 Task: In the Contact  Leah_Smith@mcny.org, Create email and send with subject: 'Welcome to a New Paradigm: Introducing Our Visionary Solution', and with mail content 'Good Morning,_x000D_
Welcome to a community of trailblazers and innovators. Discover a transformative opportunity that will empower you to thrive in your industry._x000D_
Thanks & Regards', attach the document: Project_plan.docx and insert image: visitingcard.jpg. Below Thanks and Regards, write facebook and insert the URL: 'www.facebook.com'. Mark checkbox to create task to follow up : In 2 weeks. Logged in from softage.5@softage.net
Action: Mouse moved to (96, 62)
Screenshot: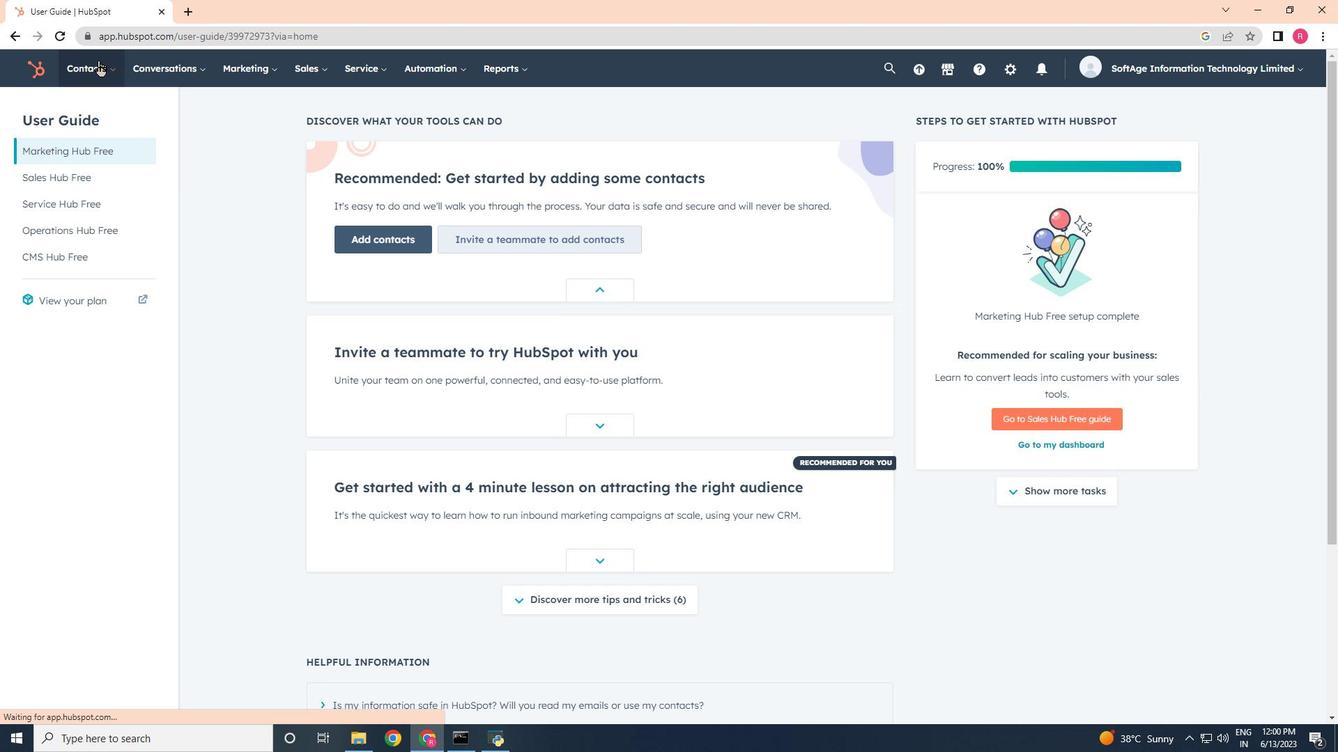 
Action: Mouse pressed left at (96, 62)
Screenshot: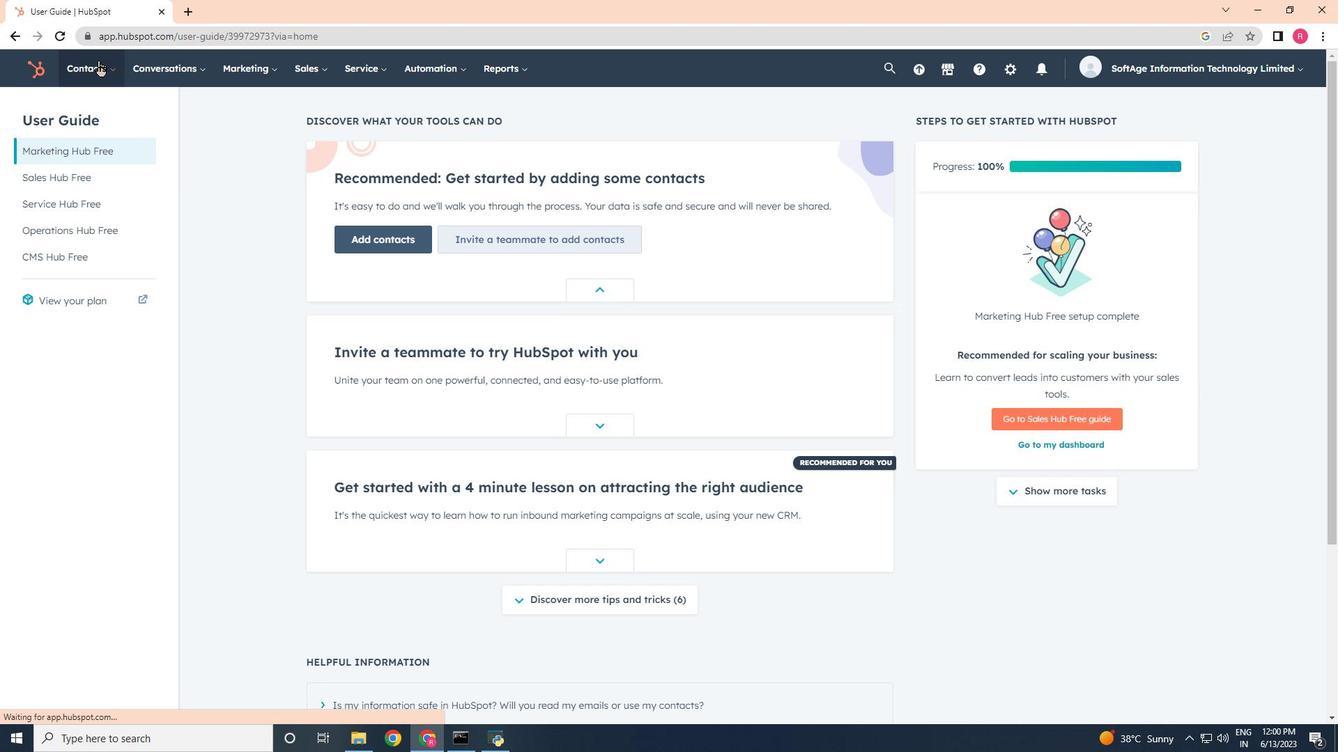 
Action: Mouse moved to (112, 119)
Screenshot: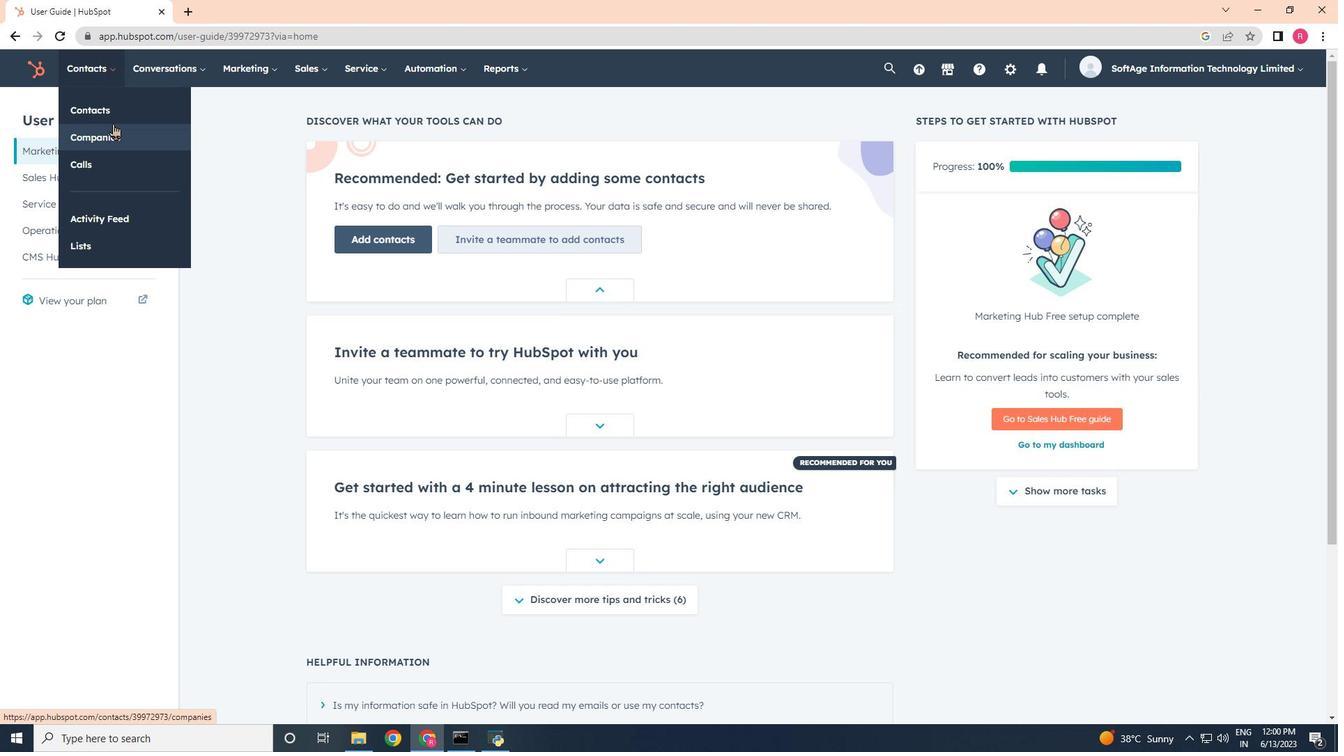 
Action: Mouse pressed left at (112, 119)
Screenshot: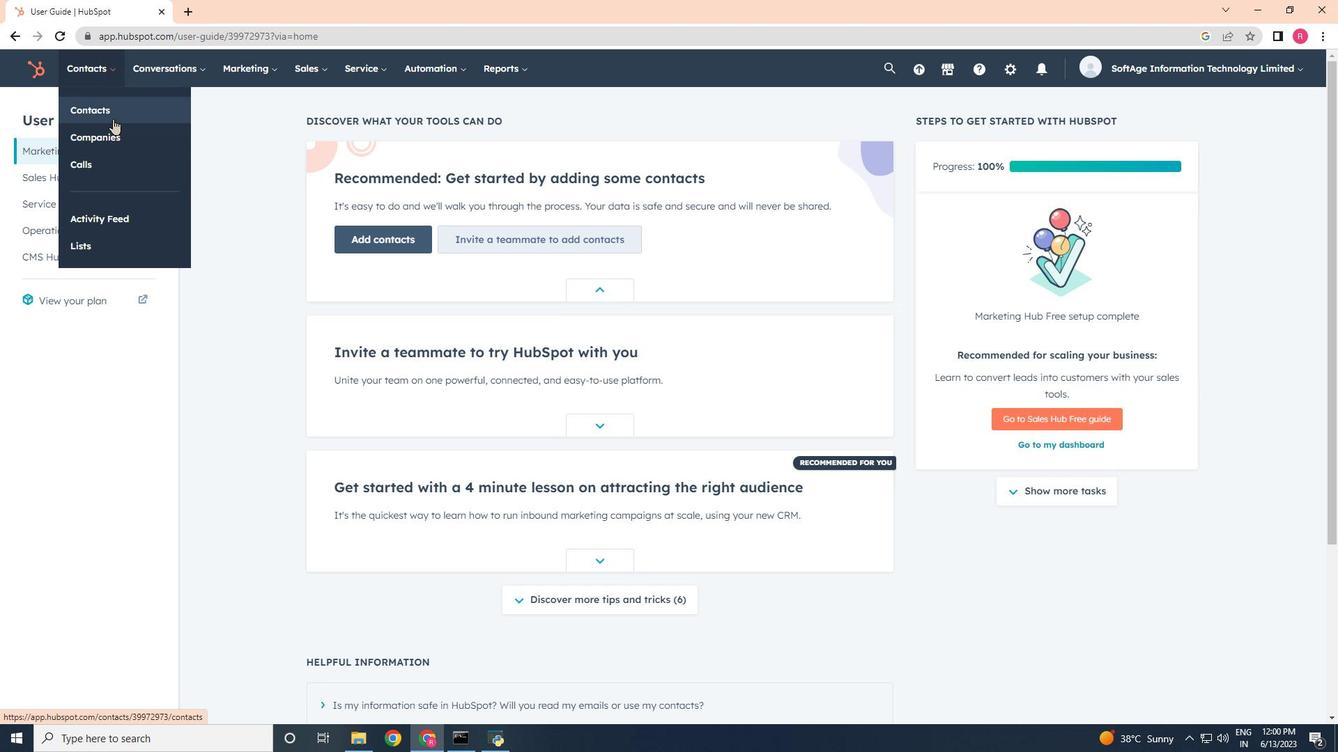 
Action: Mouse moved to (135, 219)
Screenshot: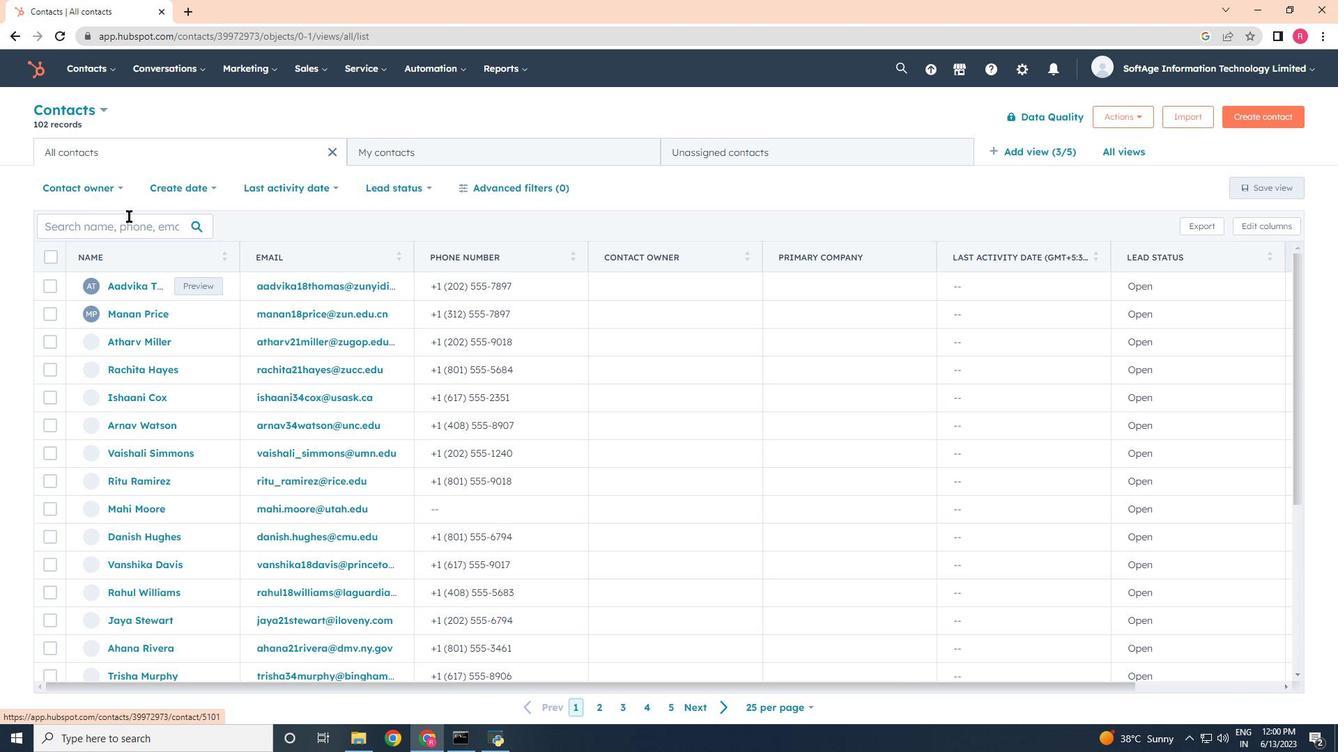 
Action: Mouse pressed left at (135, 219)
Screenshot: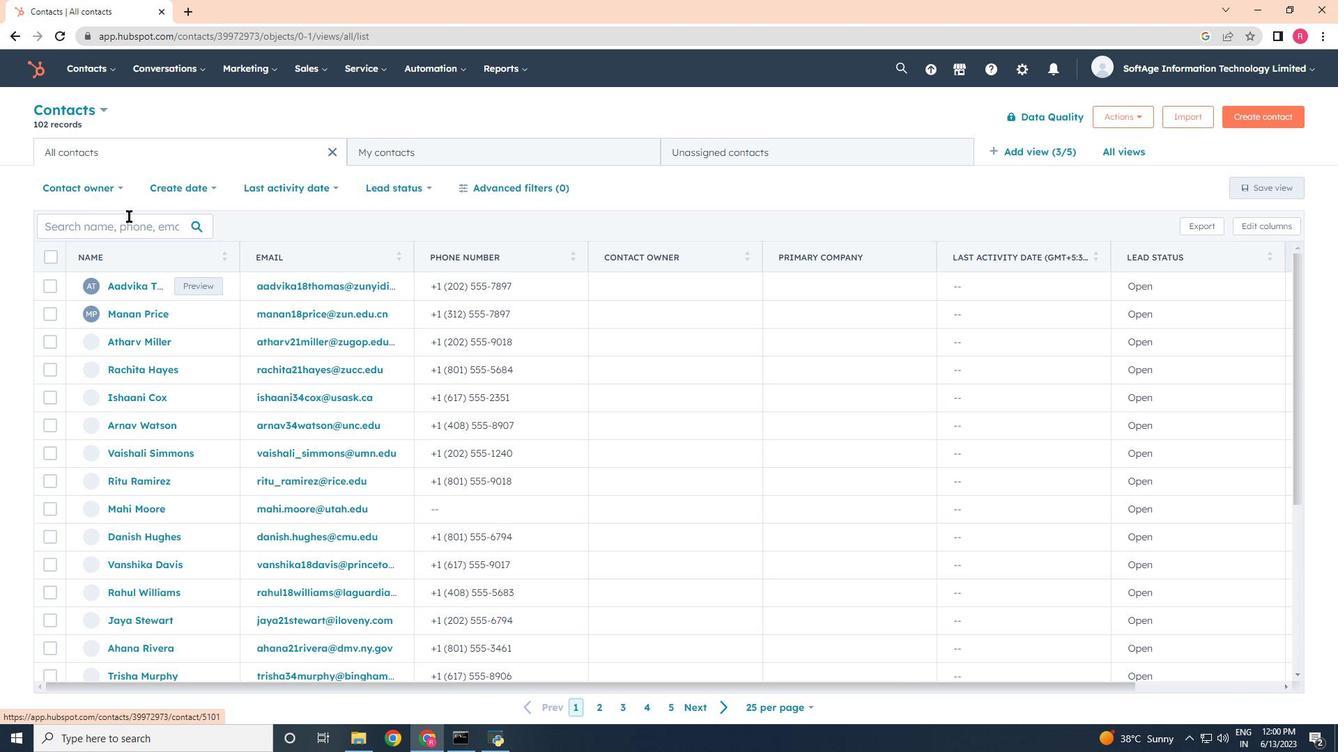 
Action: Mouse moved to (130, 236)
Screenshot: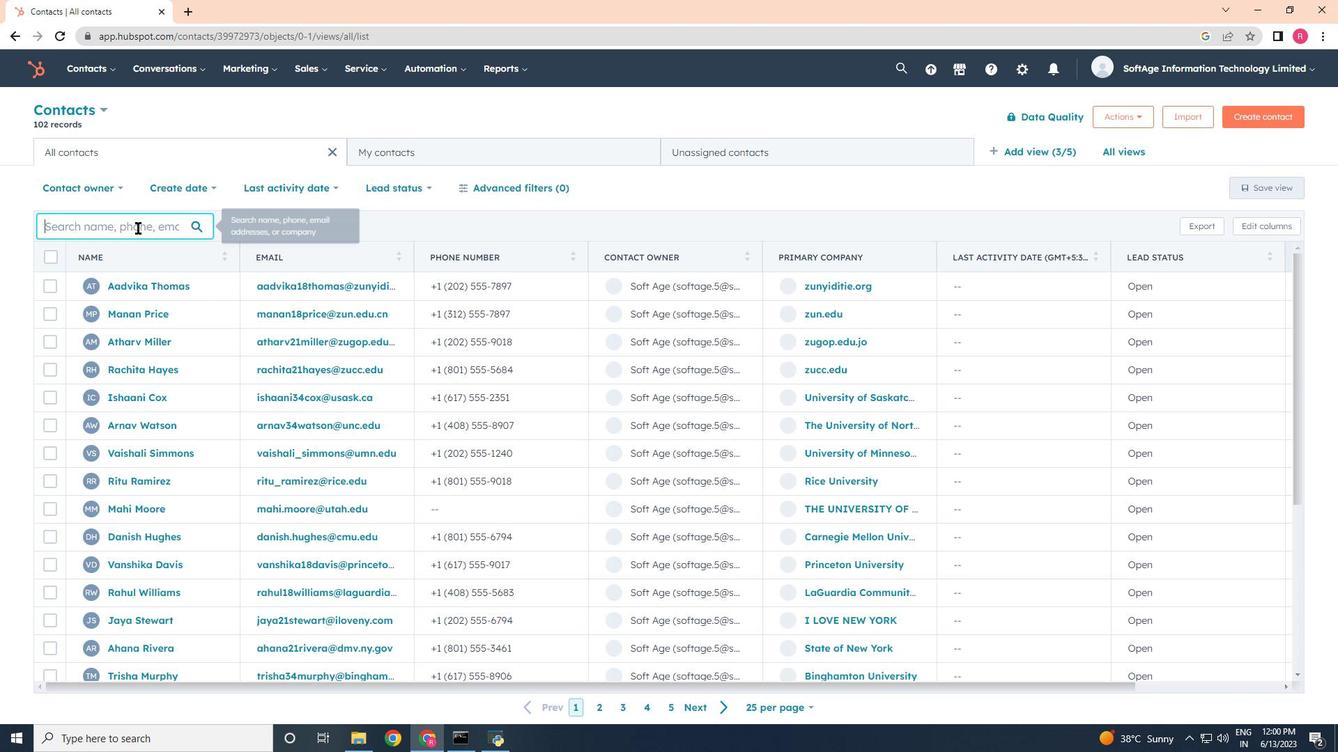 
Action: Key pressed <Key.shift>Le
Screenshot: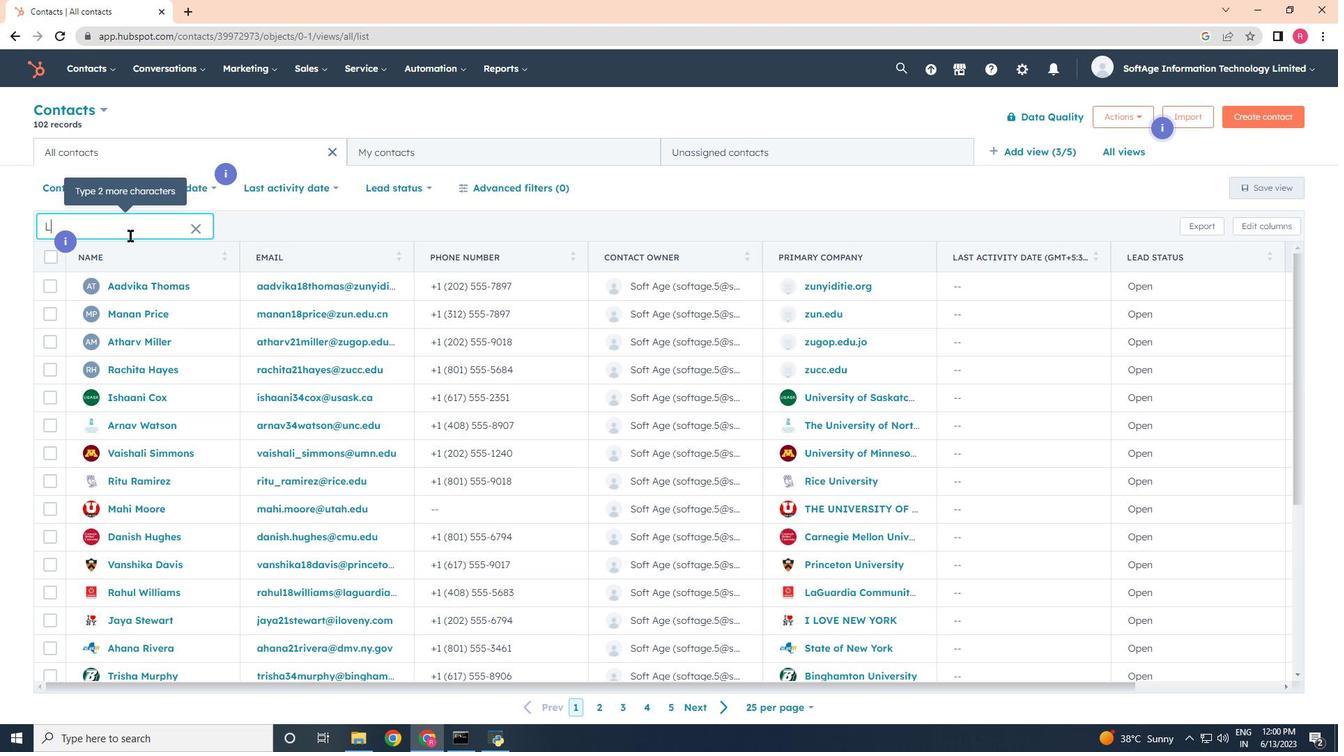 
Action: Mouse moved to (190, 210)
Screenshot: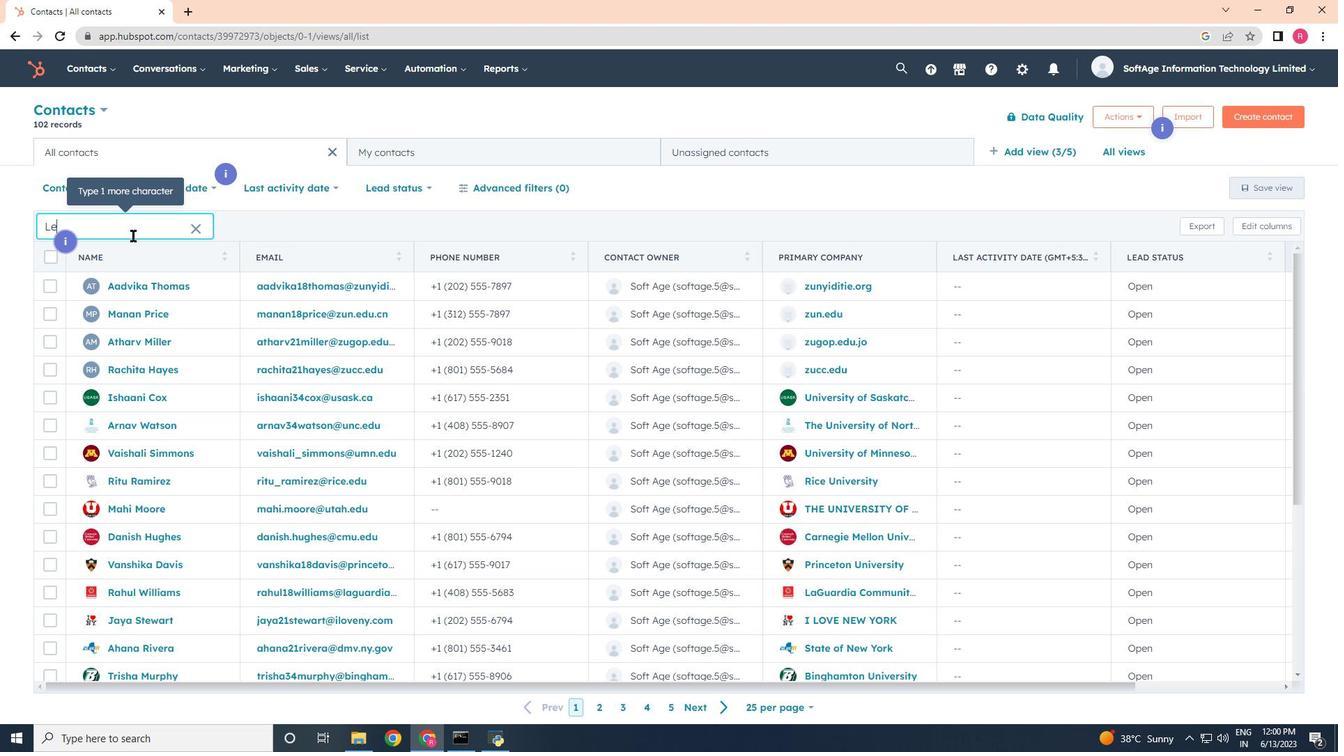 
Action: Key pressed a
Screenshot: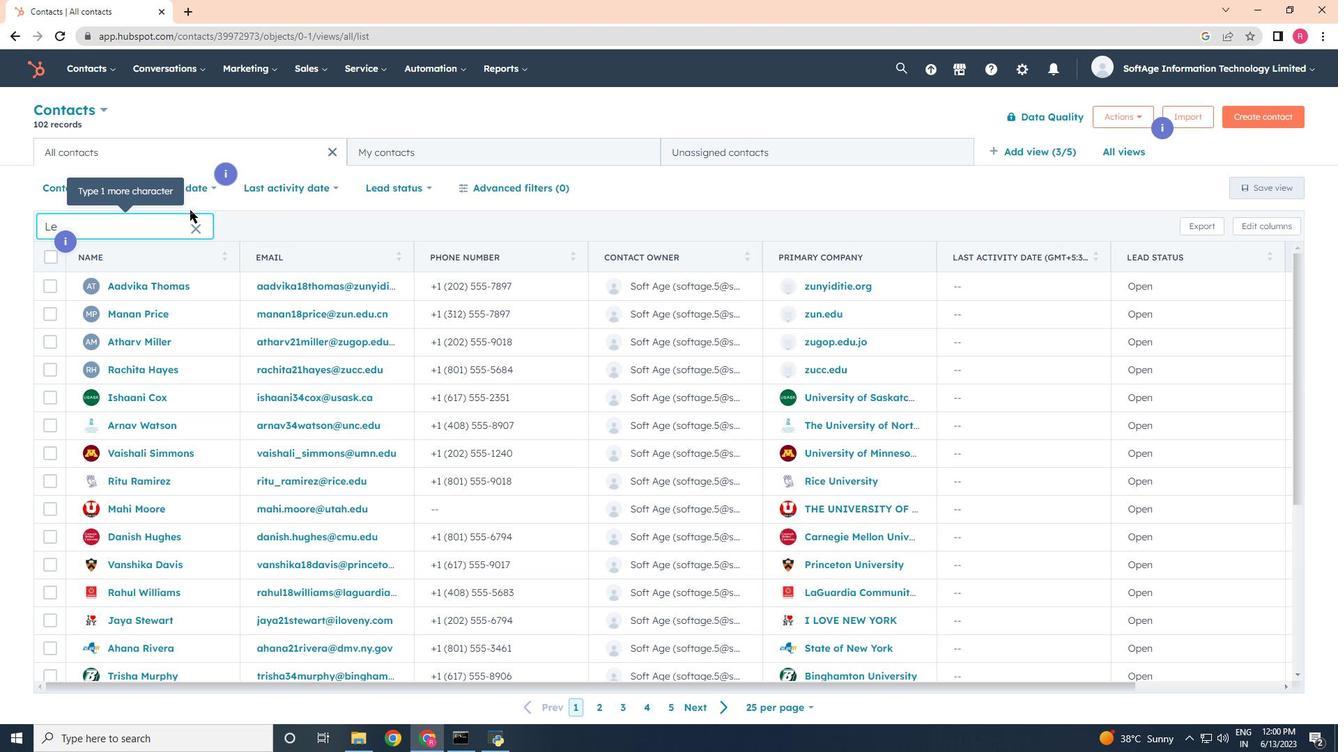 
Action: Mouse moved to (190, 210)
Screenshot: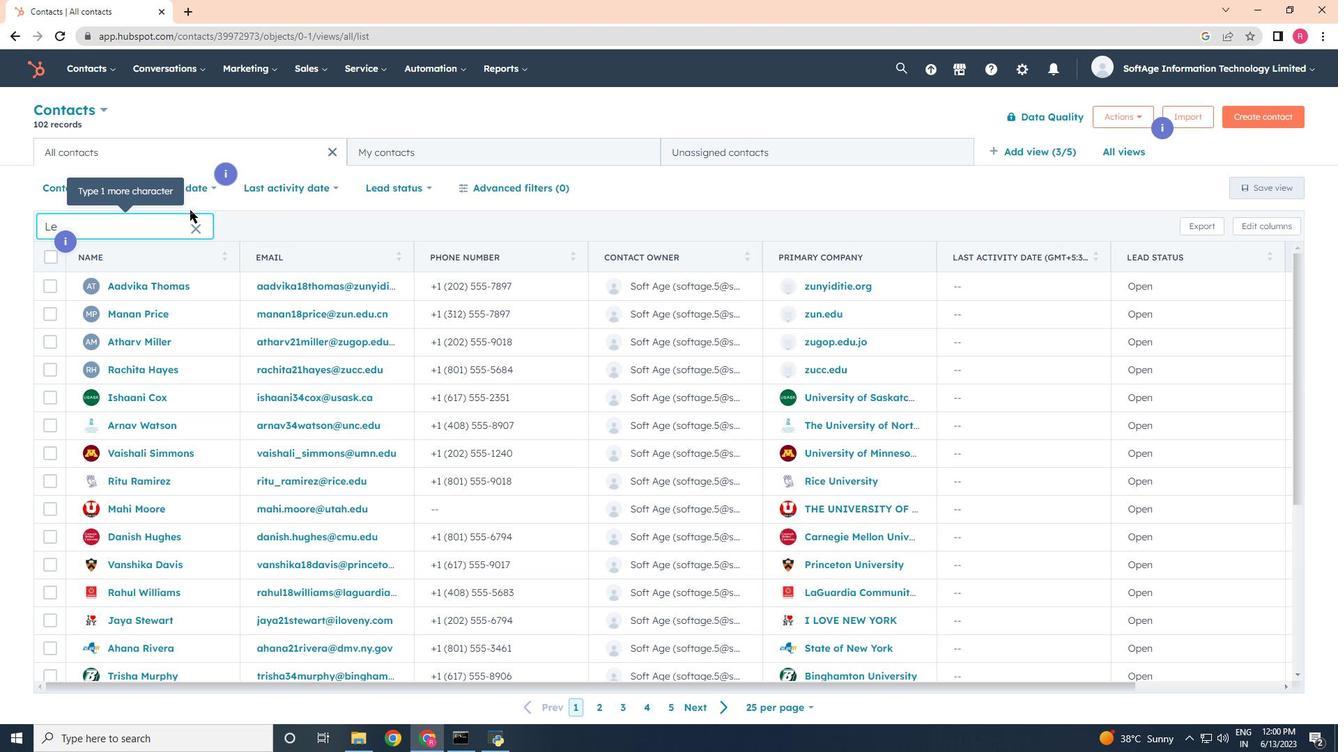 
Action: Key pressed h<Key.shift>_
Screenshot: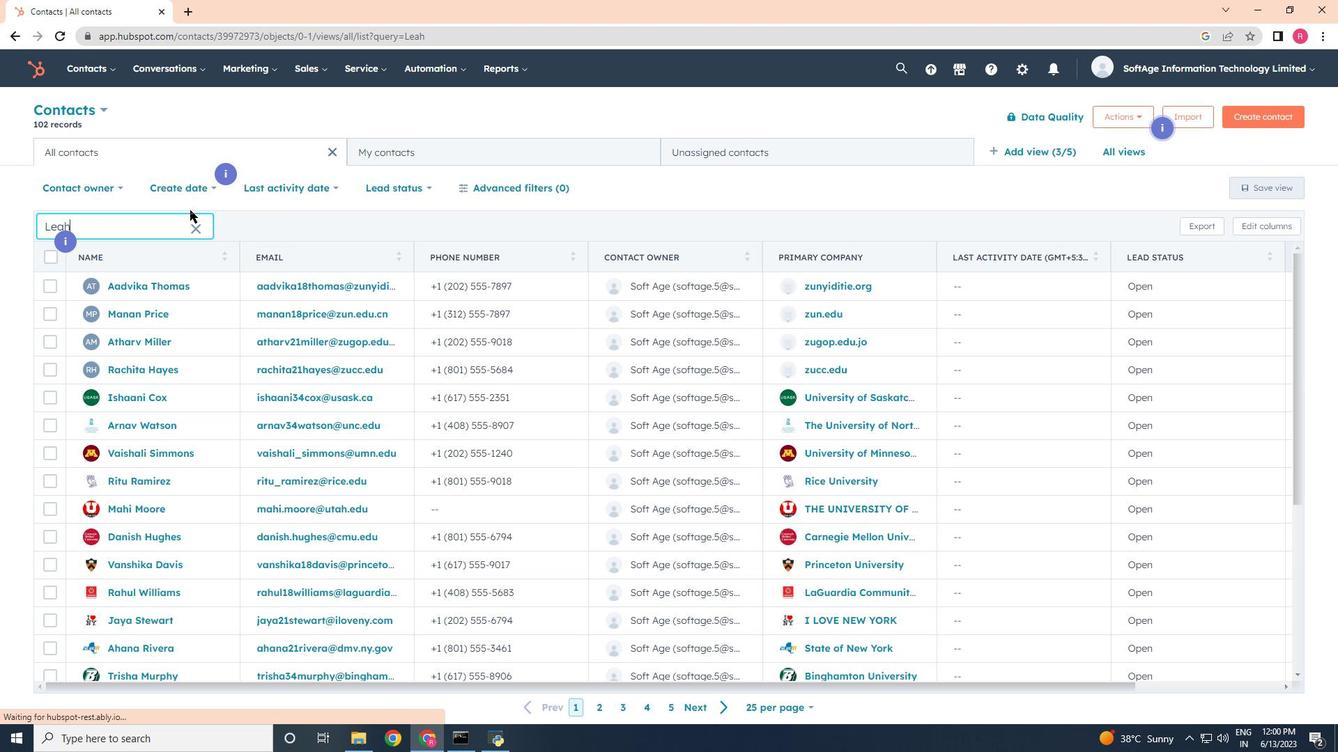 
Action: Mouse moved to (201, 207)
Screenshot: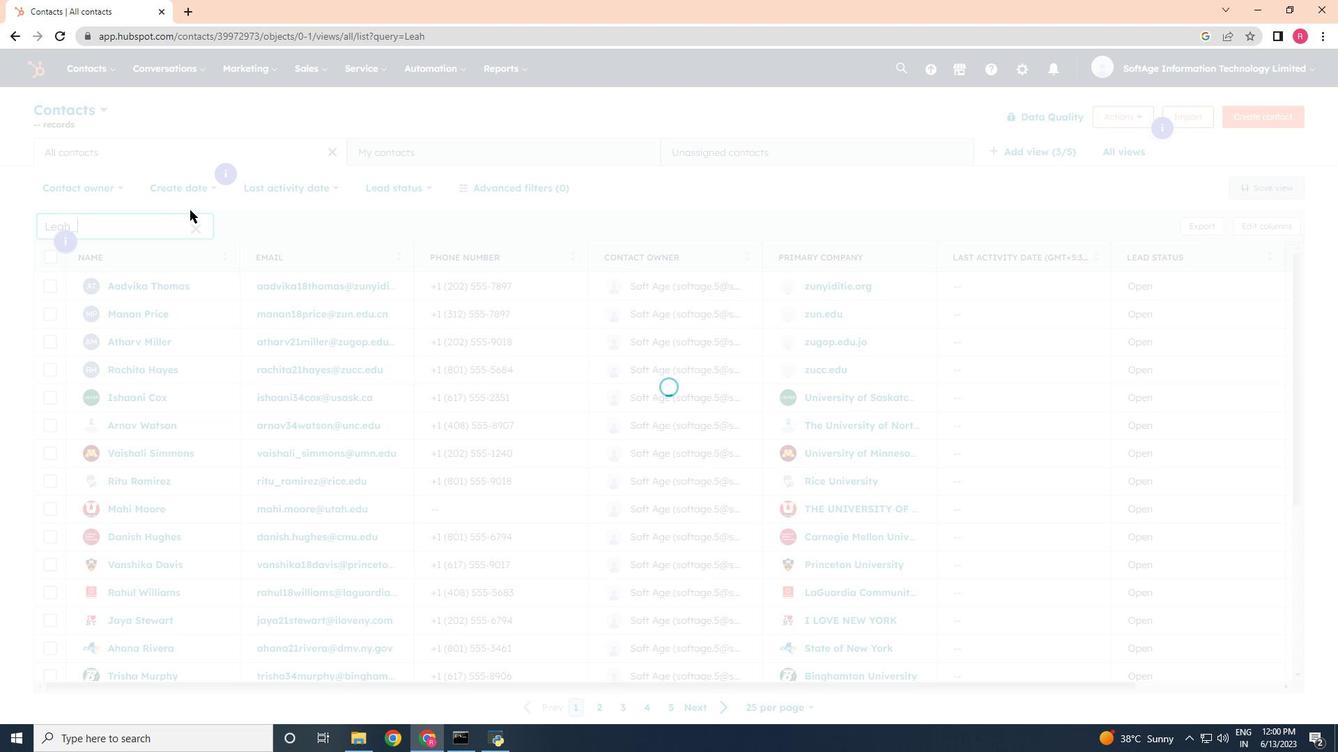 
Action: Key pressed <Key.shift>Smith<Key.shift>@mcny.org
Screenshot: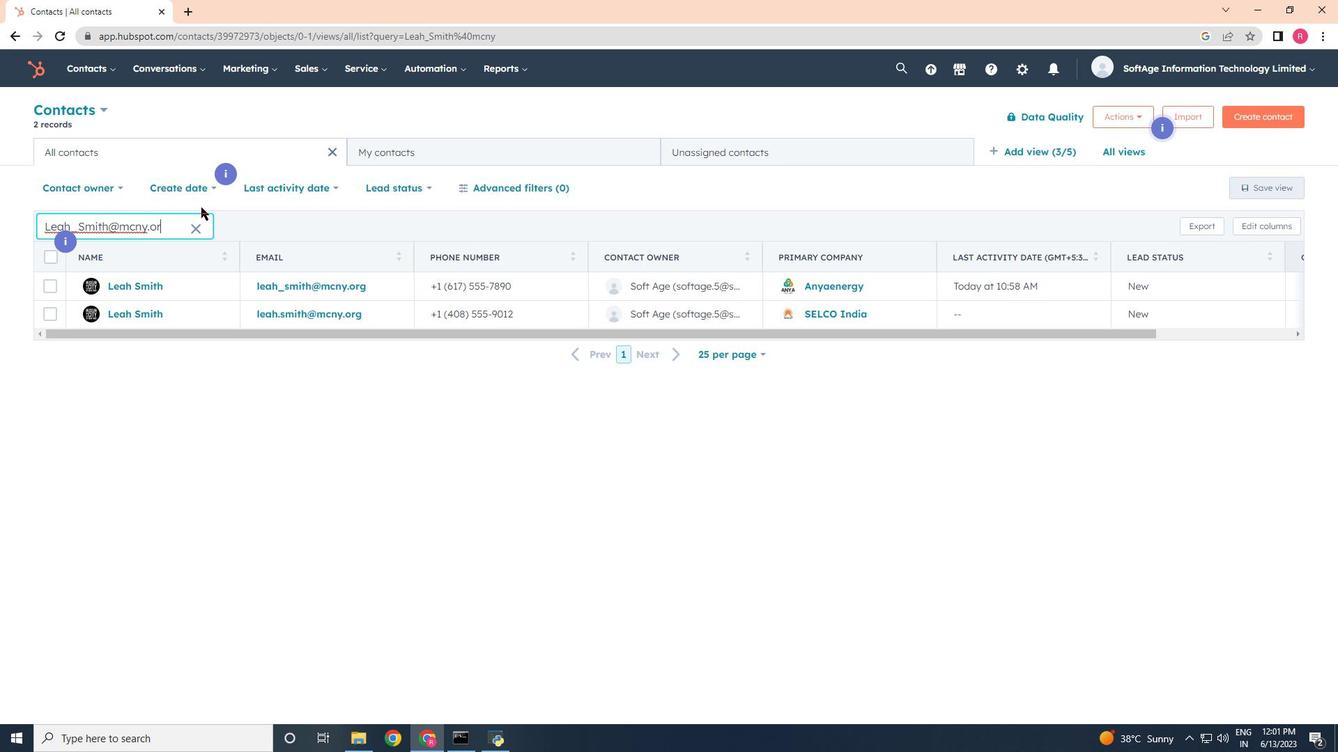 
Action: Mouse moved to (151, 288)
Screenshot: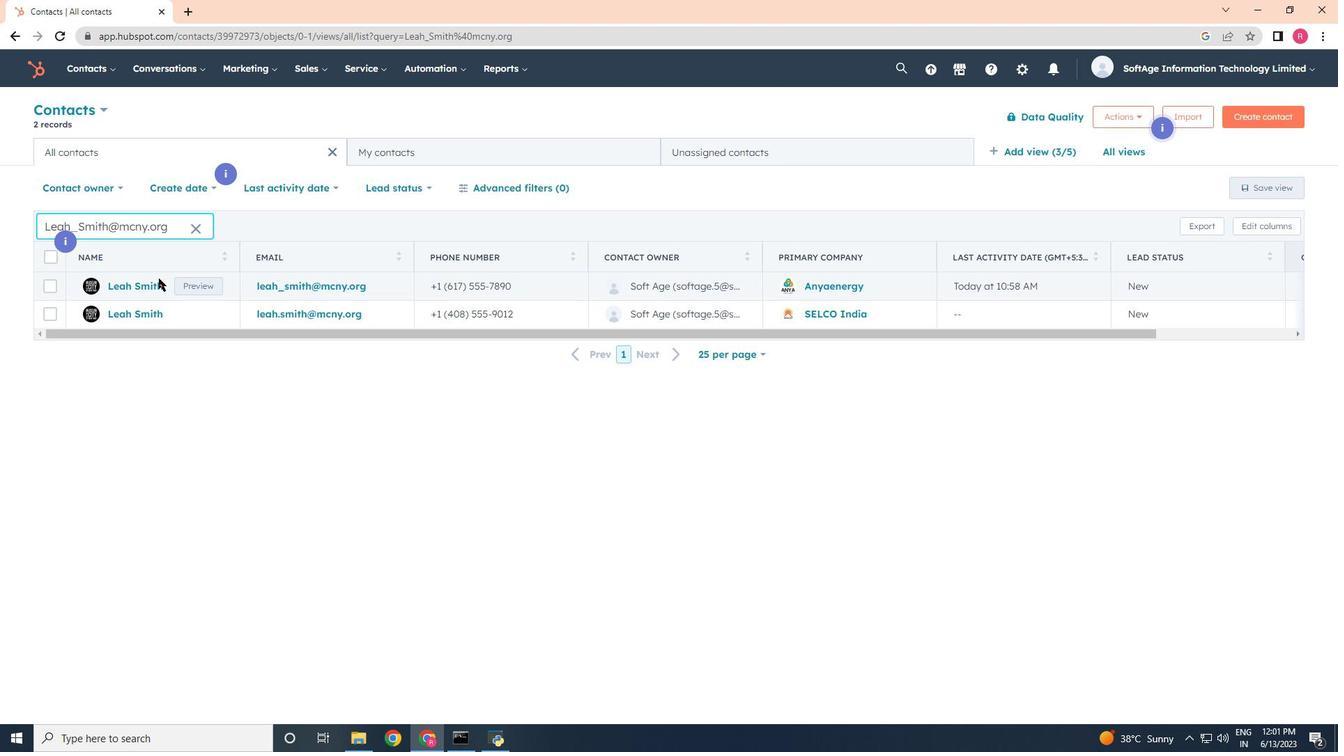 
Action: Mouse pressed left at (151, 288)
Screenshot: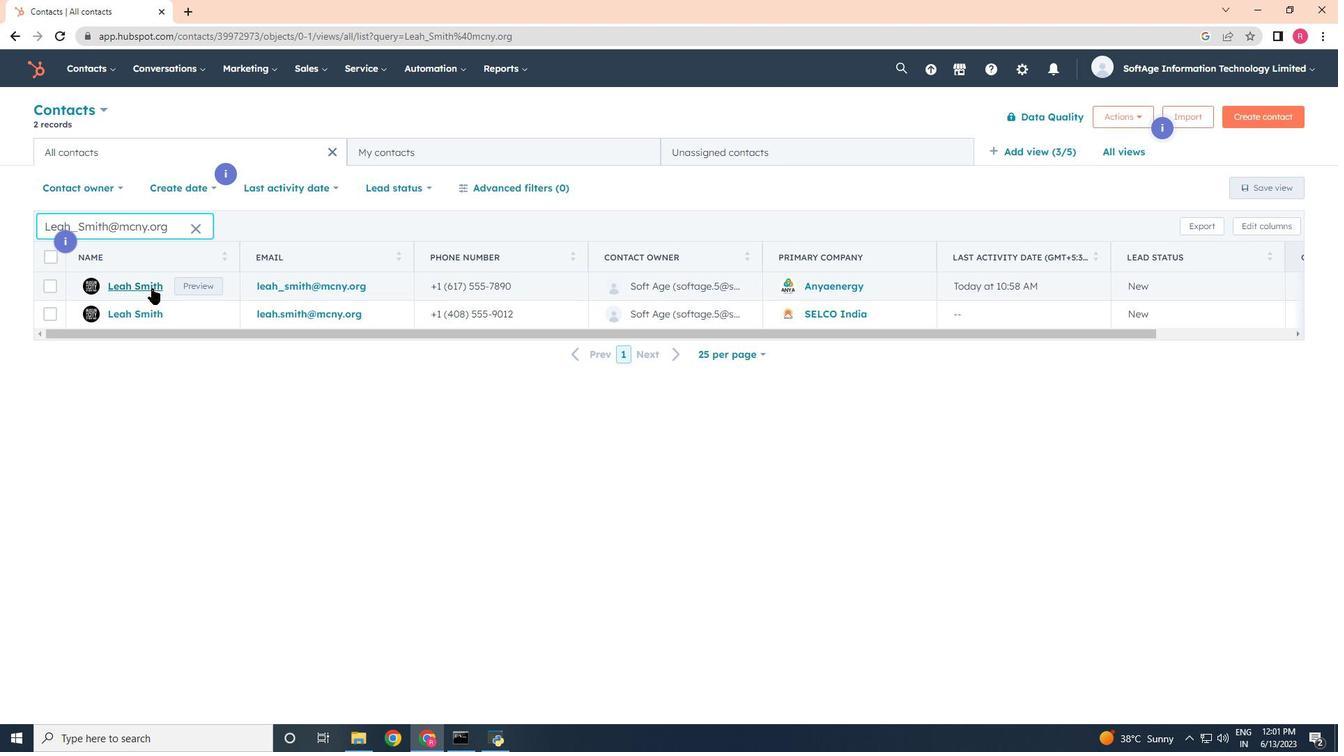 
Action: Mouse moved to (98, 234)
Screenshot: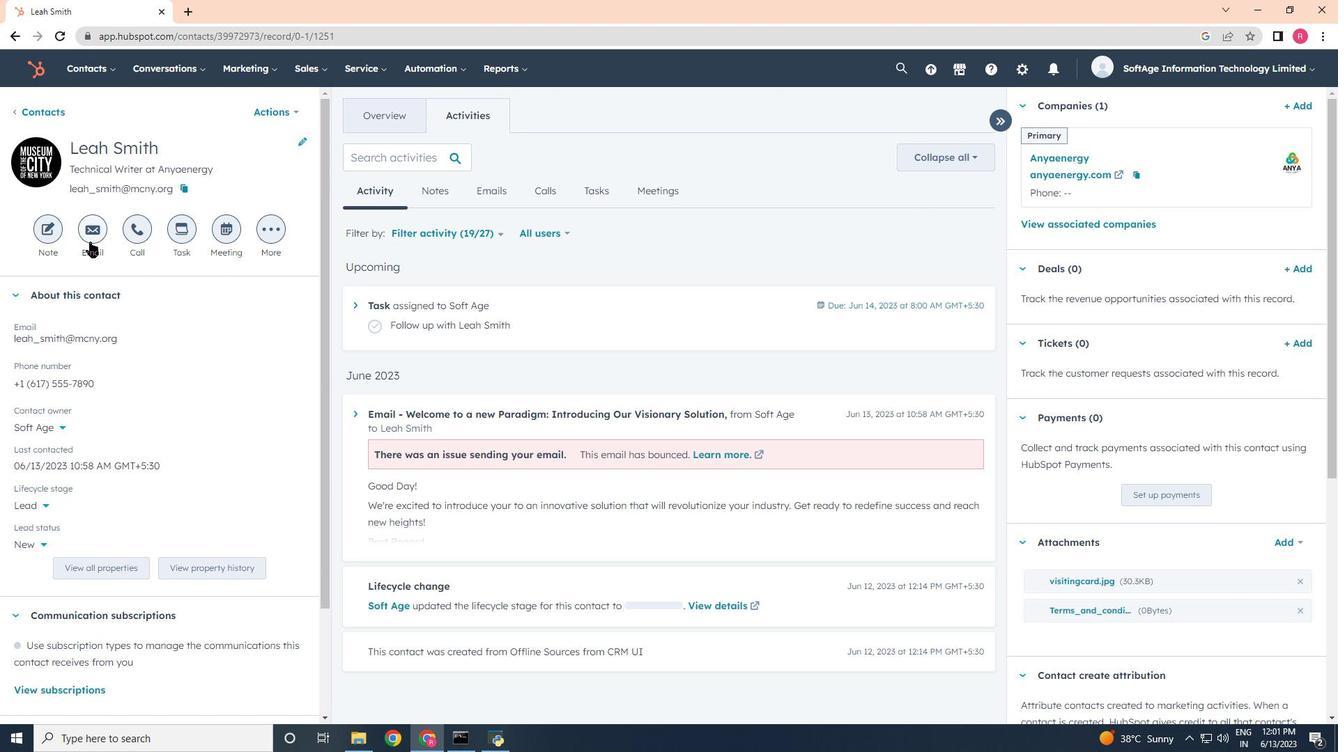
Action: Mouse pressed left at (98, 234)
Screenshot: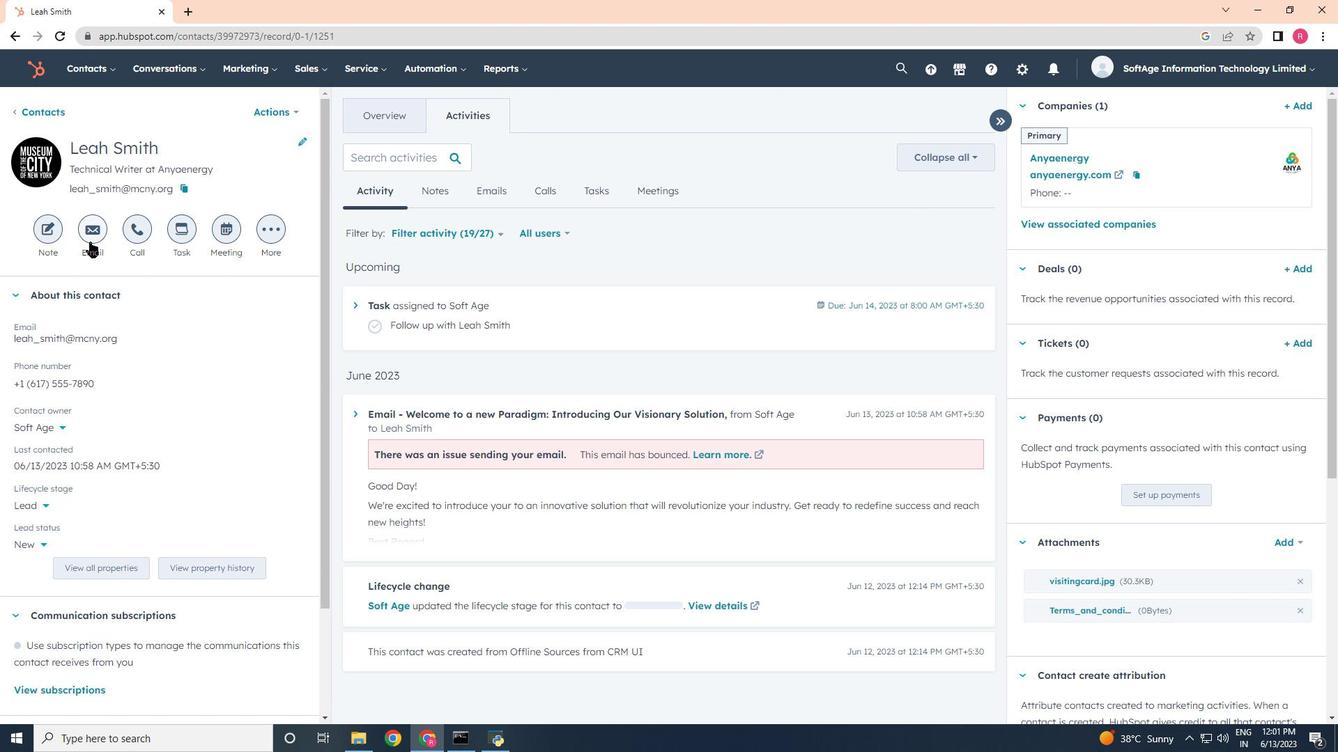
Action: Mouse moved to (1176, 352)
Screenshot: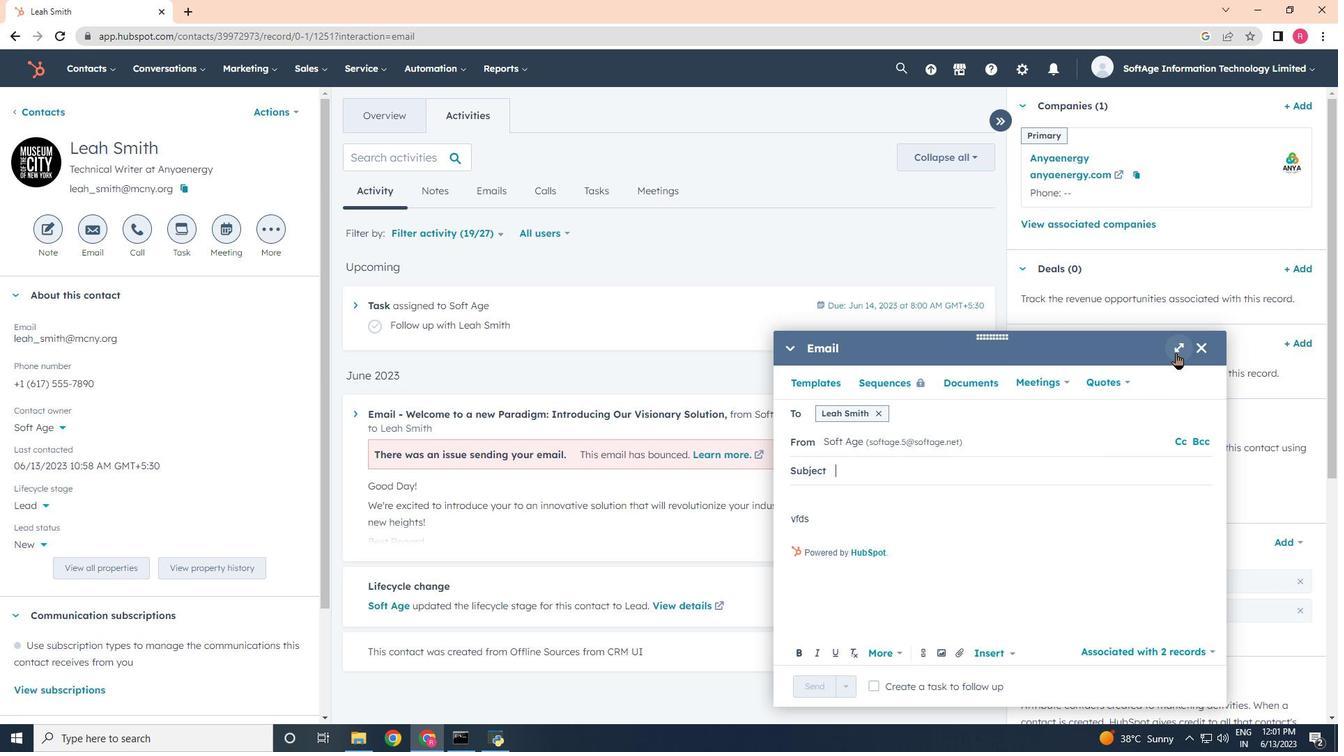 
Action: Mouse pressed left at (1176, 352)
Screenshot: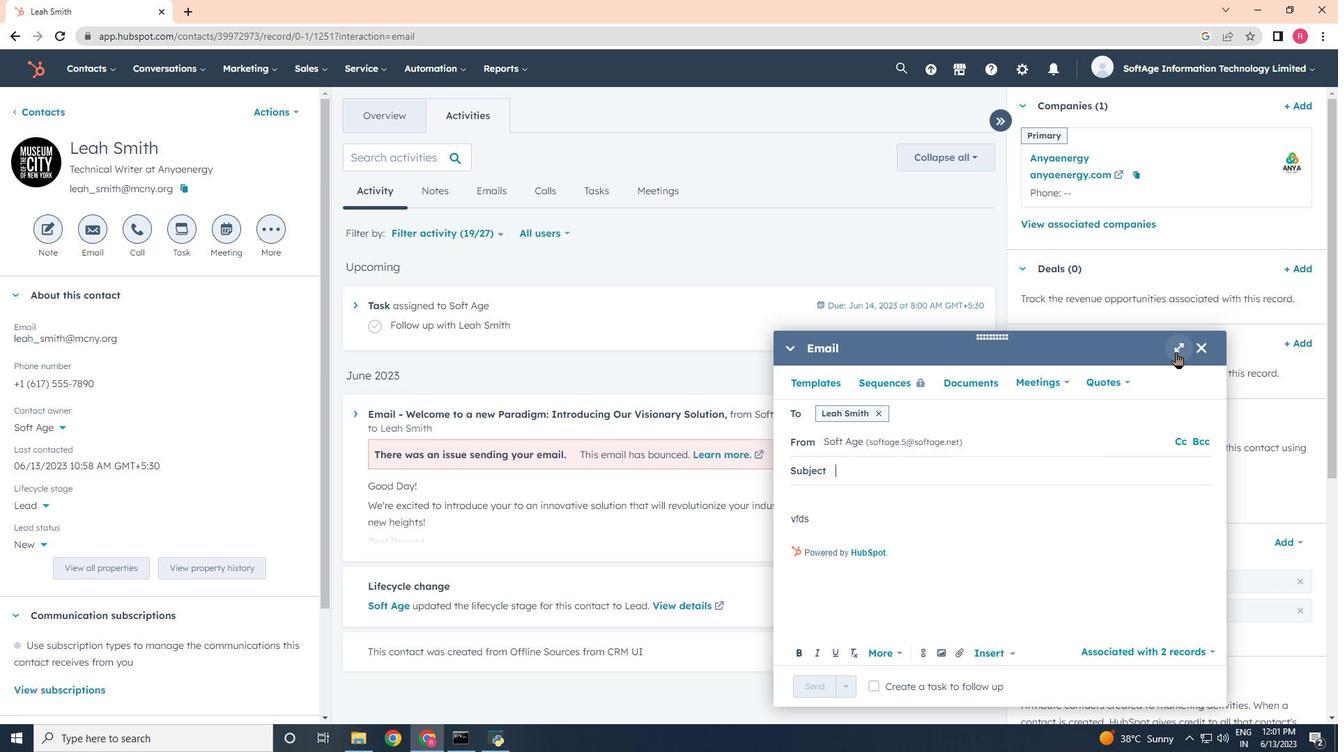 
Action: Mouse moved to (957, 525)
Screenshot: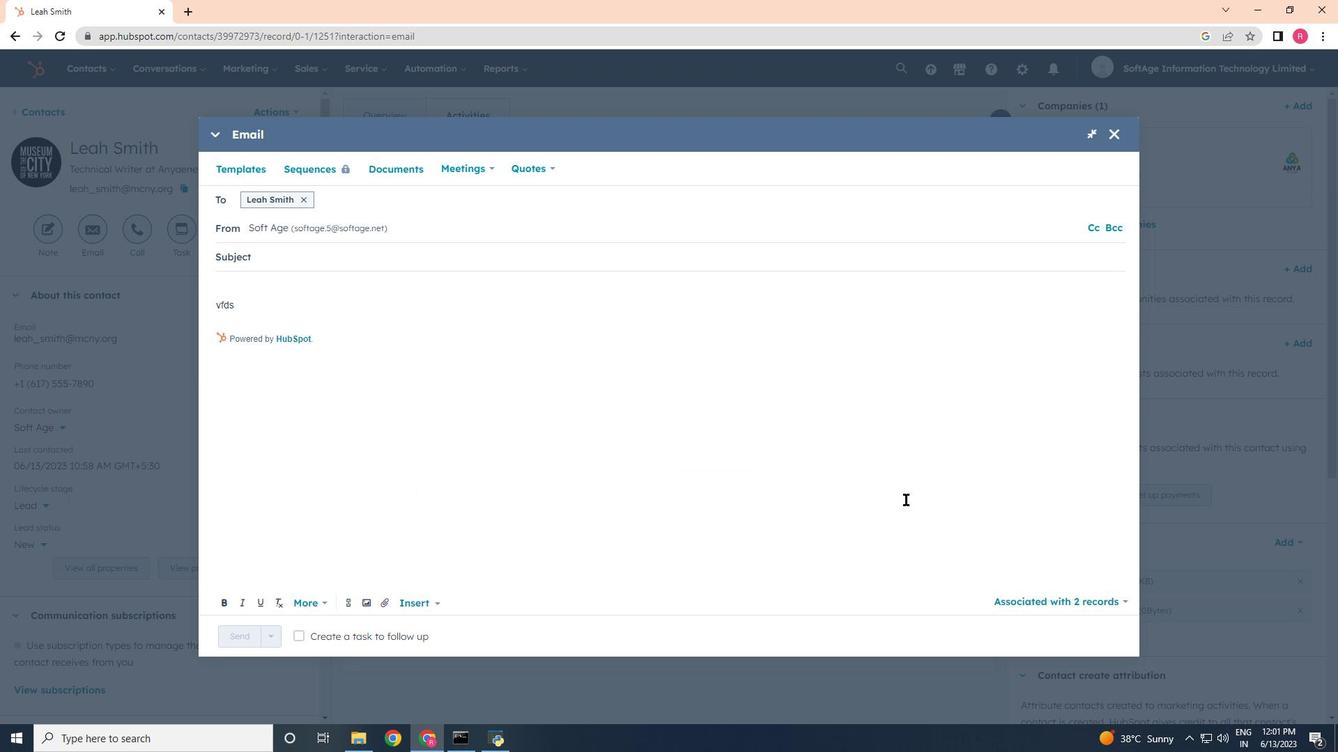 
Action: Key pressed <Key.shift>Welcome<Key.space>to<Key.space>a<Key.space>ne<Key.backspace><Key.backspace><Key.shift>New<Key.space><Key.shift><Key.shift>Paradigm<Key.shift_r>:<Key.space><Key.shift>Introc<Key.backspace>ducing<Key.space><Key.shift>Our<Key.space><Key.shift><Key.shift><Key.shift>Visionary<Key.space><Key.shift>Solution<Key.enter>
Screenshot: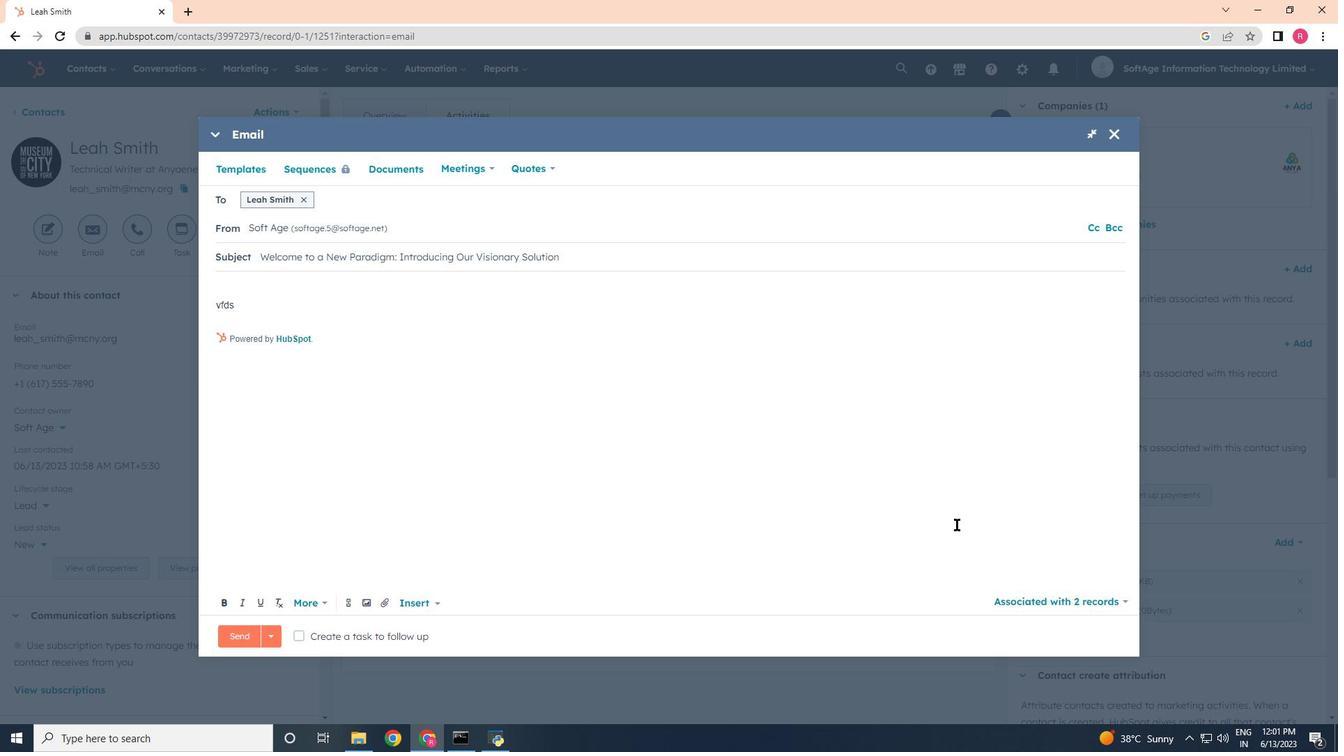 
Action: Mouse moved to (239, 309)
Screenshot: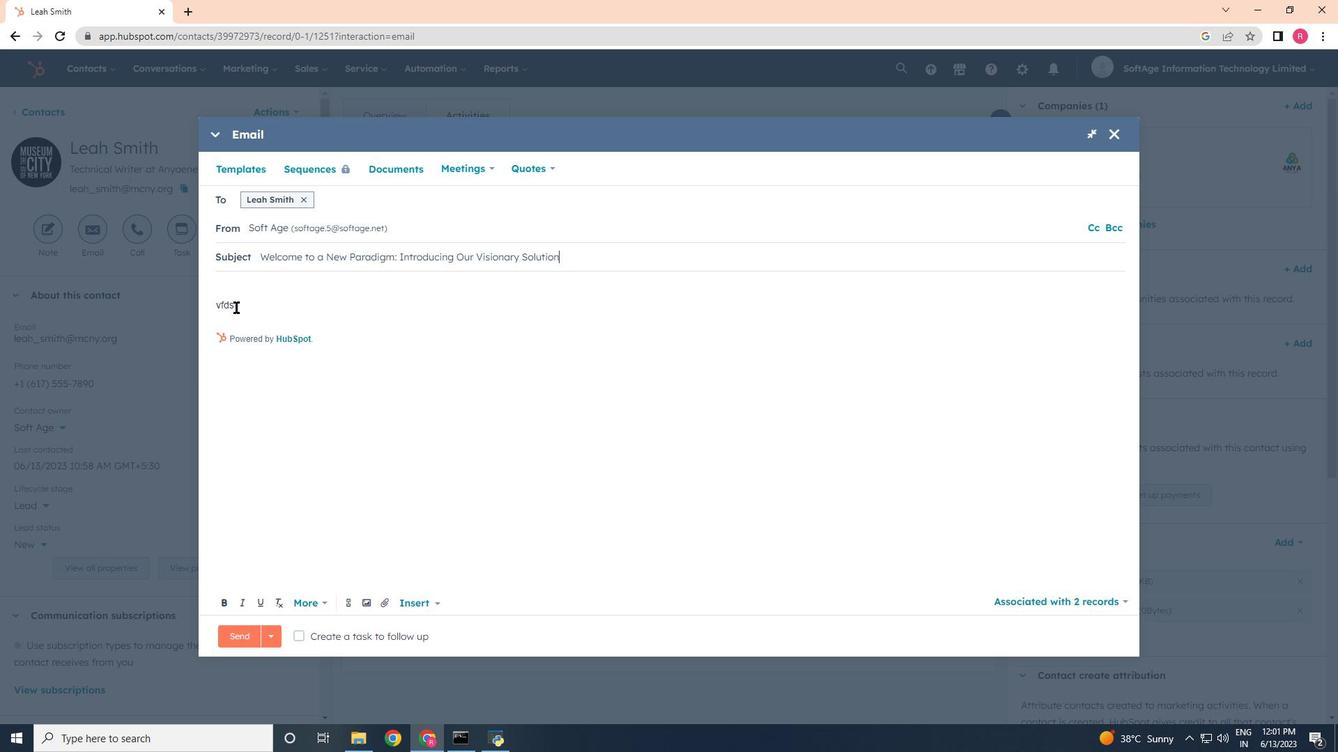 
Action: Mouse pressed left at (239, 309)
Screenshot: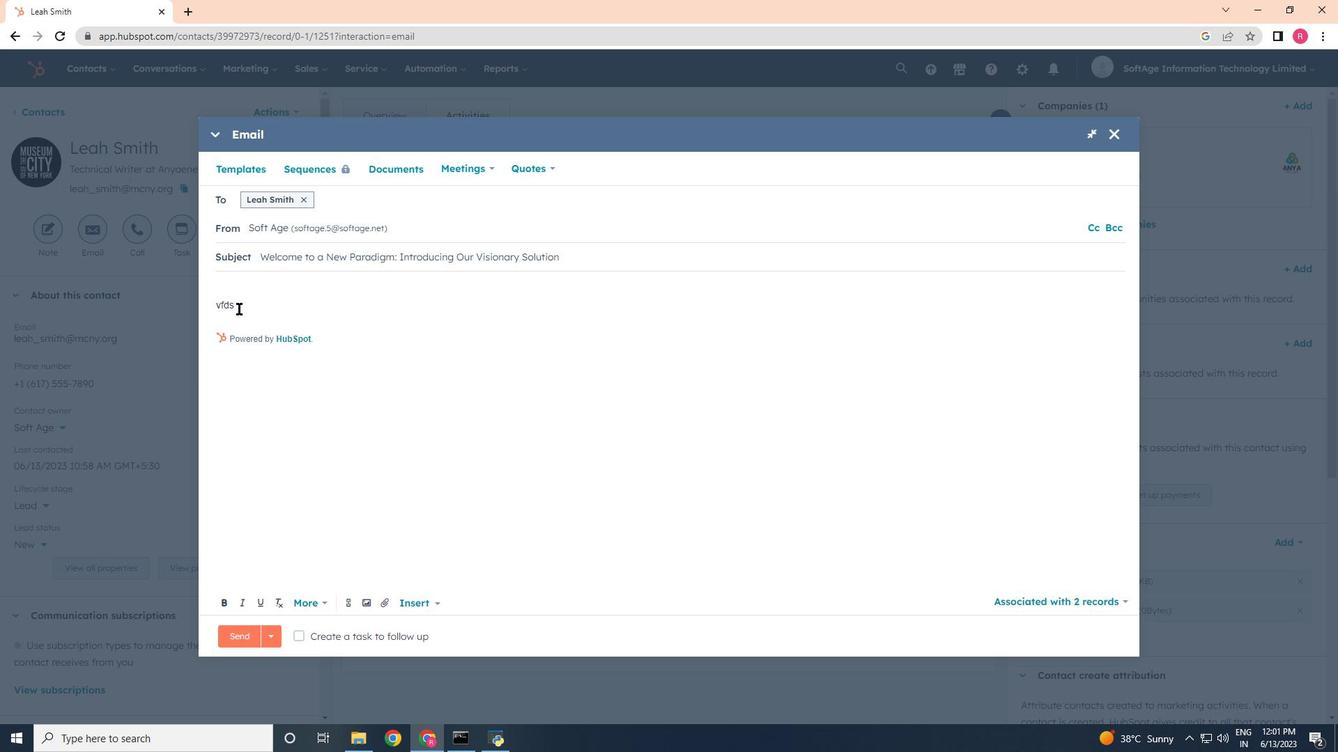 
Action: Key pressed <Key.backspace><Key.backspace><Key.backspace><Key.backspace><Key.backspace><Key.shift>Welcome<Key.space>to<Key.space>a<Key.space>community<Key.space>of<Key.space>trailblazers<Key.space>and<Key.space>innovatores.<Key.space>
Screenshot: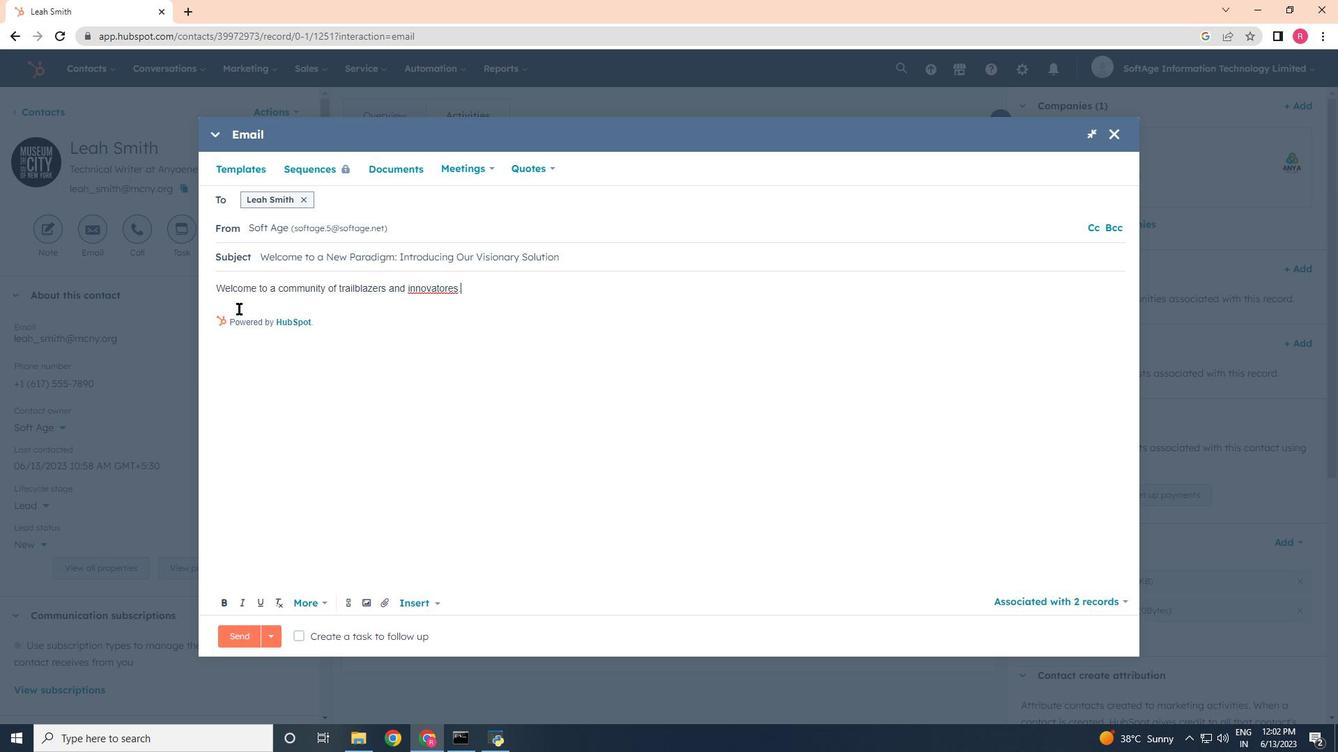 
Action: Mouse moved to (454, 291)
Screenshot: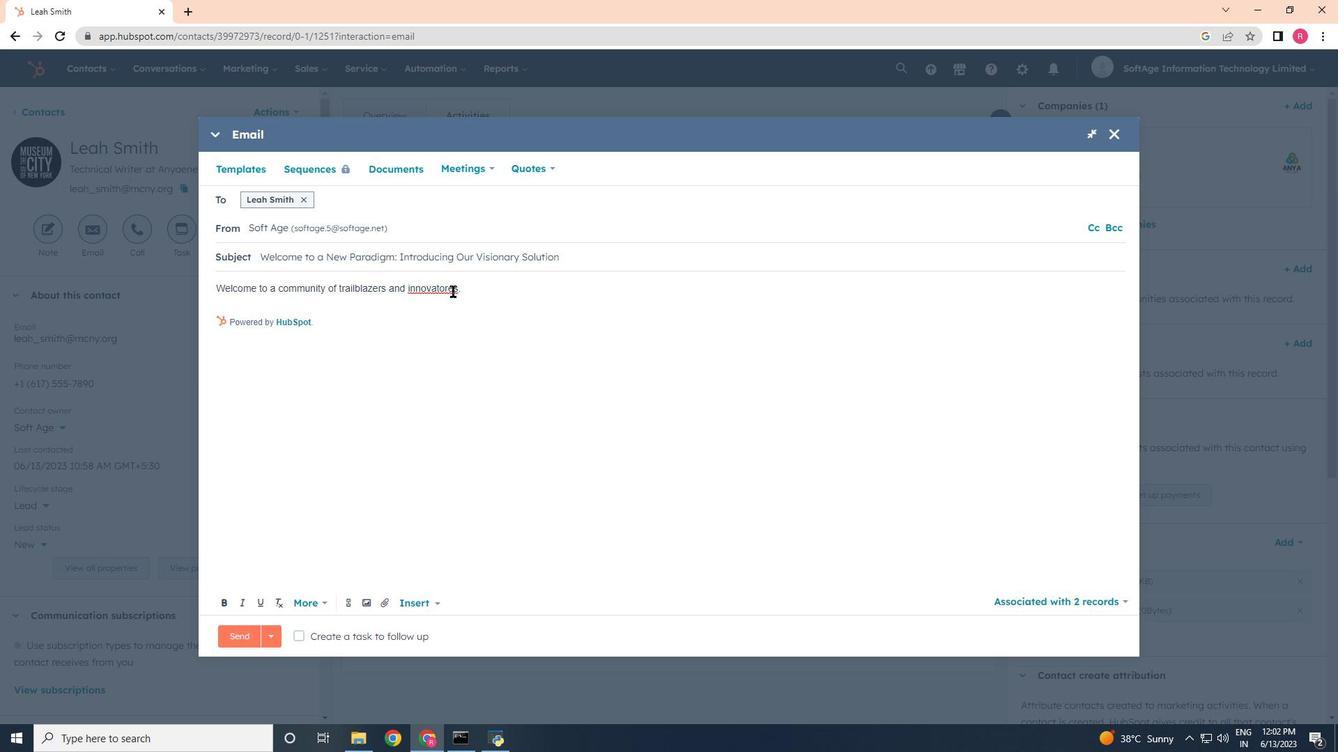 
Action: Mouse pressed left at (454, 291)
Screenshot: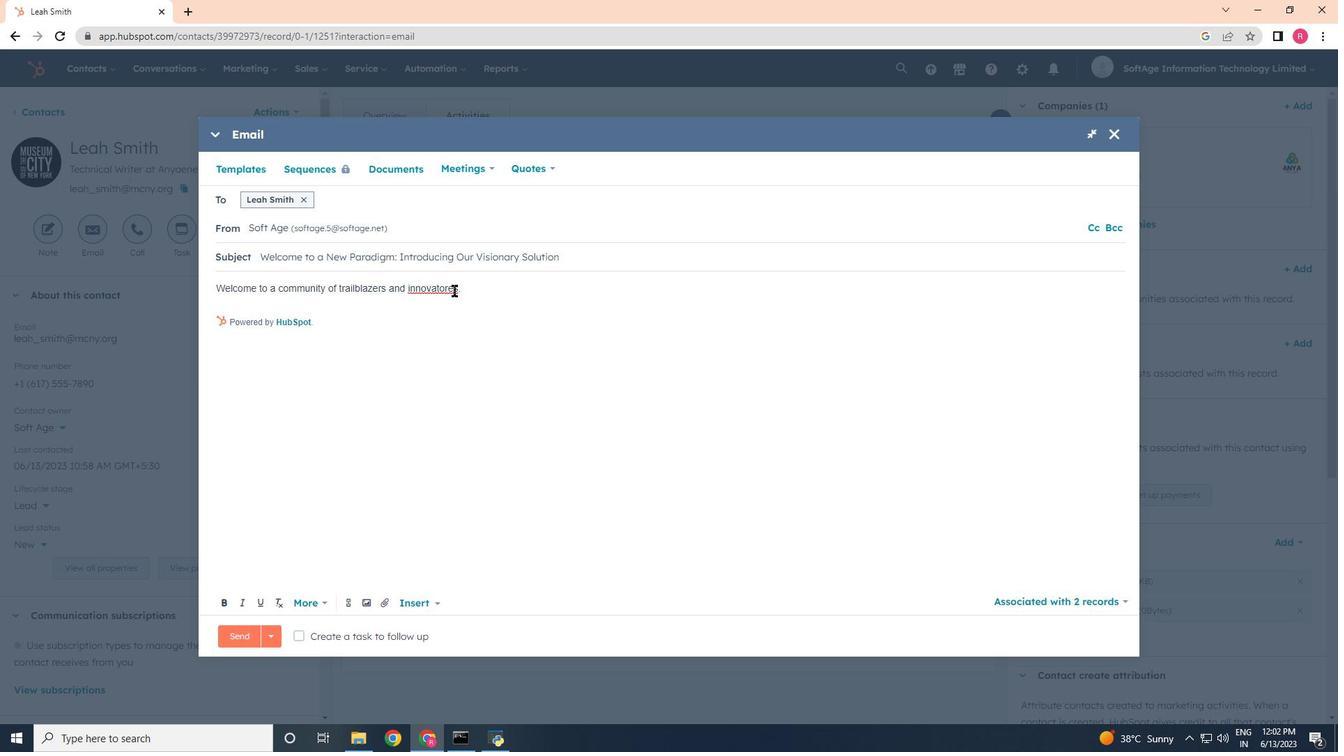 
Action: Mouse moved to (450, 293)
Screenshot: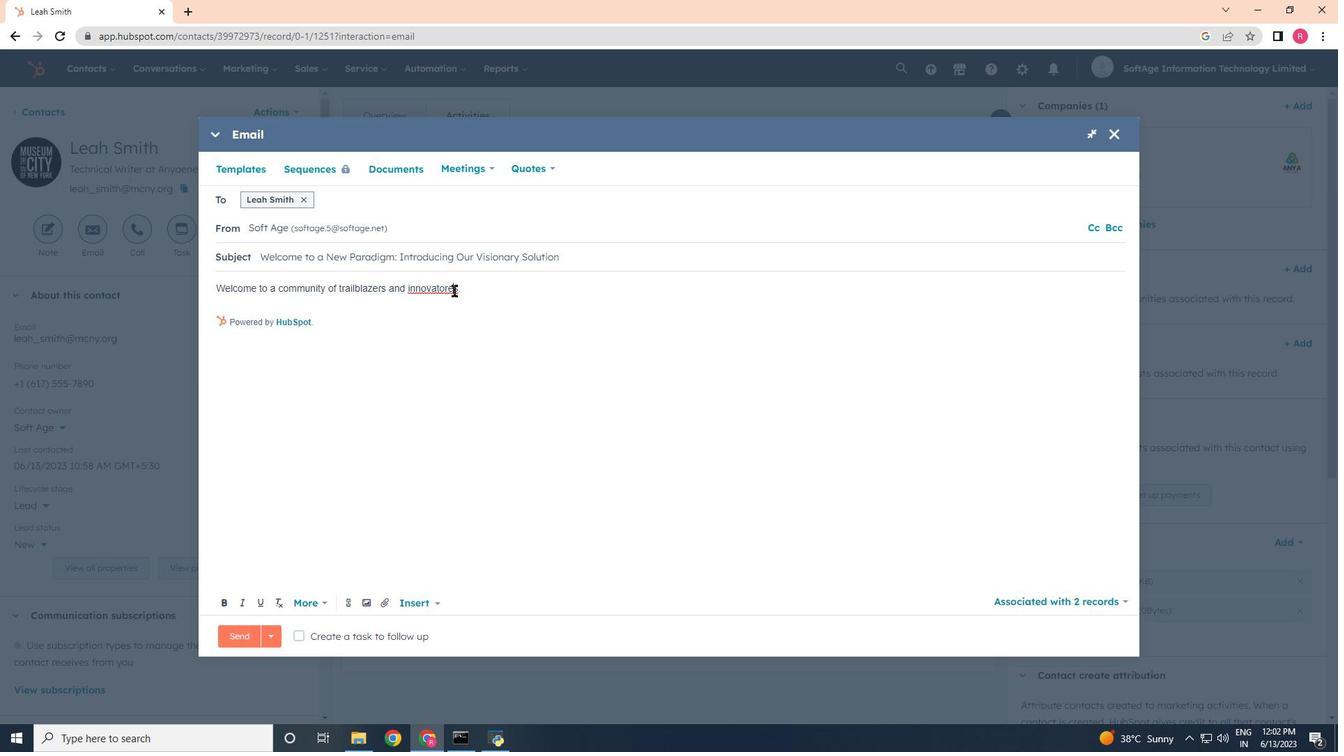 
Action: Key pressed <Key.backspace><Key.right><Key.right><Key.right><Key.shift>
Screenshot: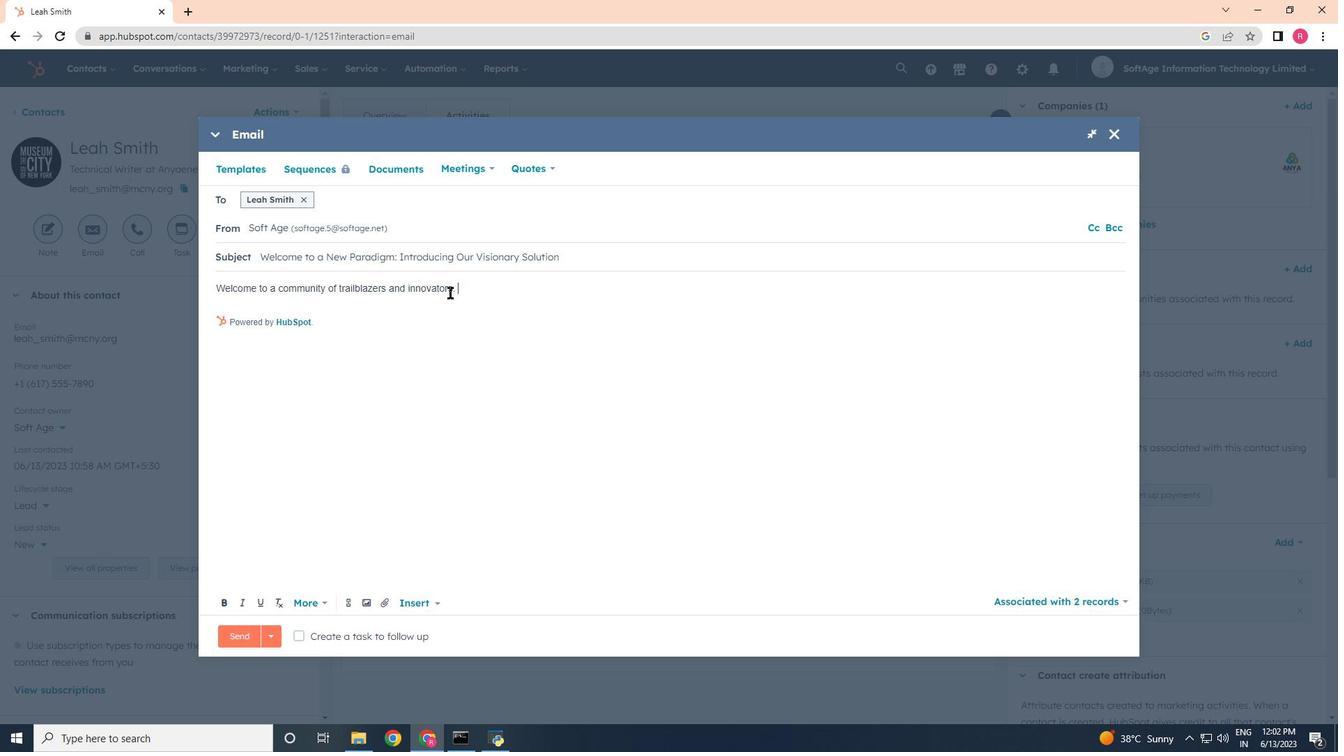 
Action: Mouse moved to (449, 294)
Screenshot: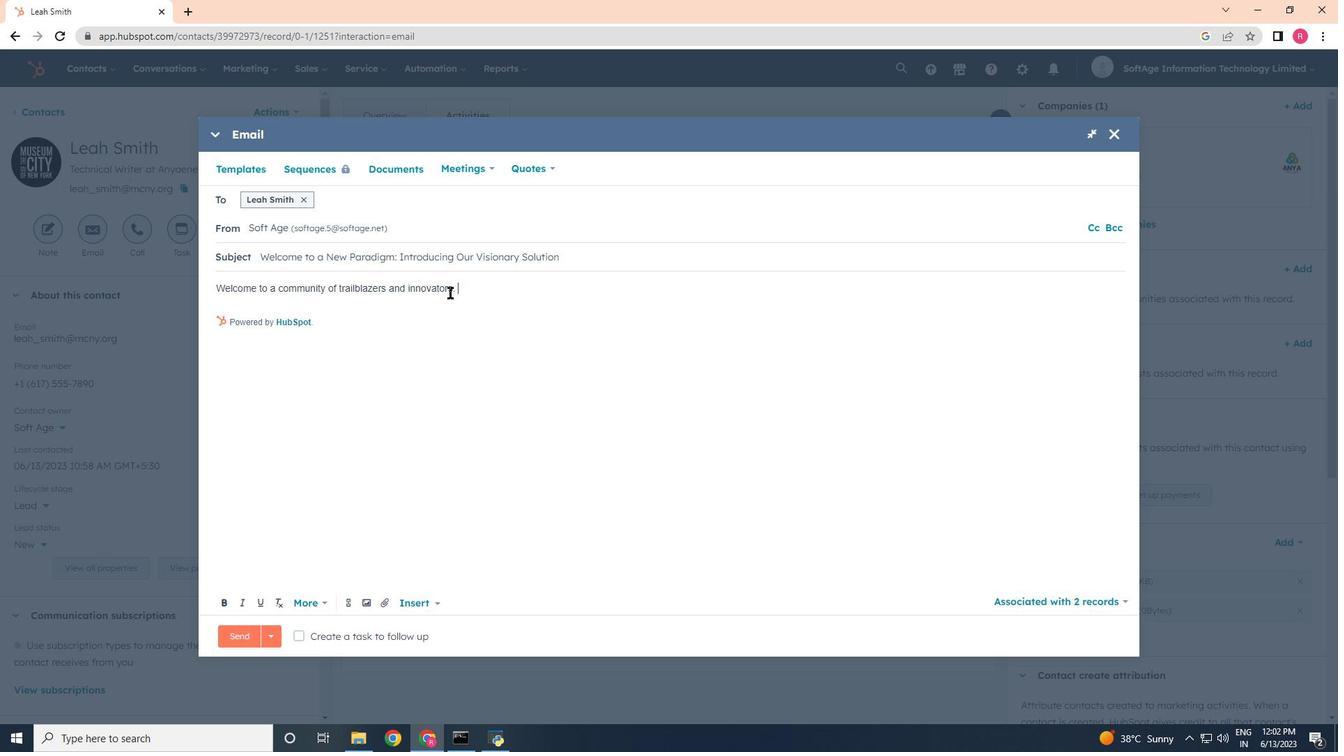 
Action: Key pressed Discover<Key.space>a<Key.space>transformative<Key.space>opportunity<Key.space>that<Key.space>will<Key.space>empower<Key.space>you<Key.space>to<Key.space>thrive<Key.space>in<Key.space>your<Key.space>industry.<Key.enter><Key.enter>
Screenshot: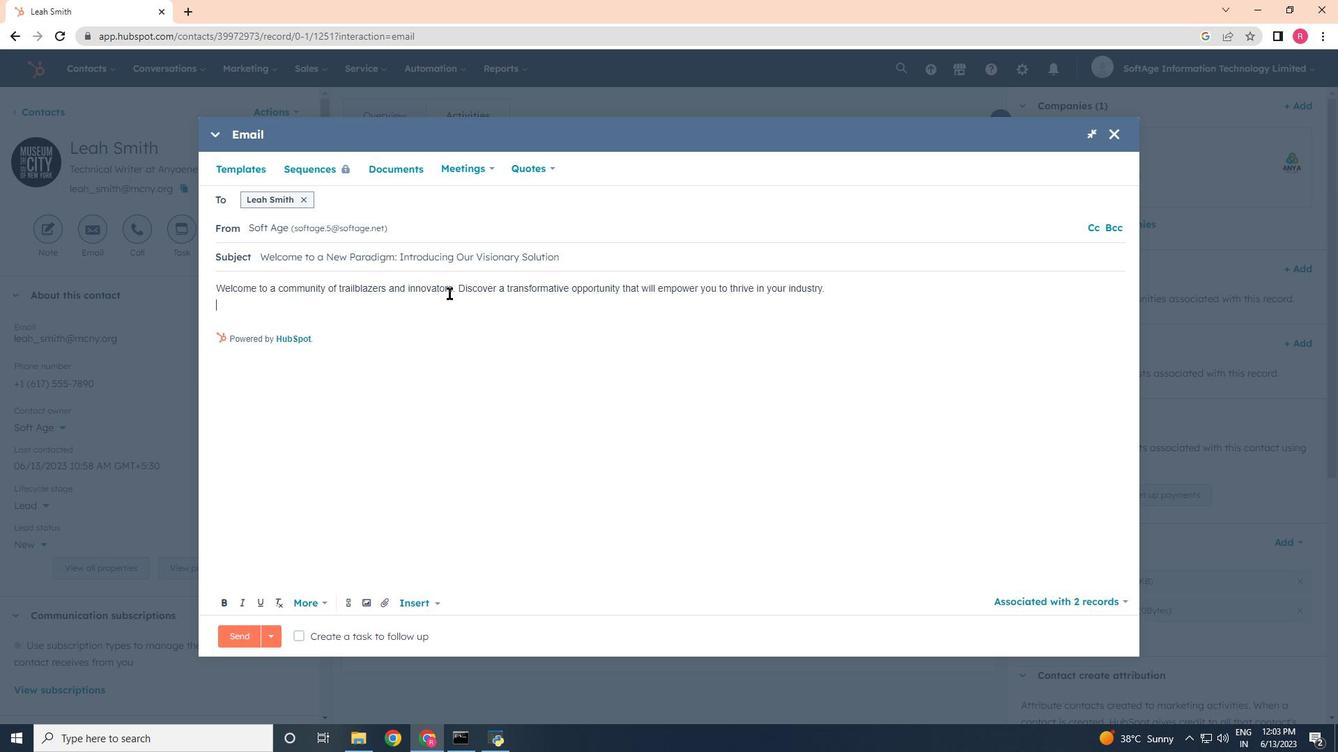 
Action: Mouse moved to (209, 289)
Screenshot: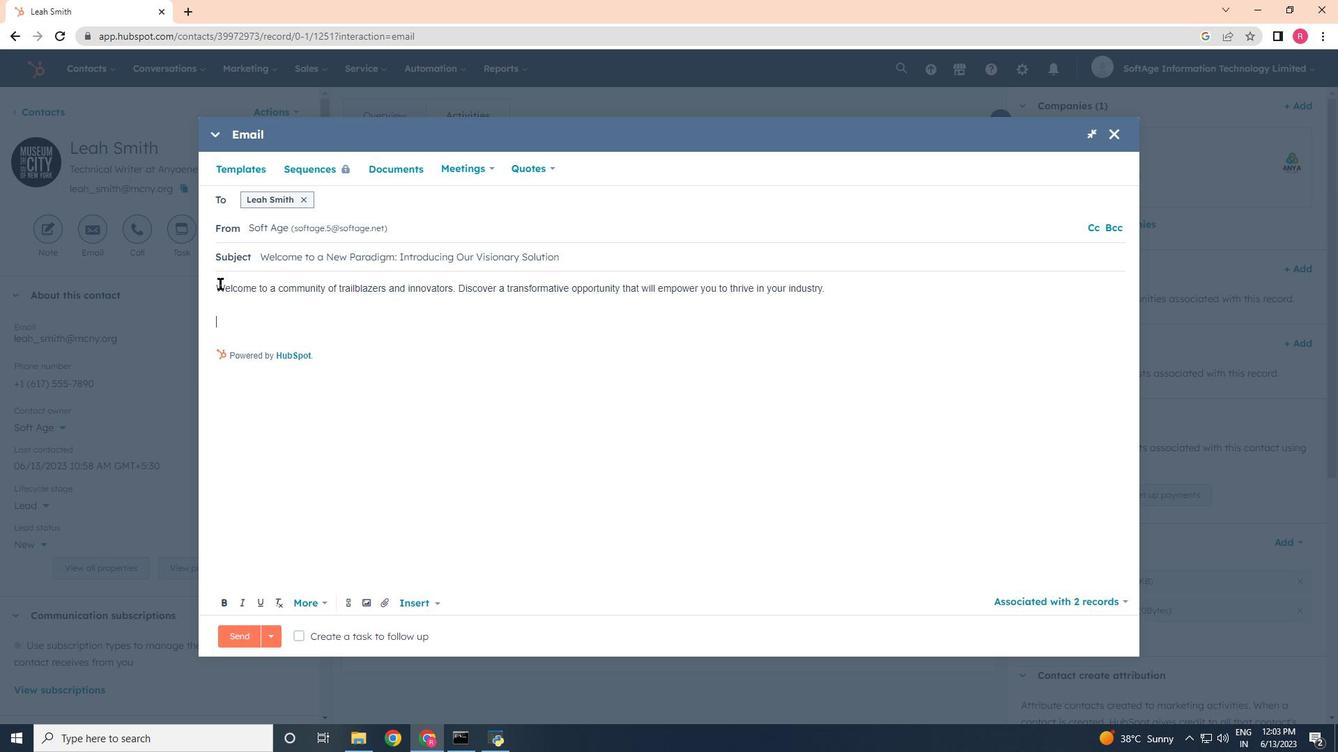 
Action: Mouse pressed left at (209, 289)
Screenshot: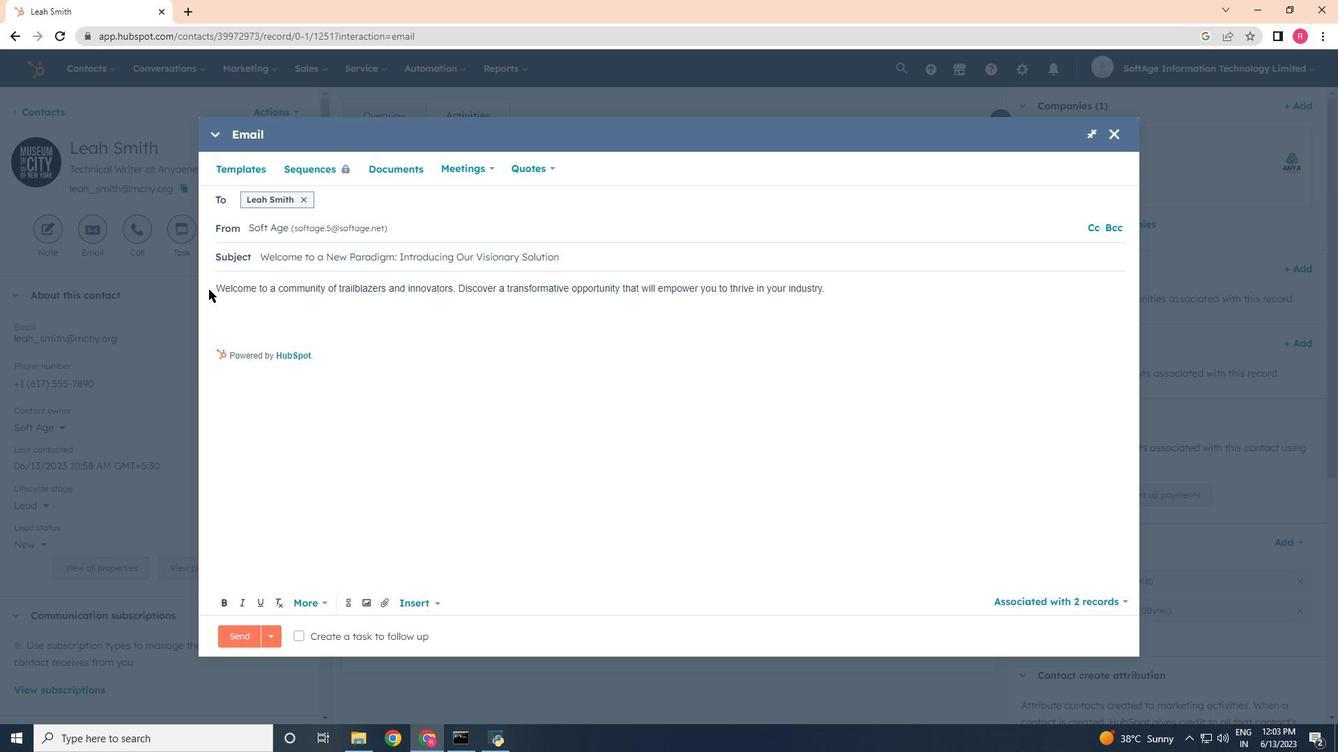 
Action: Mouse moved to (216, 287)
Screenshot: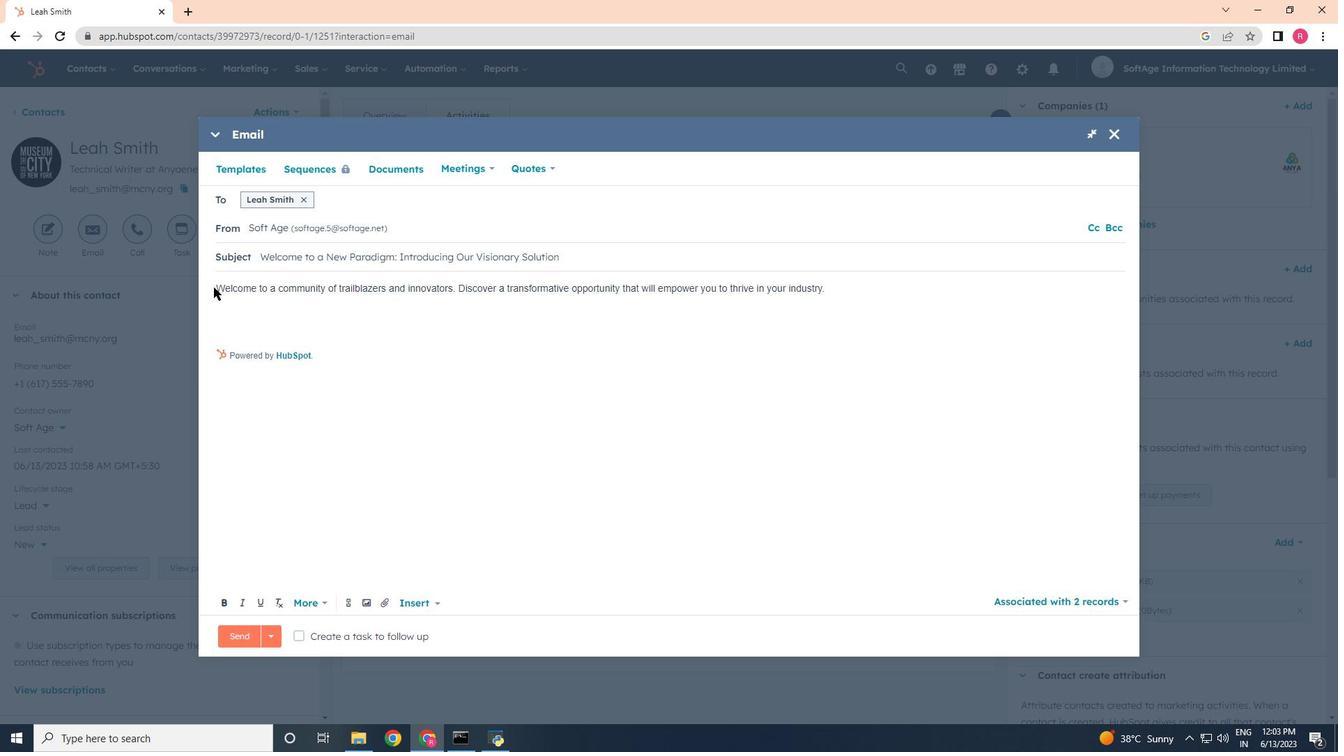 
Action: Mouse pressed left at (216, 287)
Screenshot: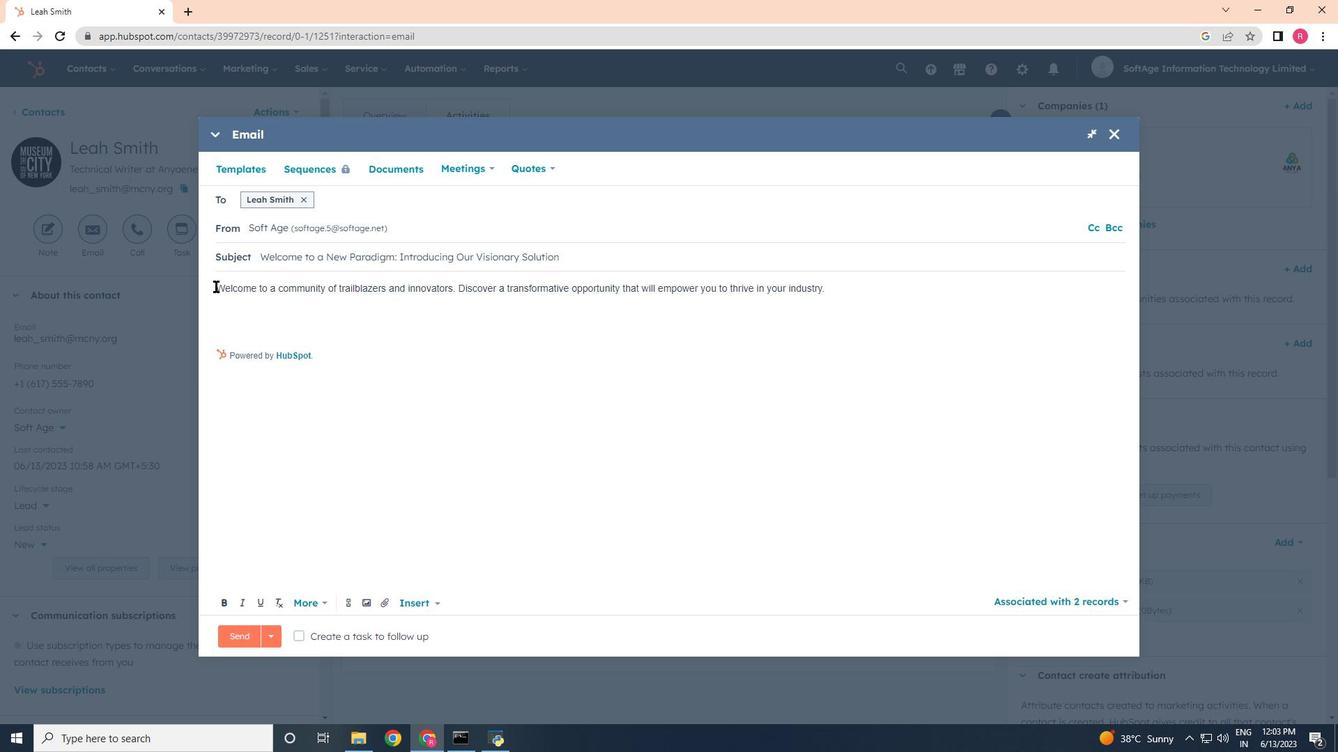 
Action: Key pressed <Key.enter>
Screenshot: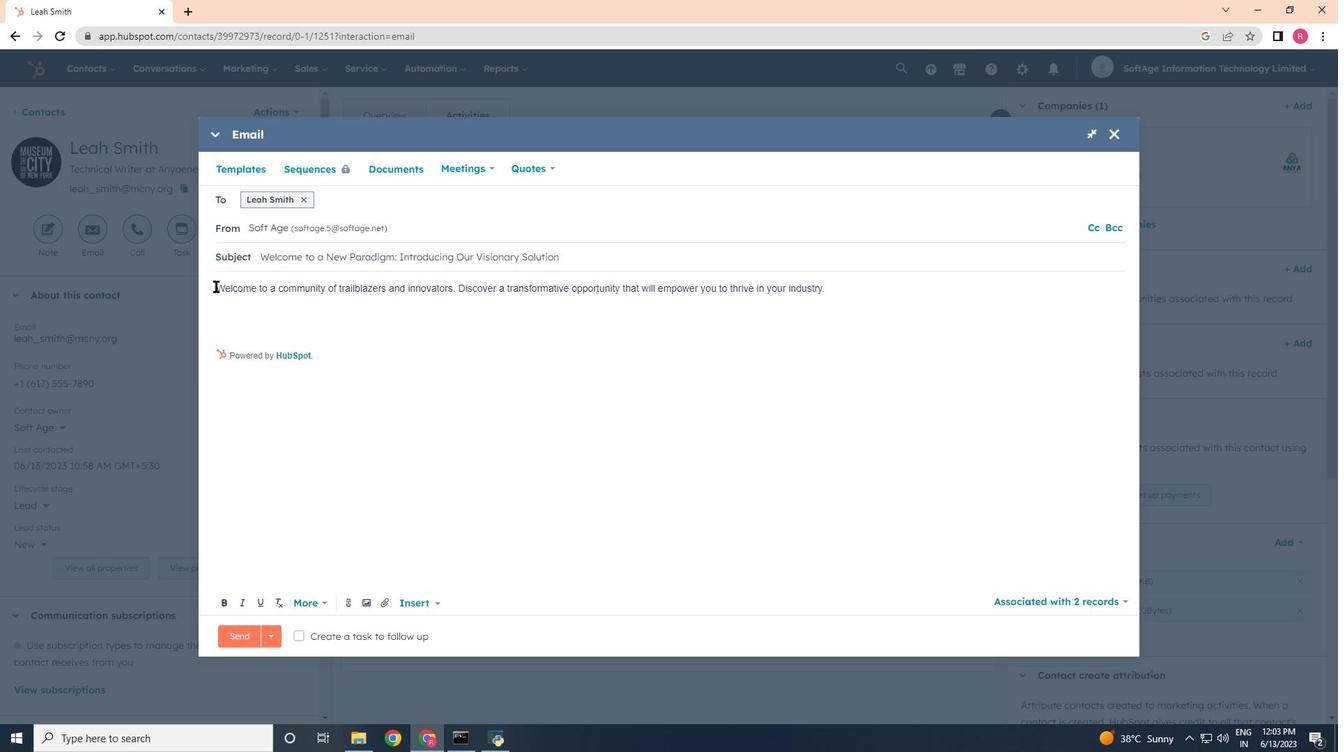 
Action: Mouse pressed left at (216, 287)
Screenshot: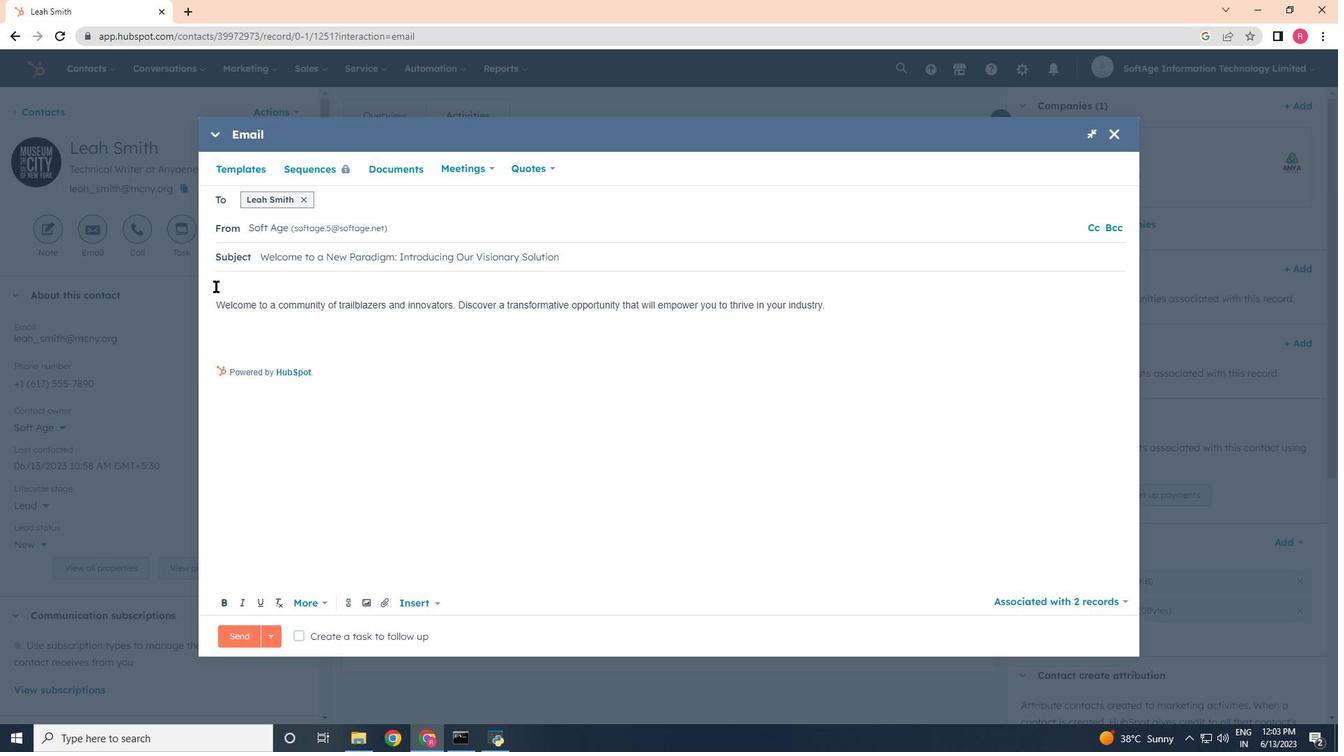 
Action: Key pressed g<Key.backspace><Key.shift>Good<Key.space><Key.shift>Morning,<Key.enter><Key.enter>
Screenshot: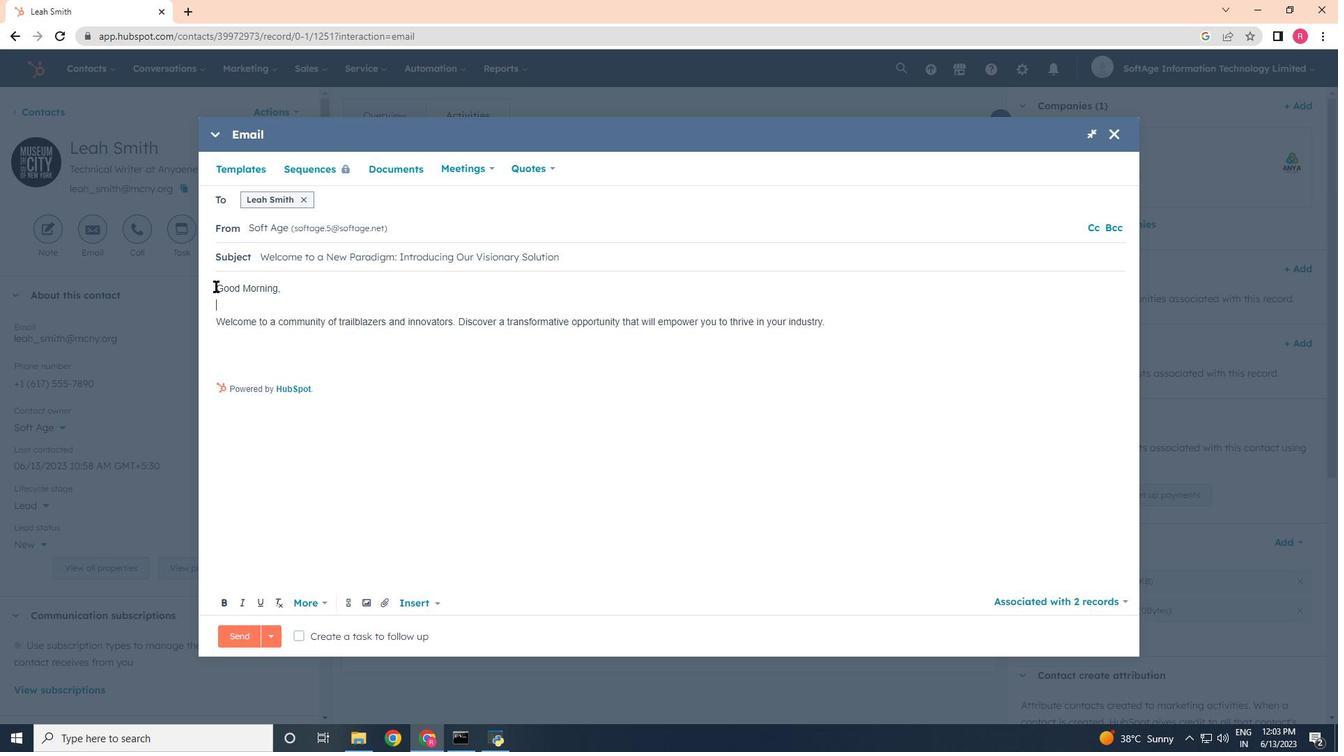 
Action: Mouse moved to (220, 382)
Screenshot: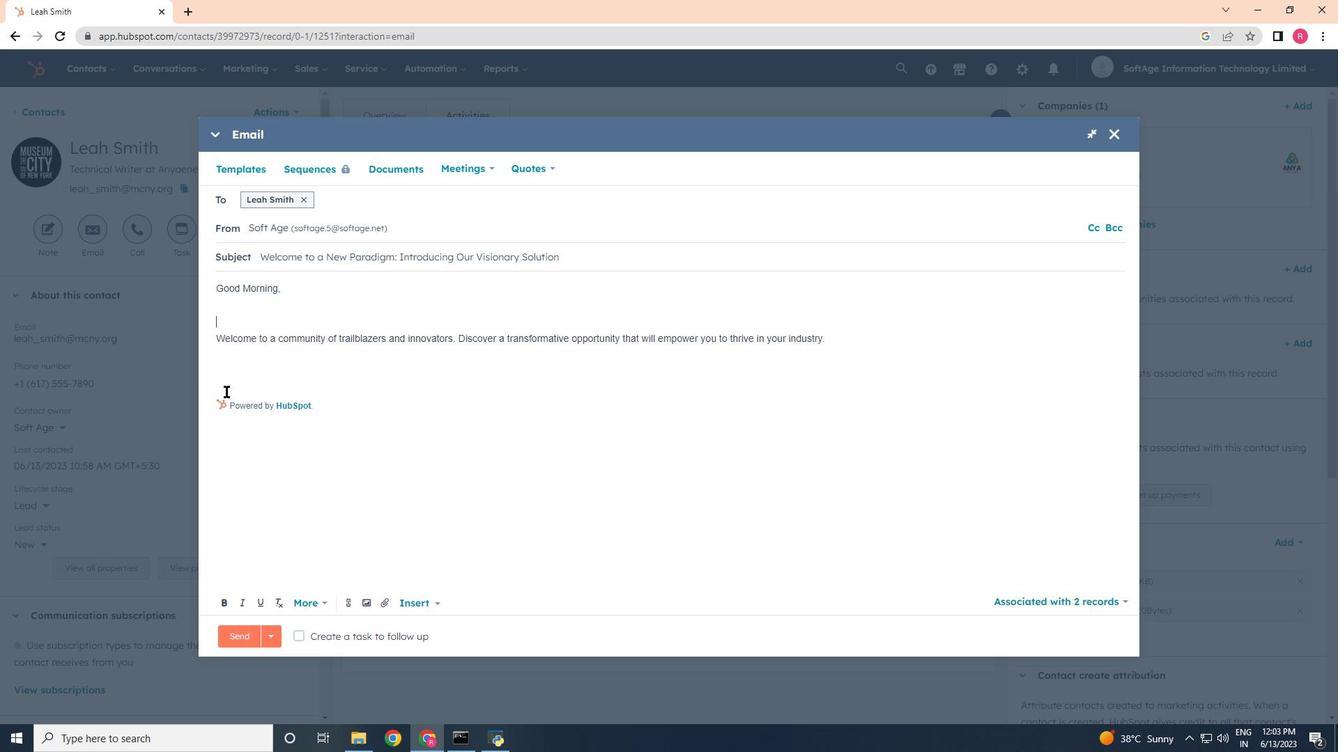 
Action: Mouse pressed left at (220, 382)
Screenshot: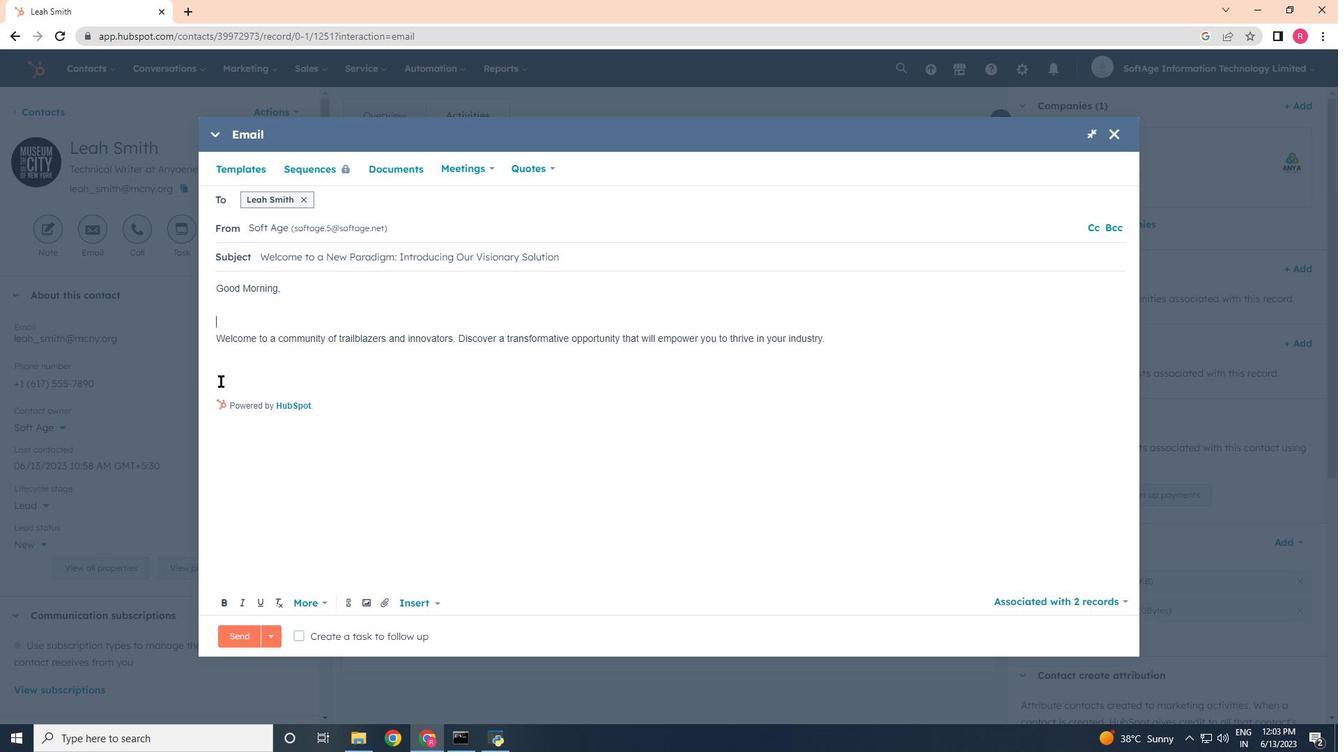 
Action: Mouse moved to (223, 368)
Screenshot: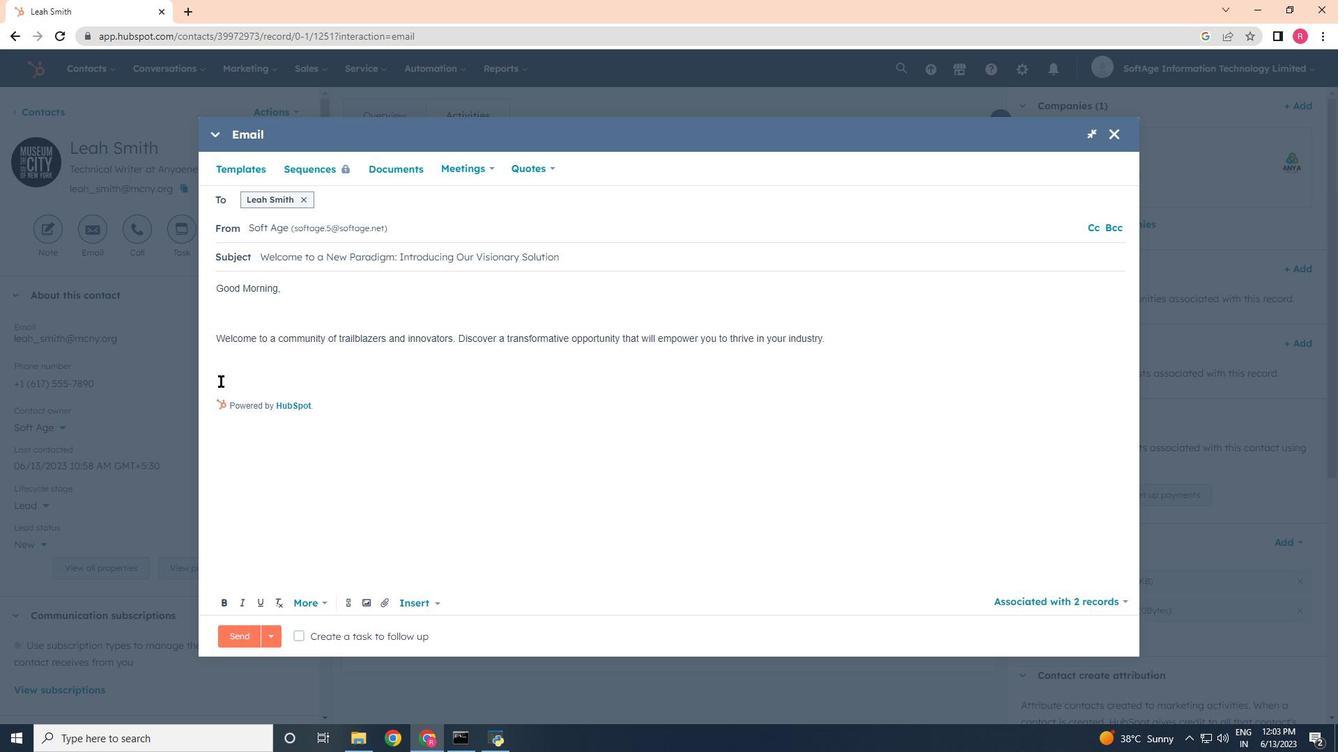 
Action: Mouse pressed left at (223, 368)
Screenshot: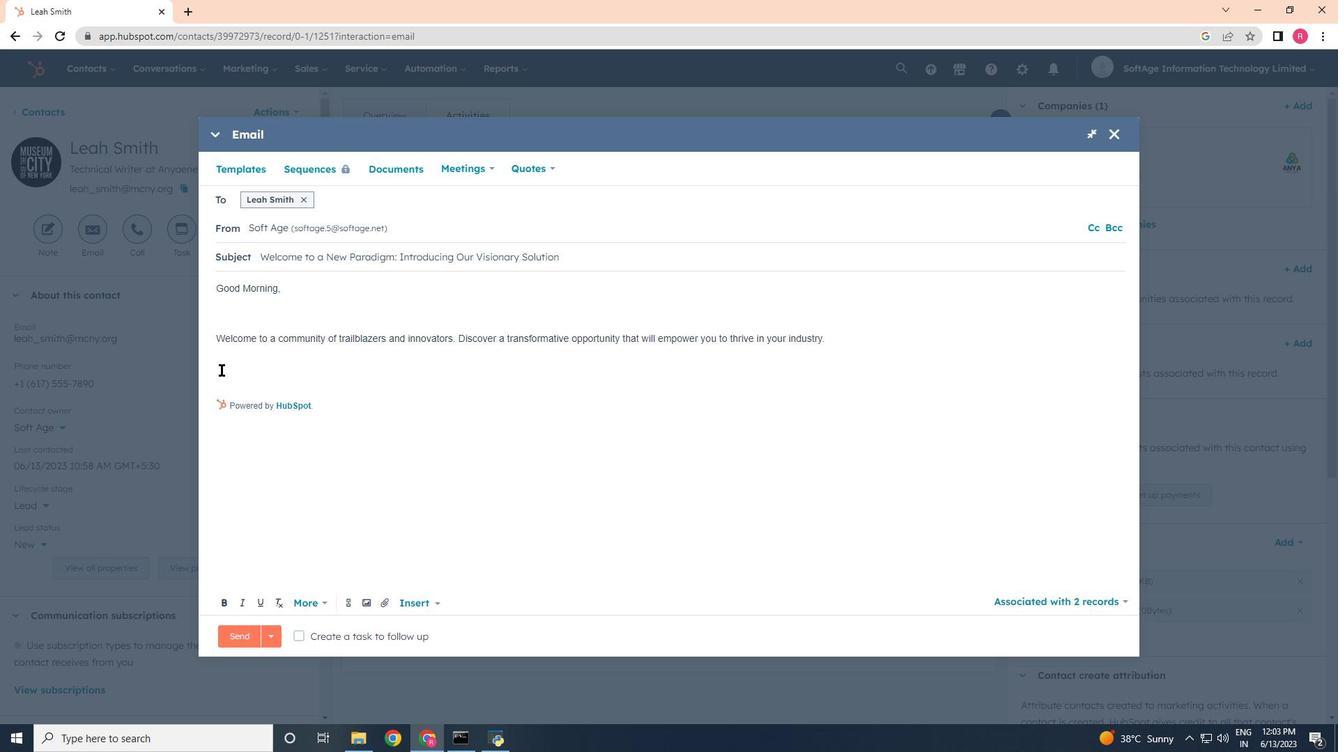 
Action: Key pressed <Key.shift><Key.shift><Key.shift><Key.shift><Key.shift><Key.shift><Key.shift><Key.shift><Key.shift><Key.shift><Key.shift><Key.shift><Key.shift><Key.shift><Key.shift><Key.shift><Key.shift><Key.shift><Key.shift><Key.shift><Key.shift><Key.shift><Key.shift><Key.shift><Key.shift><Key.shift><Key.shift><Key.shift><Key.shift><Key.shift><Key.shift><Key.shift><Key.shift><Key.shift><Key.shift><Key.shift><Key.shift>Thanks<Key.space><Key.shift><Key.shift><Key.shift><Key.shift><Key.shift><Key.shift><Key.shift><Key.shift><Key.shift><Key.shift><Key.shift>&<Key.space><Key.shift>Regards,
Screenshot: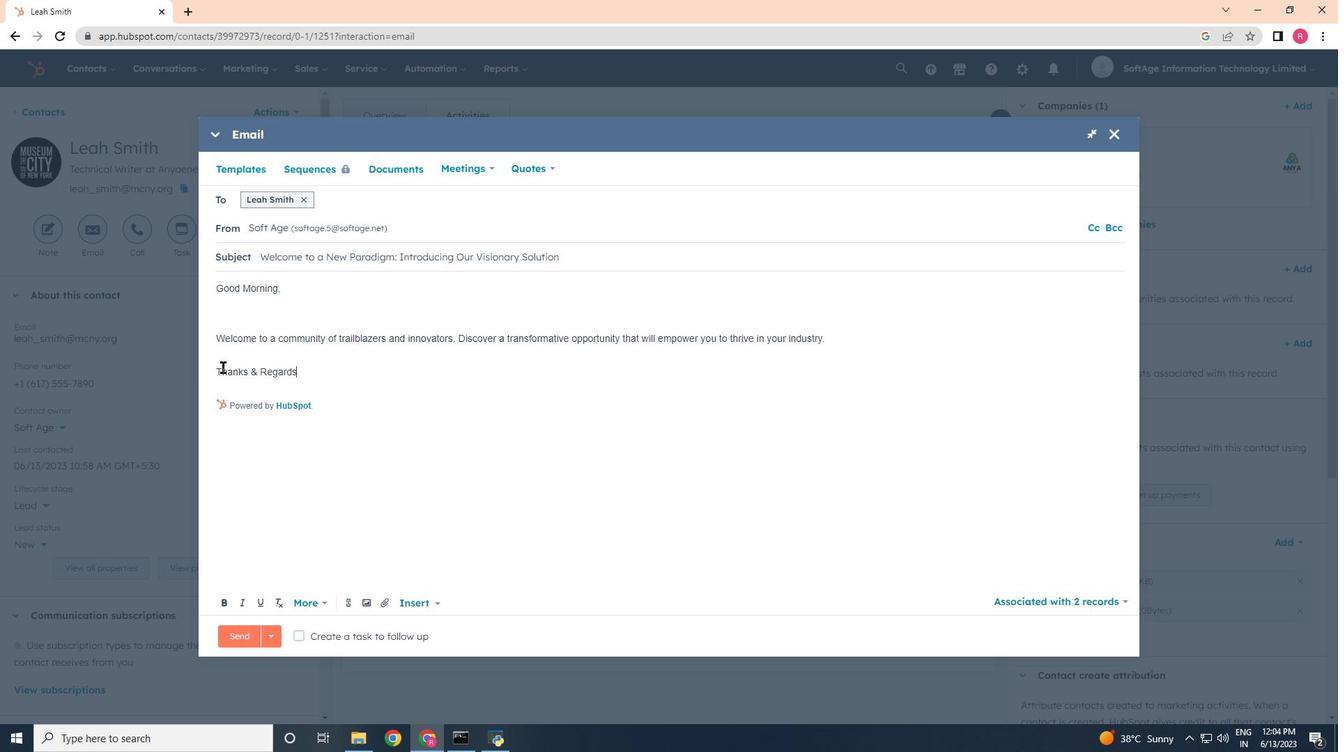 
Action: Mouse moved to (214, 318)
Screenshot: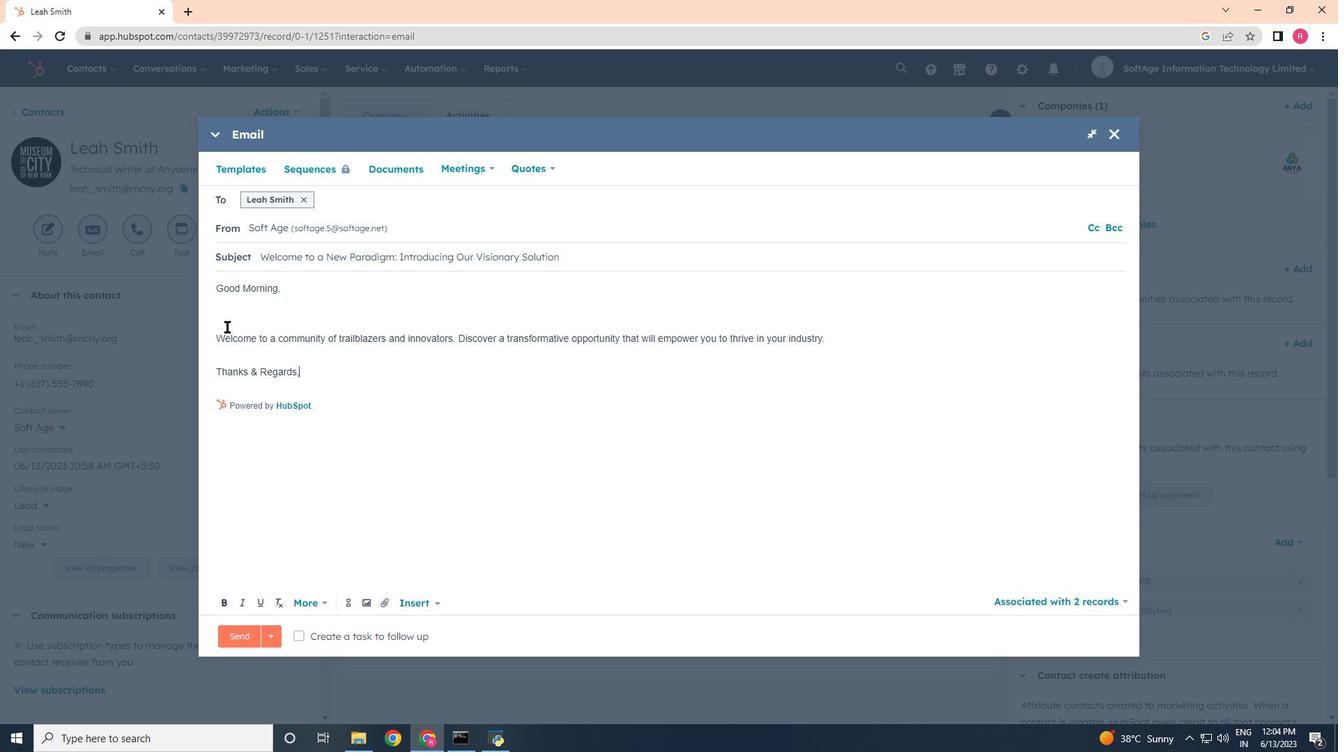 
Action: Mouse pressed left at (214, 318)
Screenshot: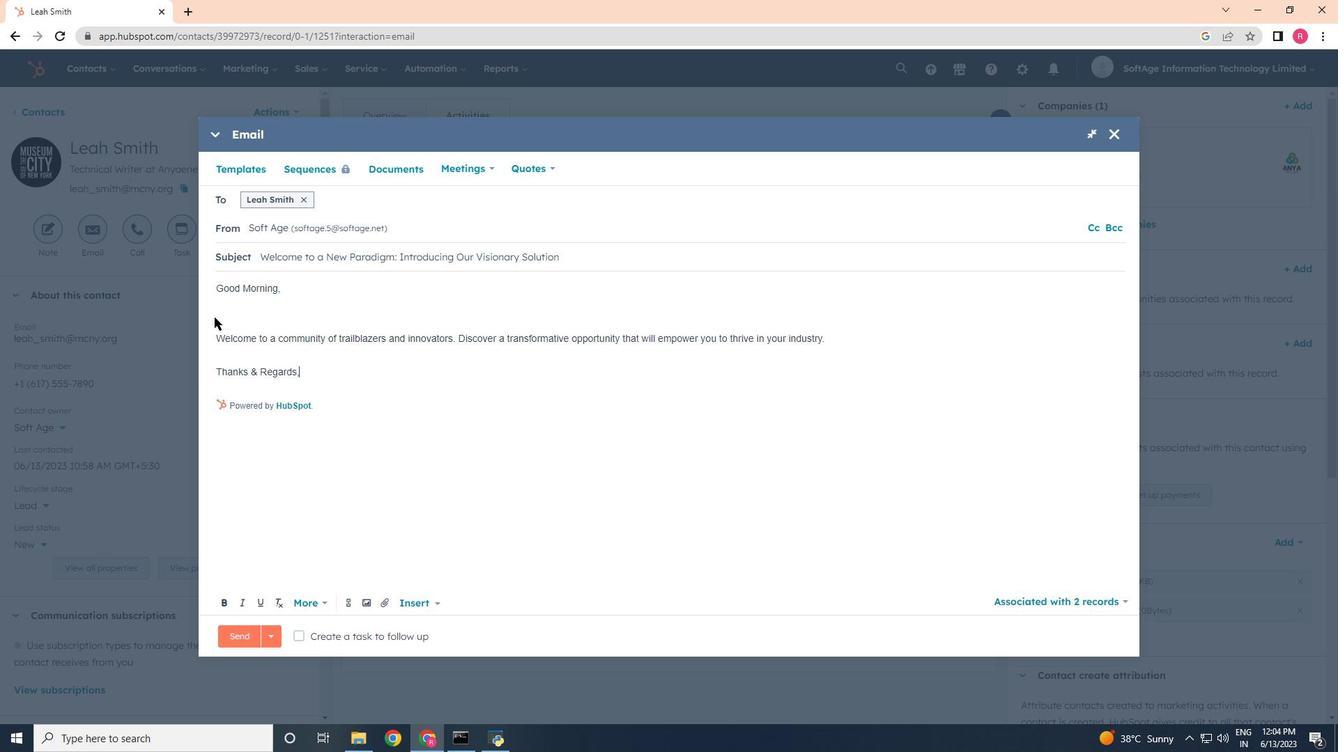 
Action: Mouse moved to (225, 320)
Screenshot: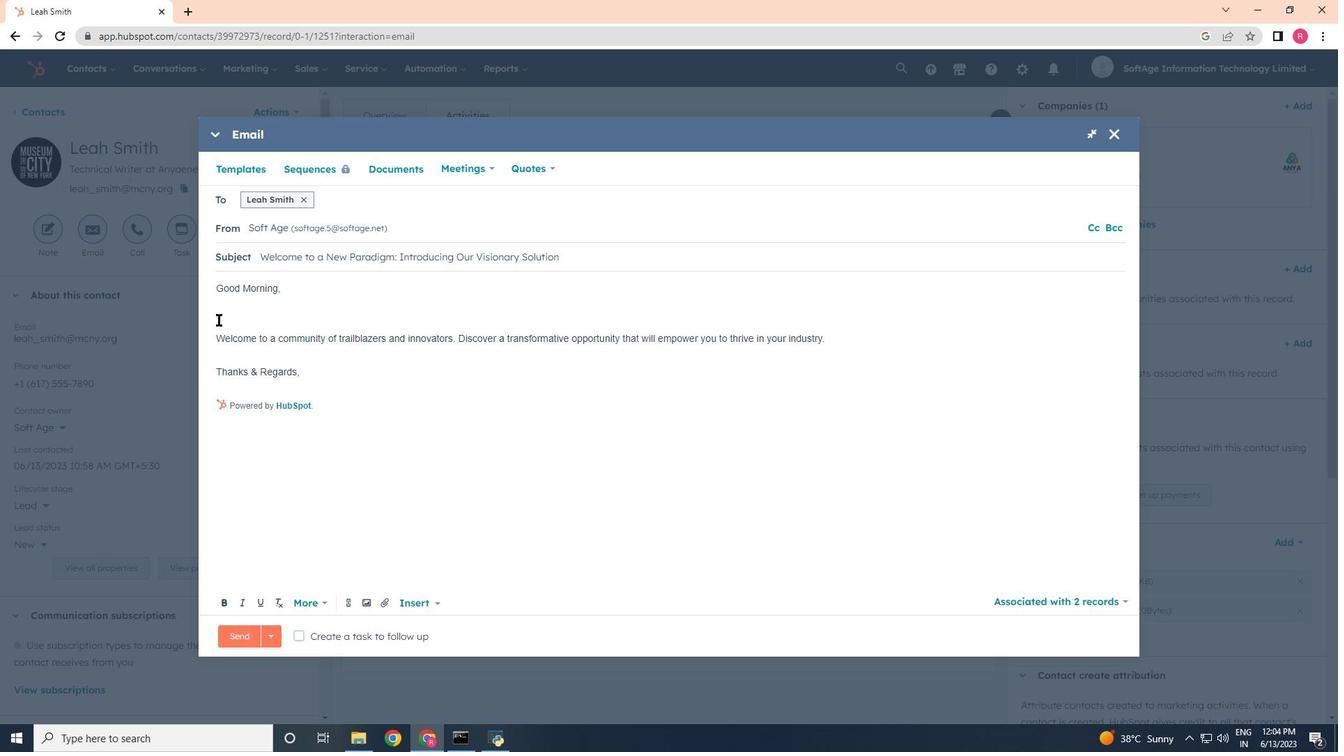 
Action: Mouse pressed left at (225, 320)
Screenshot: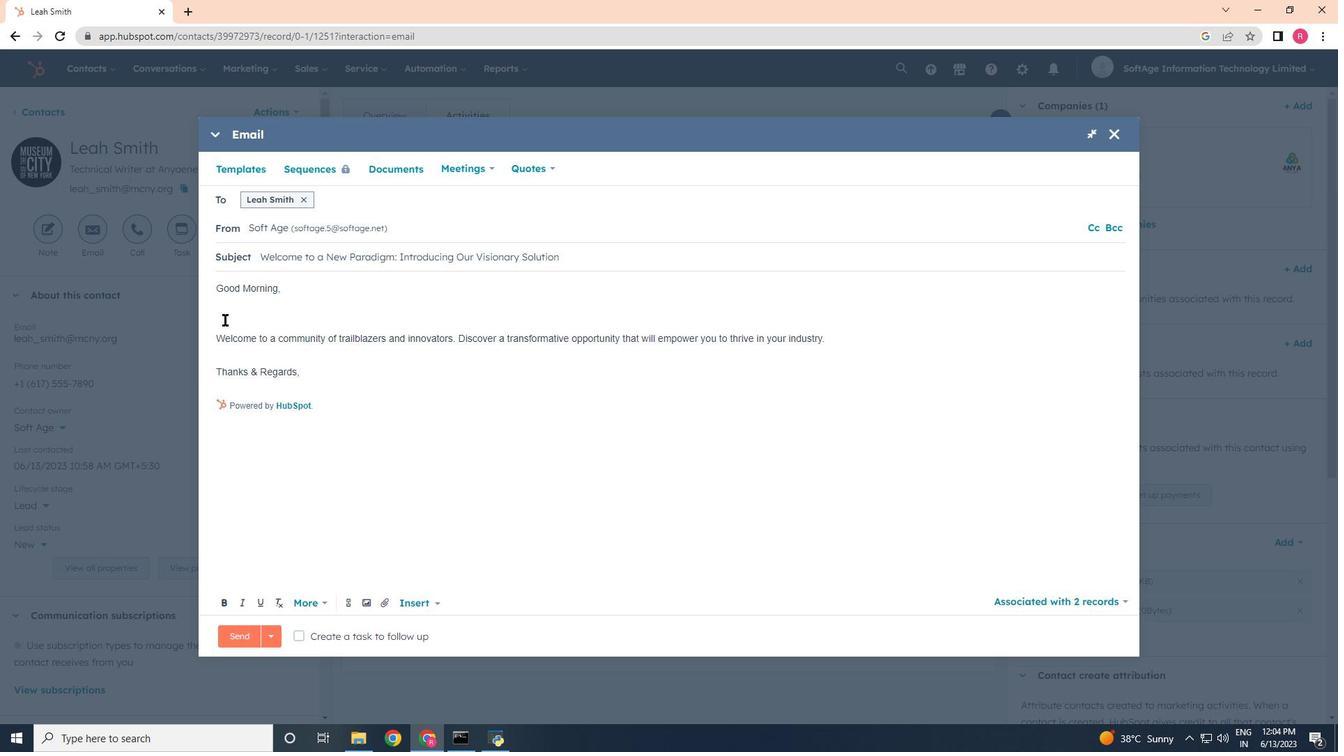 
Action: Key pressed <Key.backspace>
Screenshot: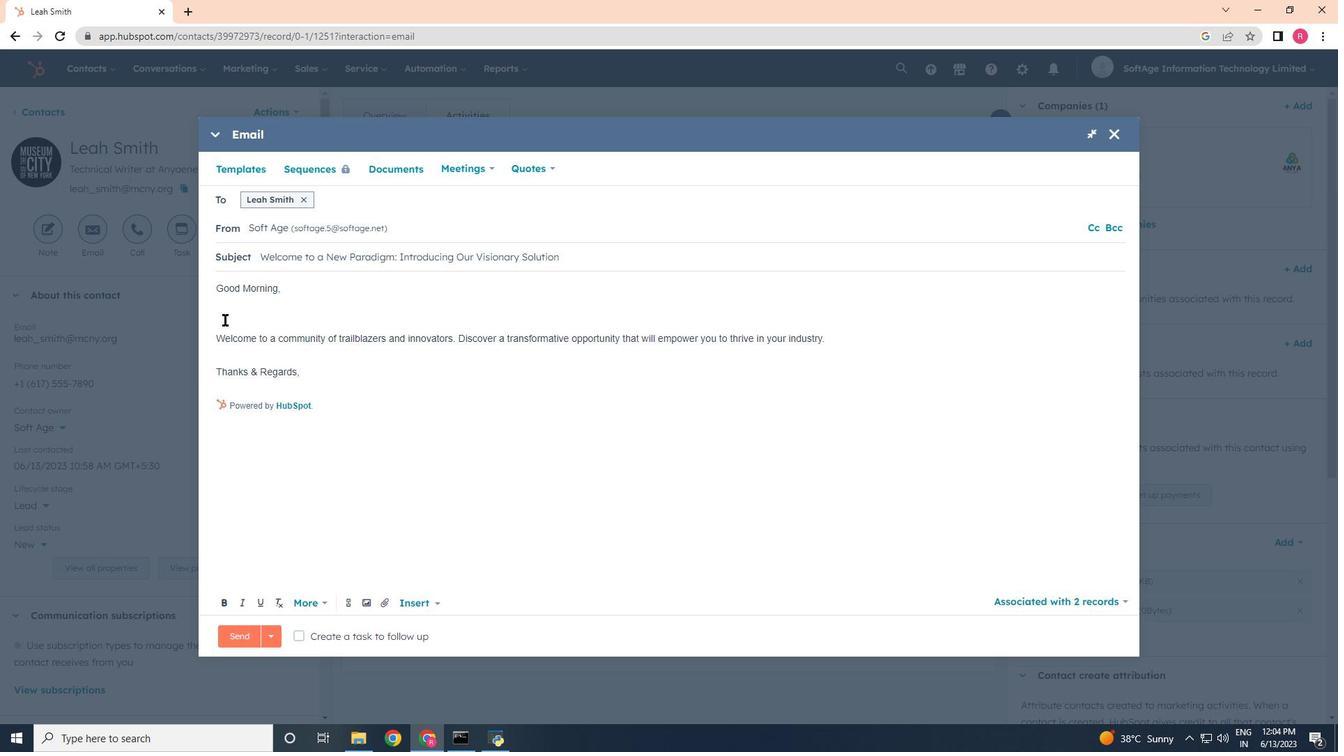 
Action: Mouse moved to (313, 366)
Screenshot: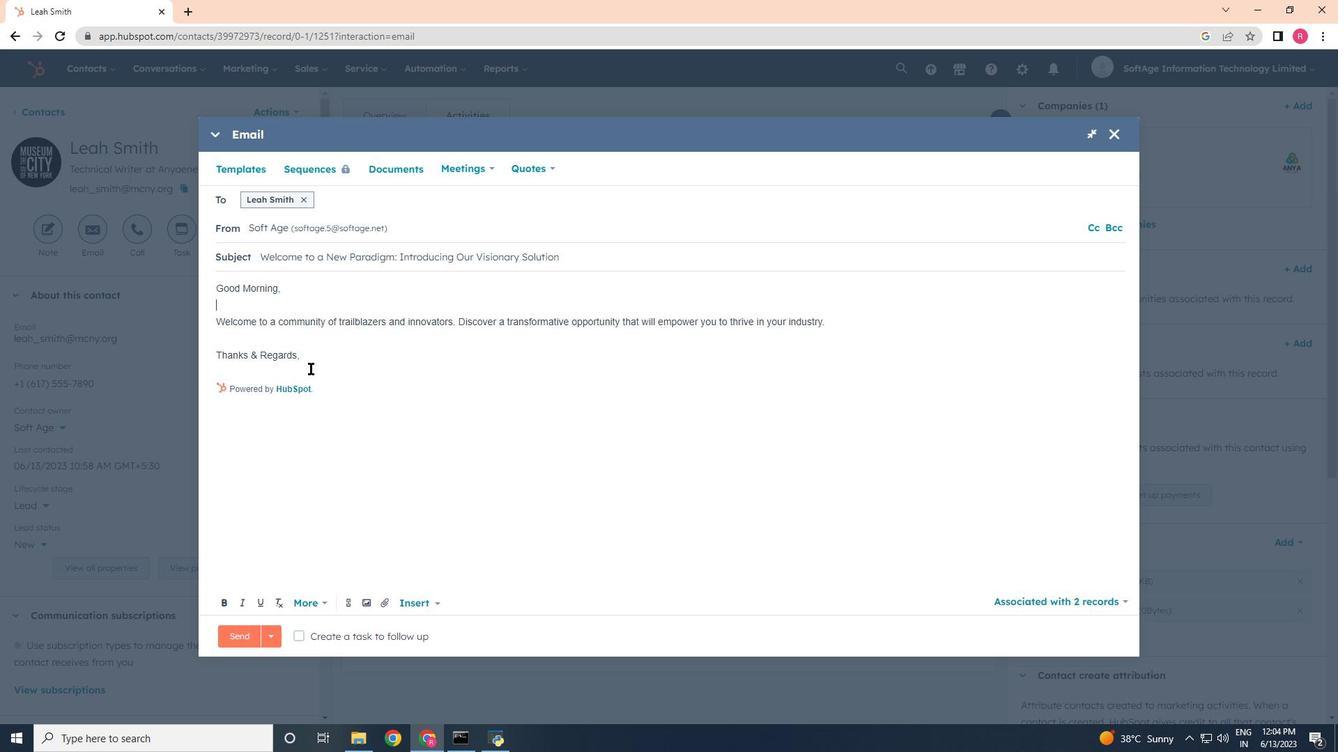 
Action: Mouse pressed left at (313, 366)
Screenshot: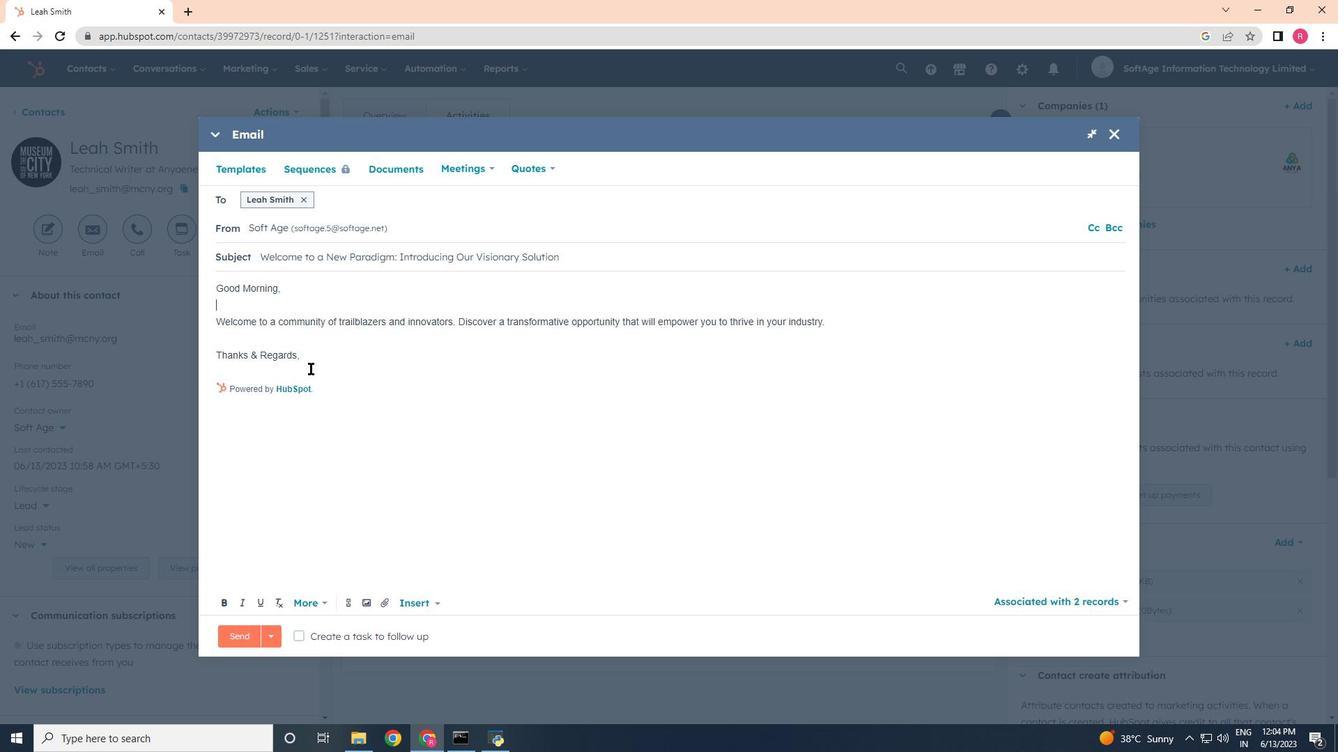 
Action: Key pressed <Key.enter>
Screenshot: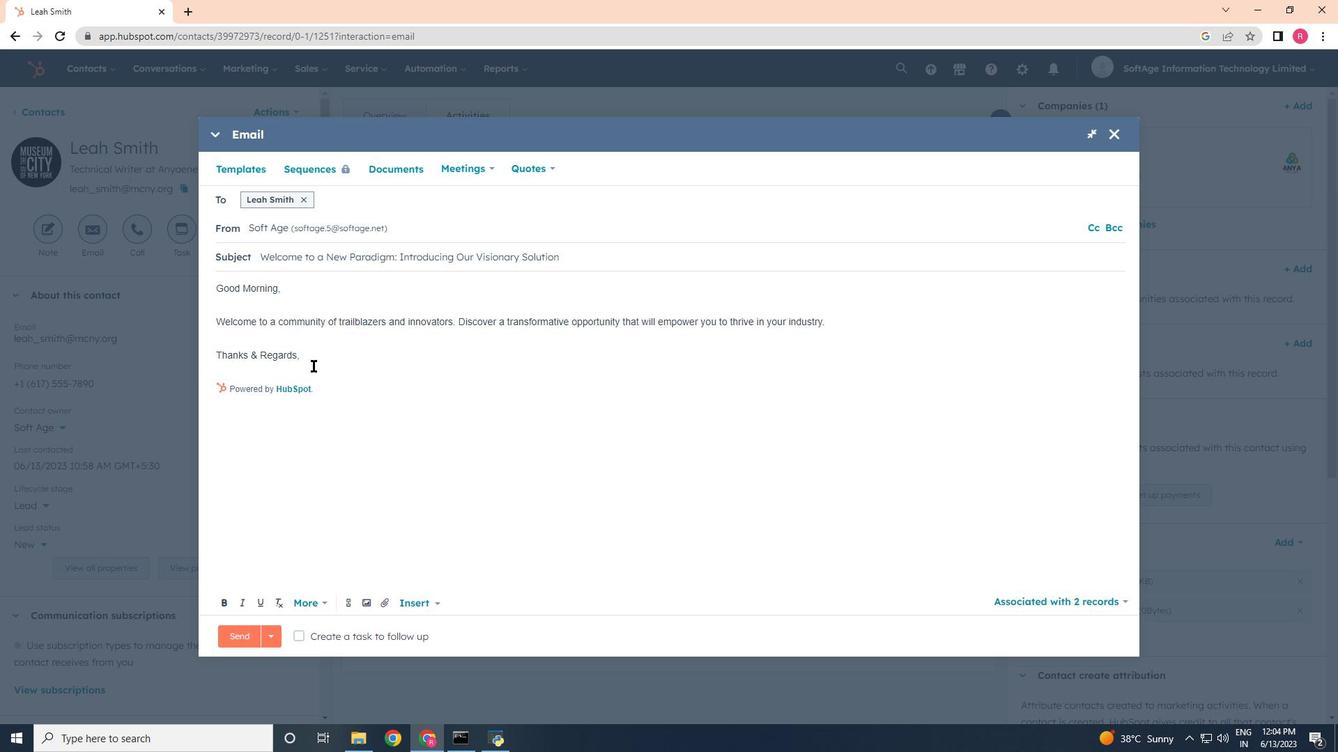 
Action: Mouse moved to (382, 606)
Screenshot: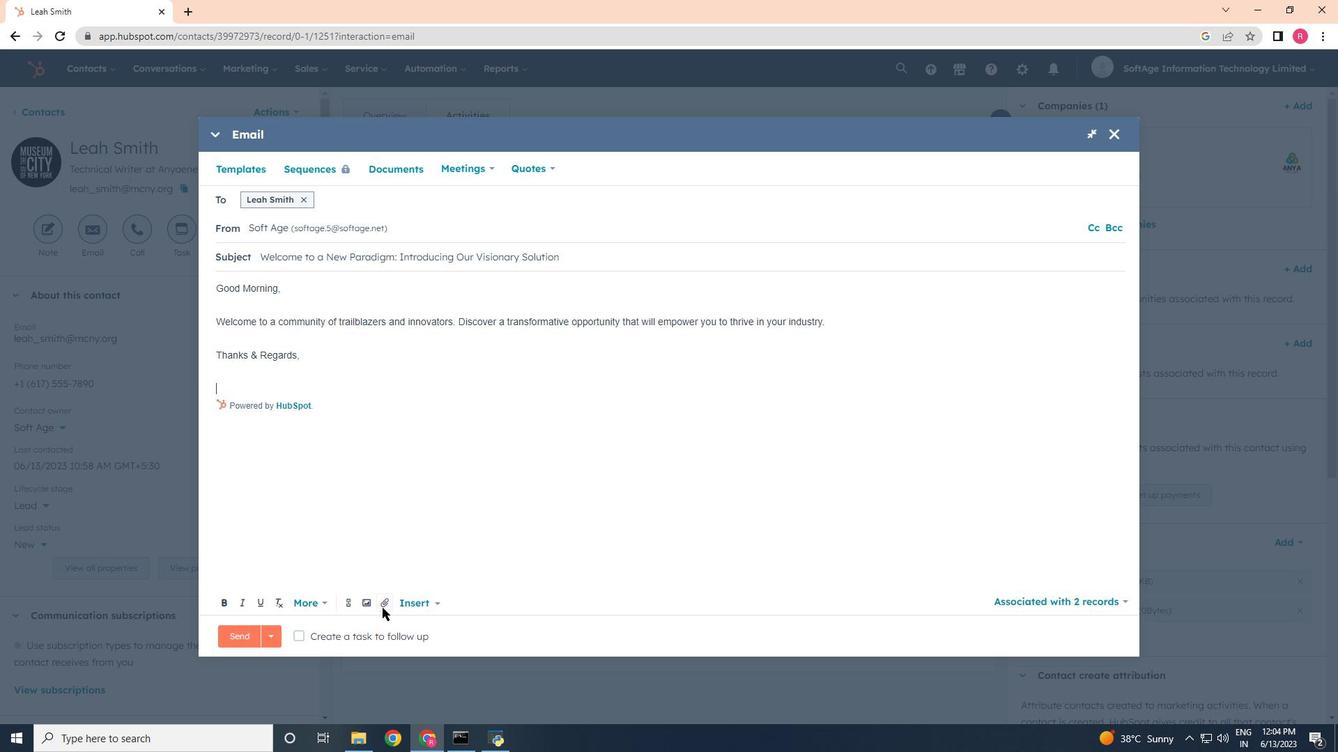 
Action: Mouse pressed left at (382, 606)
Screenshot: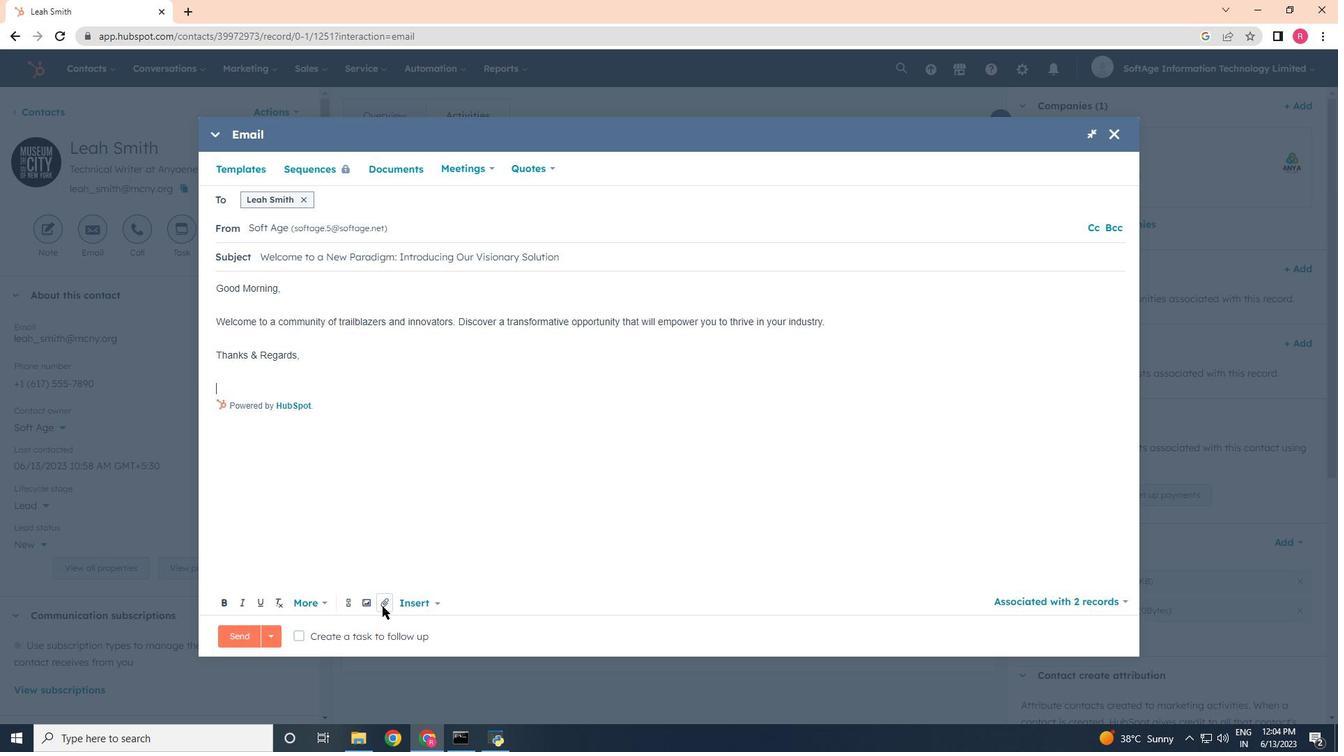 
Action: Mouse moved to (395, 559)
Screenshot: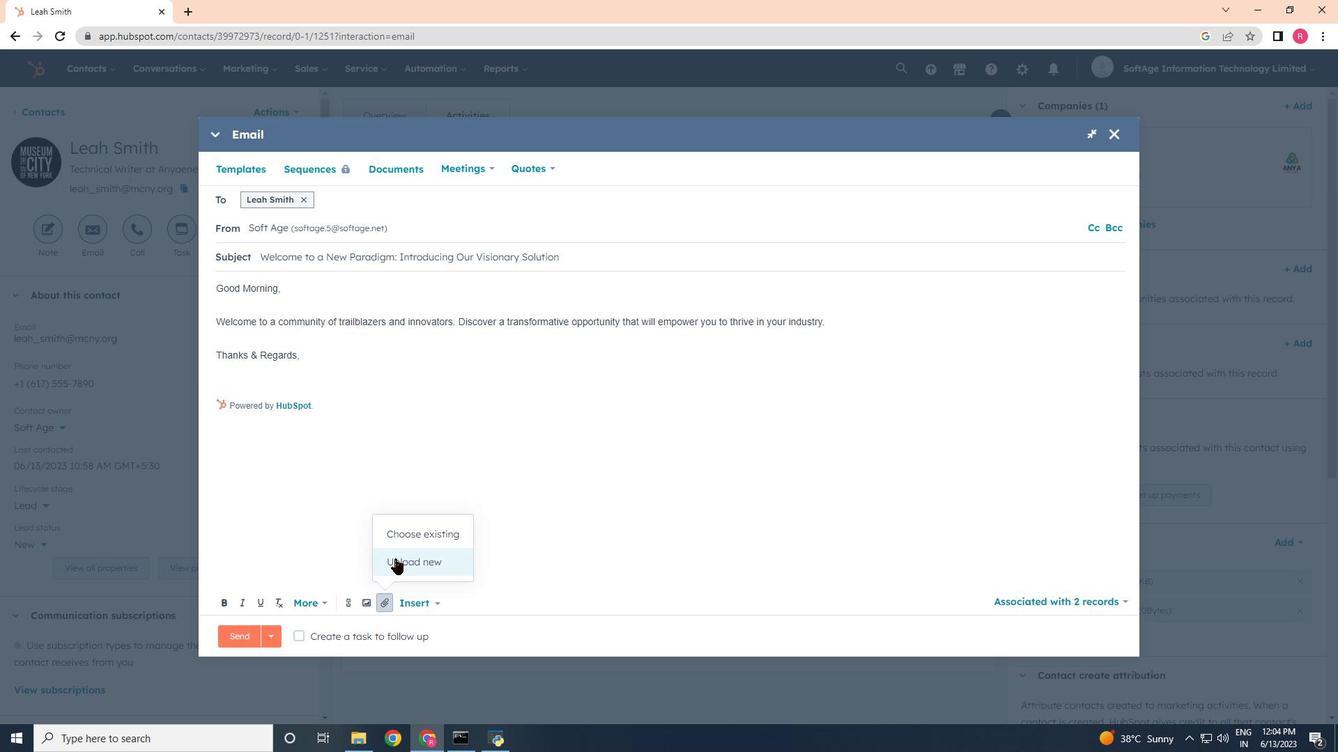 
Action: Mouse pressed left at (395, 559)
Screenshot: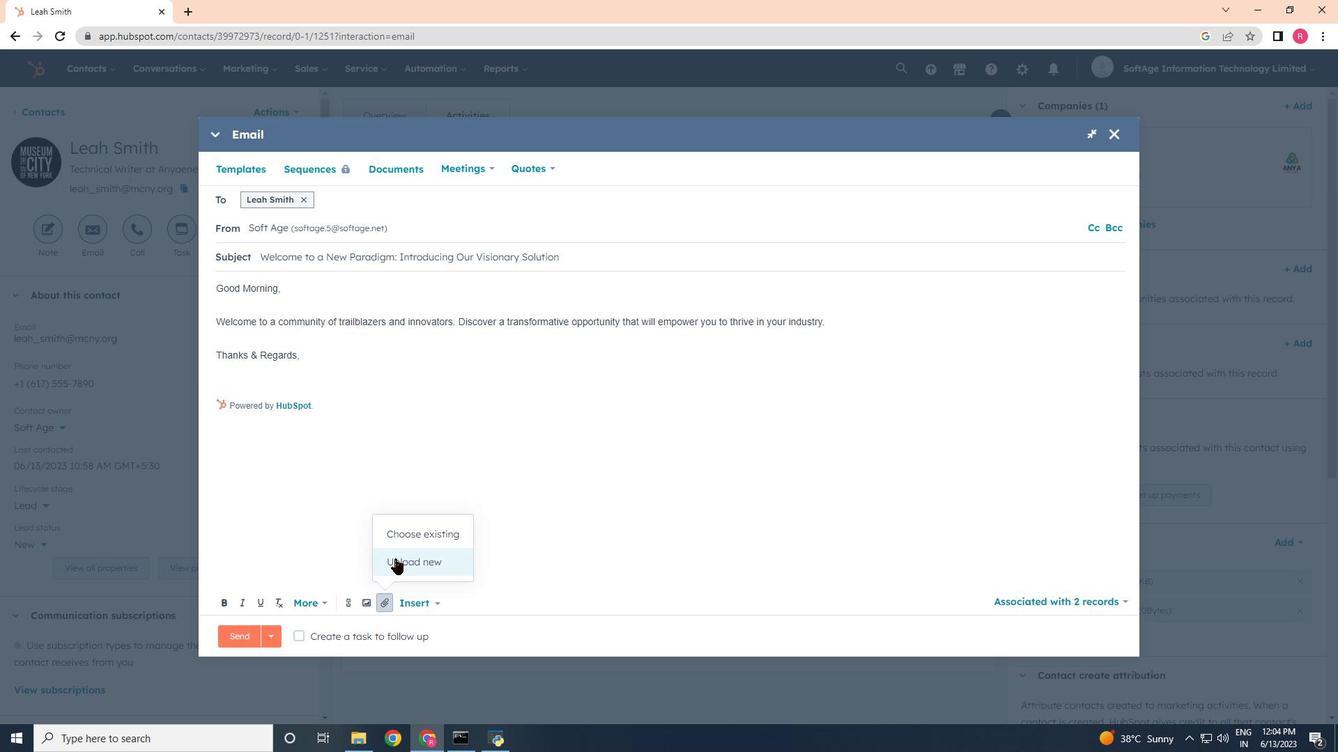 
Action: Mouse moved to (312, 179)
Screenshot: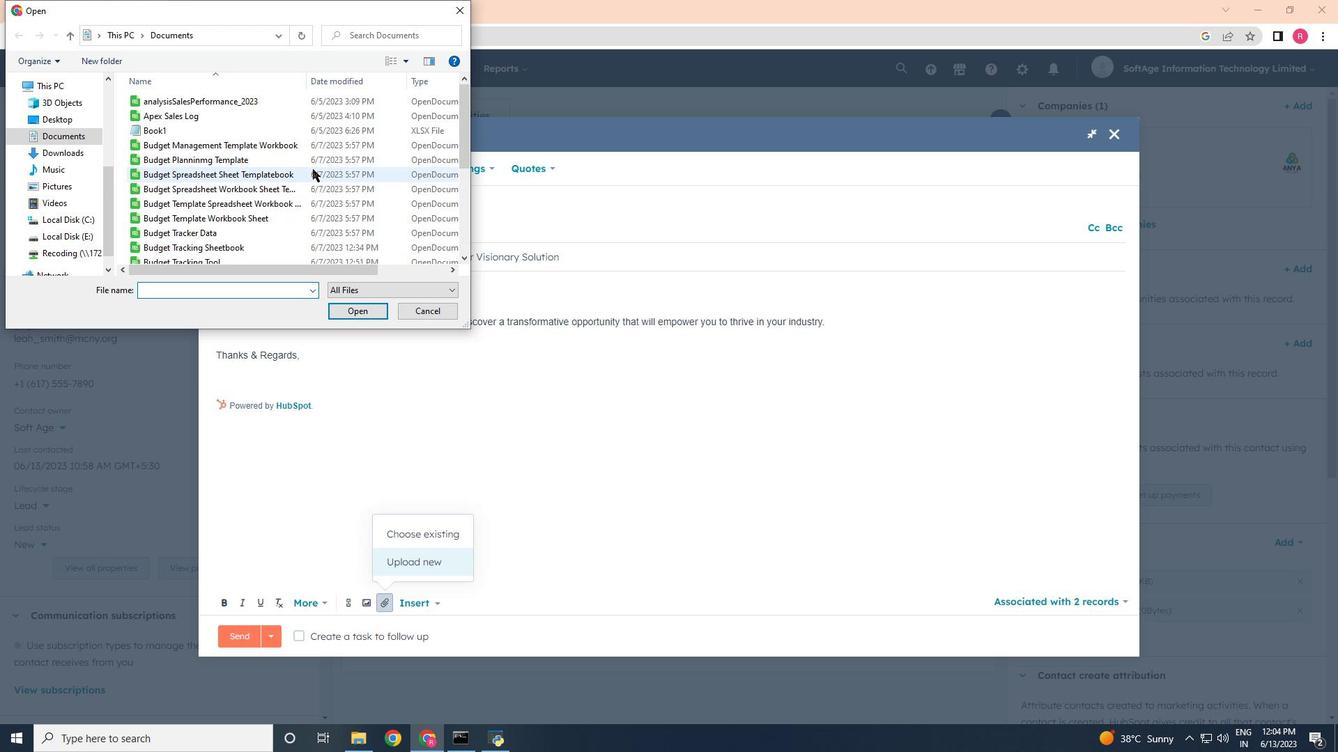 
Action: Mouse scrolled (312, 178) with delta (0, 0)
Screenshot: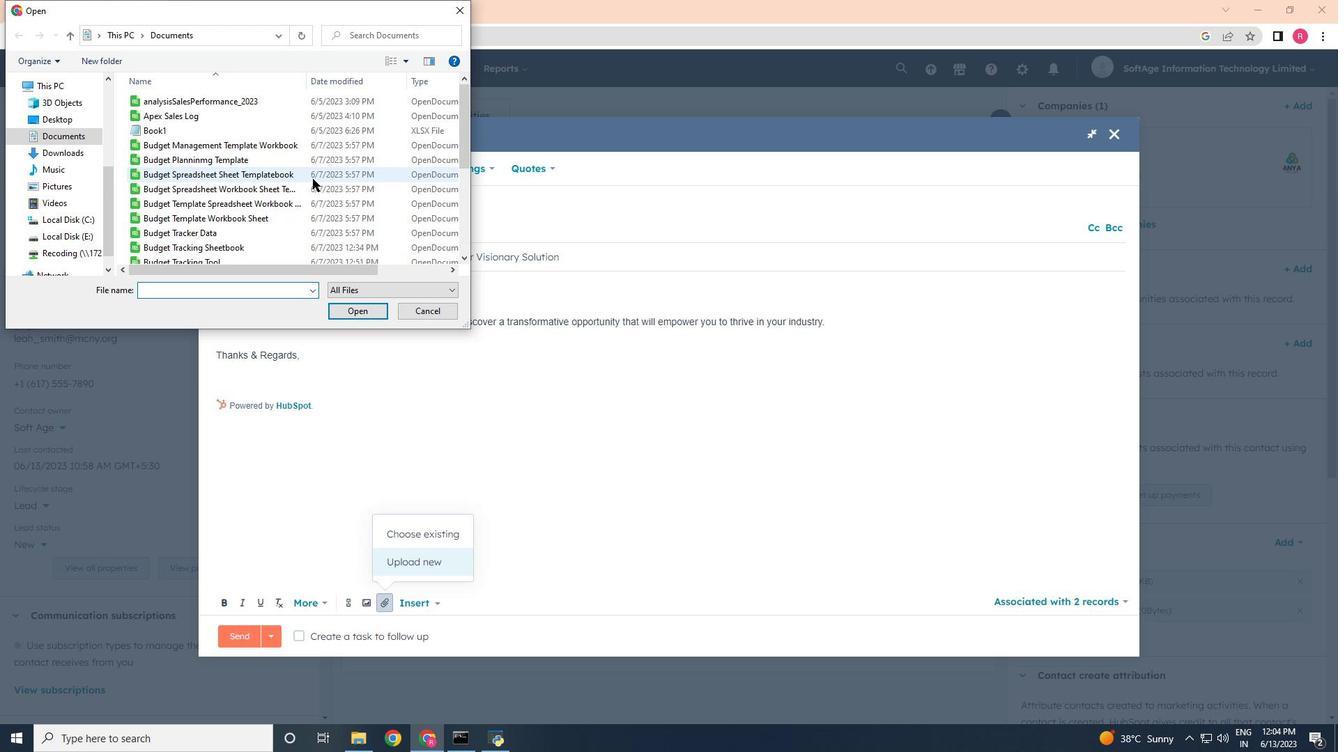 
Action: Mouse scrolled (312, 178) with delta (0, 0)
Screenshot: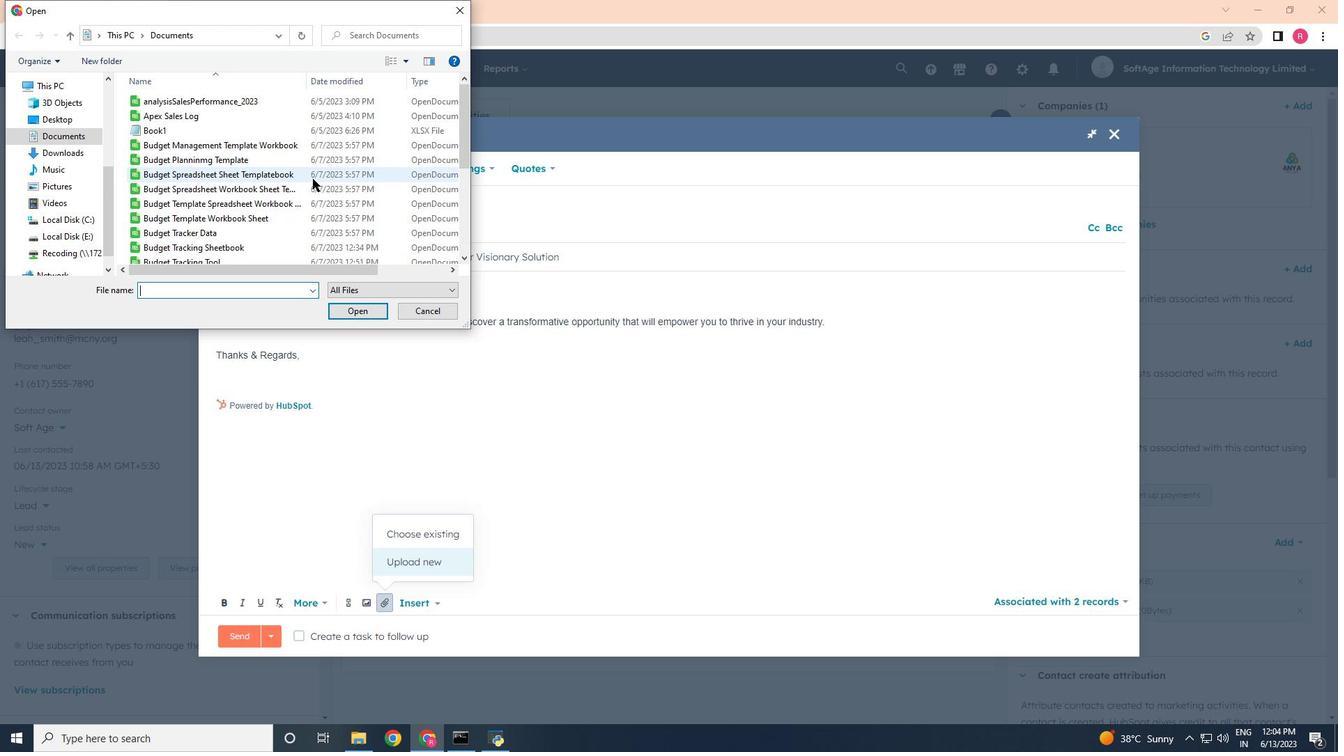 
Action: Mouse scrolled (312, 178) with delta (0, 0)
Screenshot: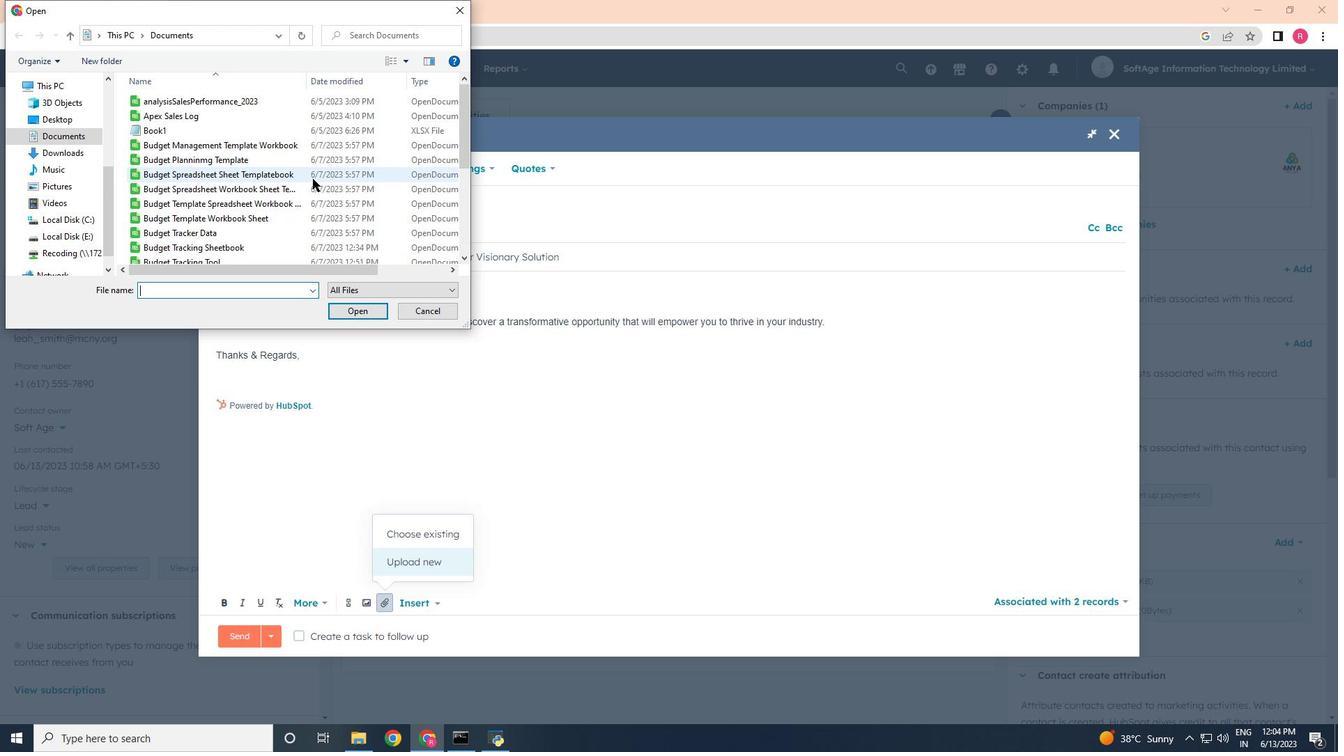 
Action: Mouse scrolled (312, 178) with delta (0, 0)
Screenshot: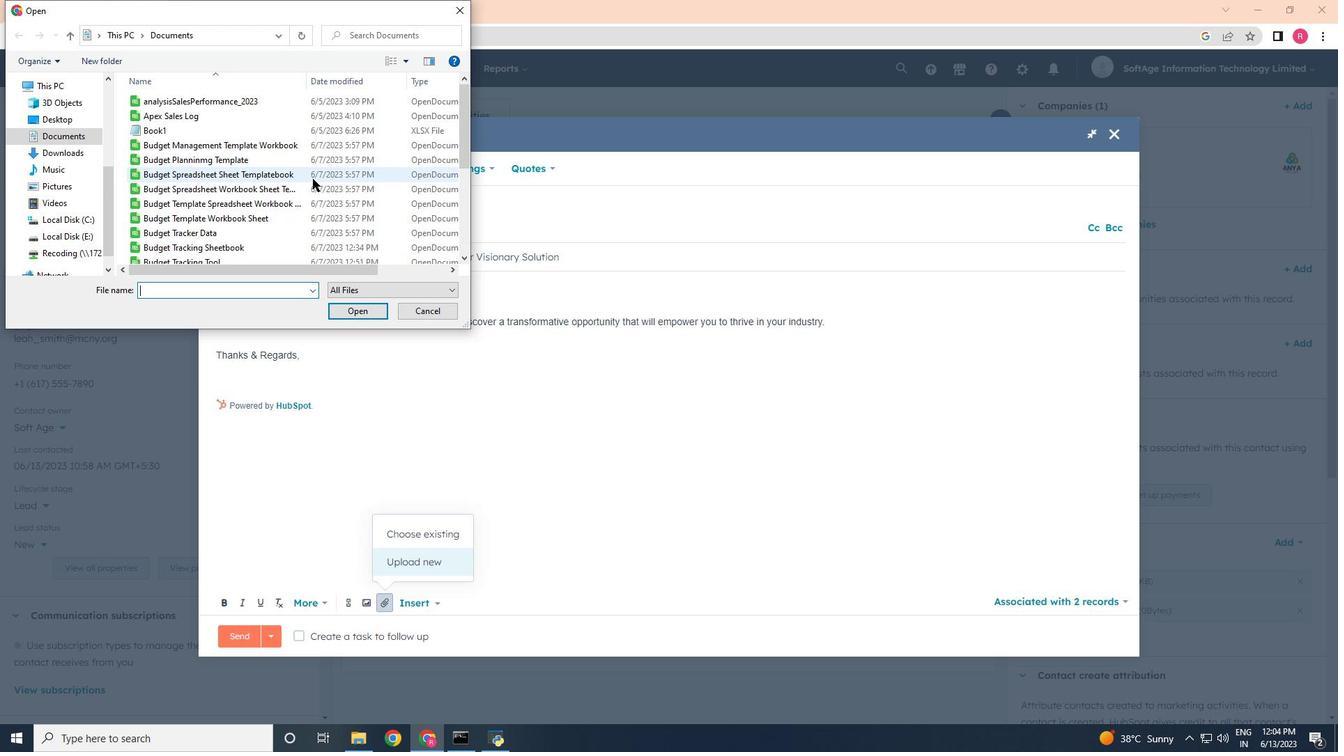 
Action: Mouse scrolled (312, 178) with delta (0, 0)
Screenshot: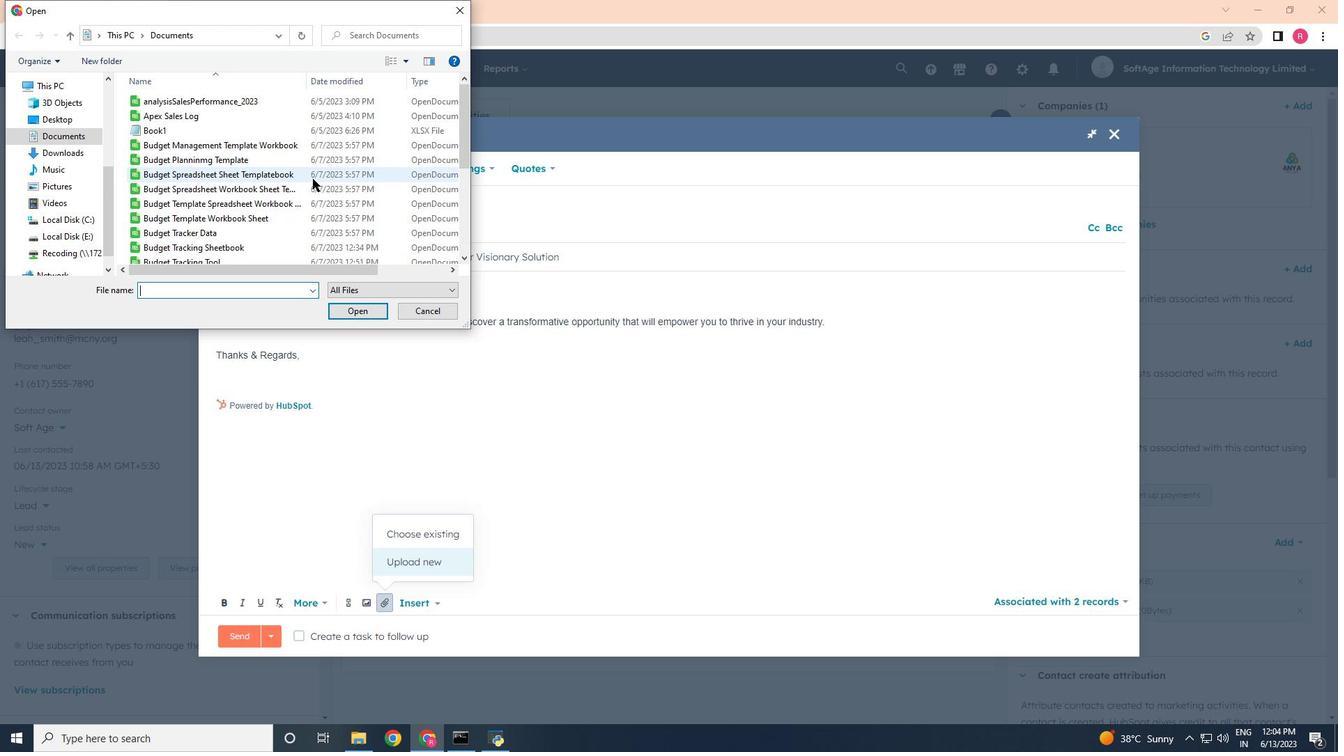 
Action: Mouse scrolled (312, 178) with delta (0, 0)
Screenshot: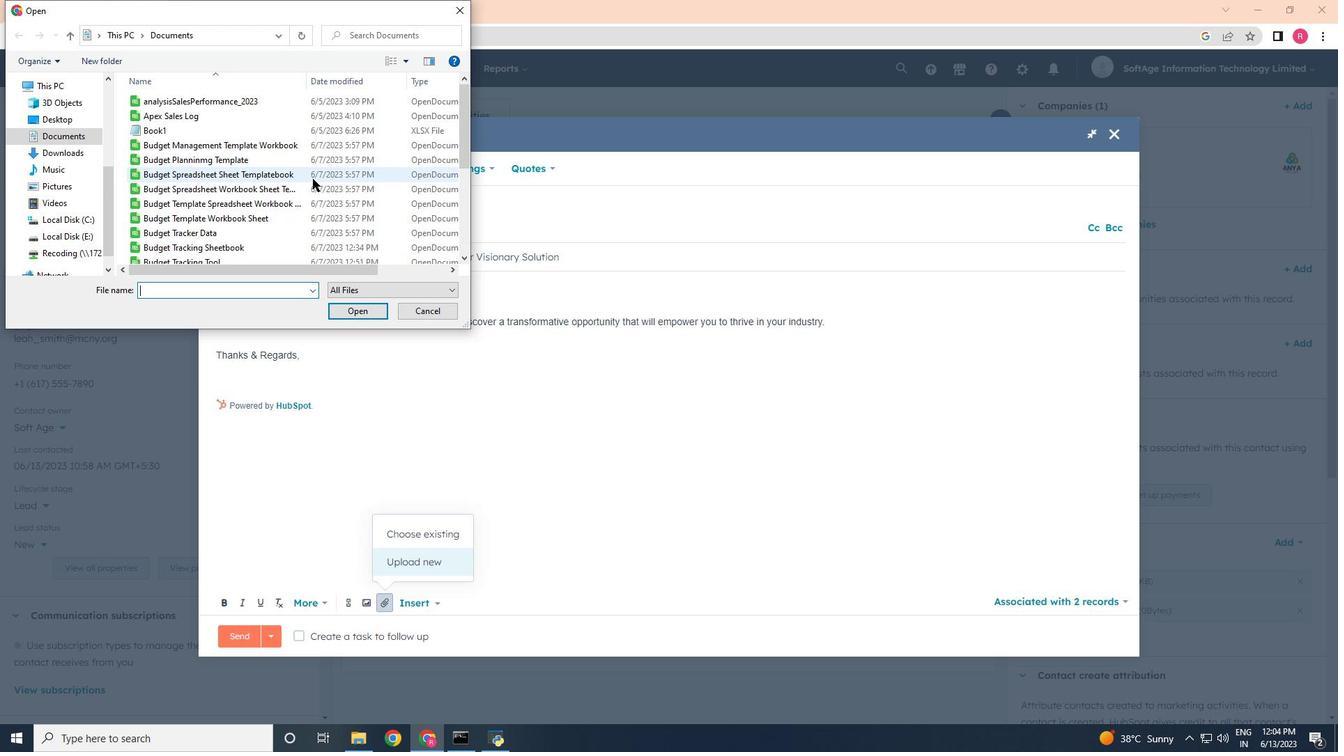 
Action: Mouse scrolled (312, 178) with delta (0, 0)
Screenshot: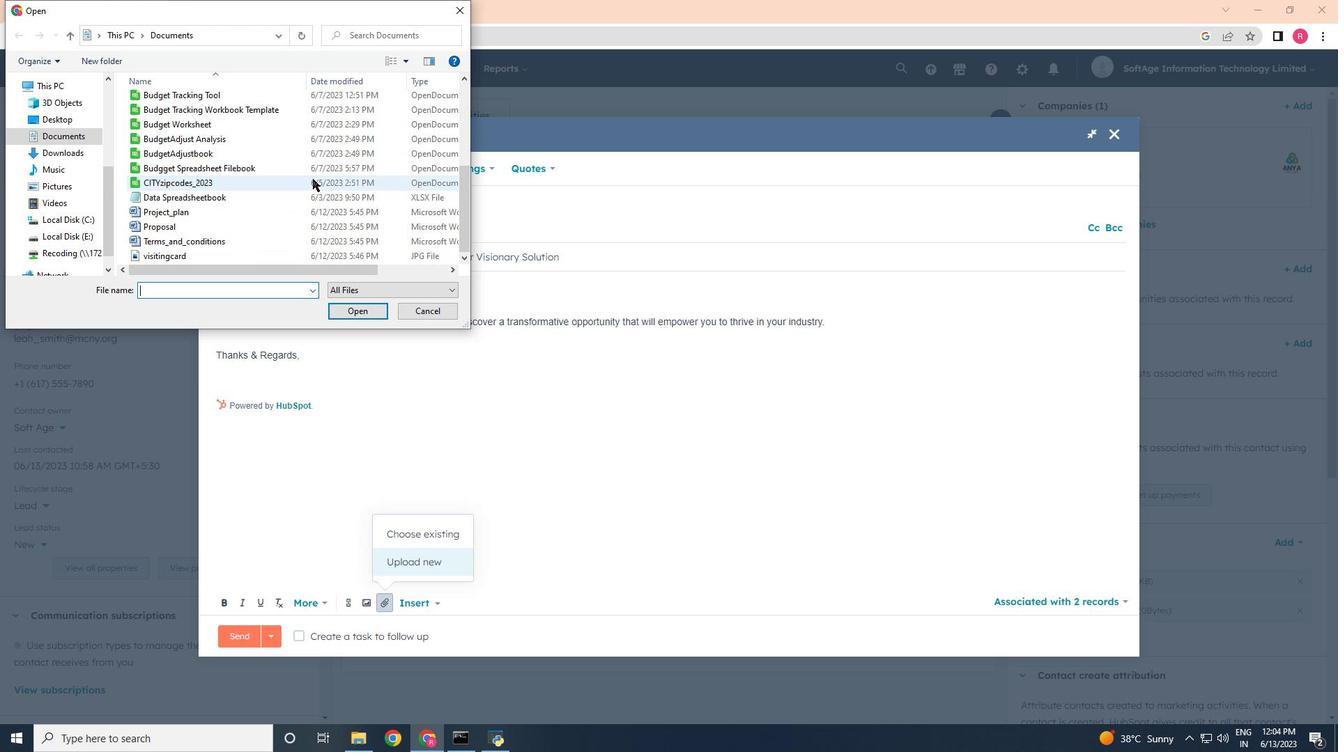 
Action: Mouse moved to (312, 179)
Screenshot: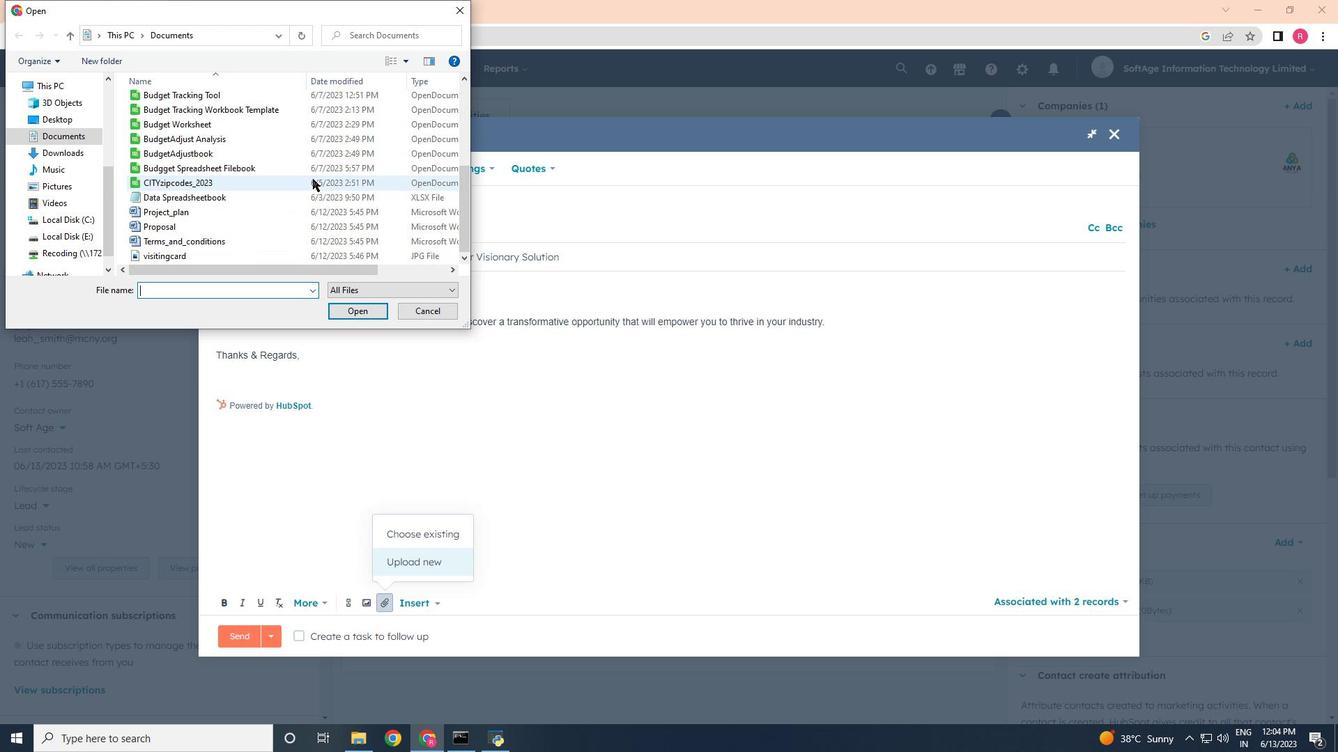
Action: Mouse scrolled (312, 179) with delta (0, 0)
Screenshot: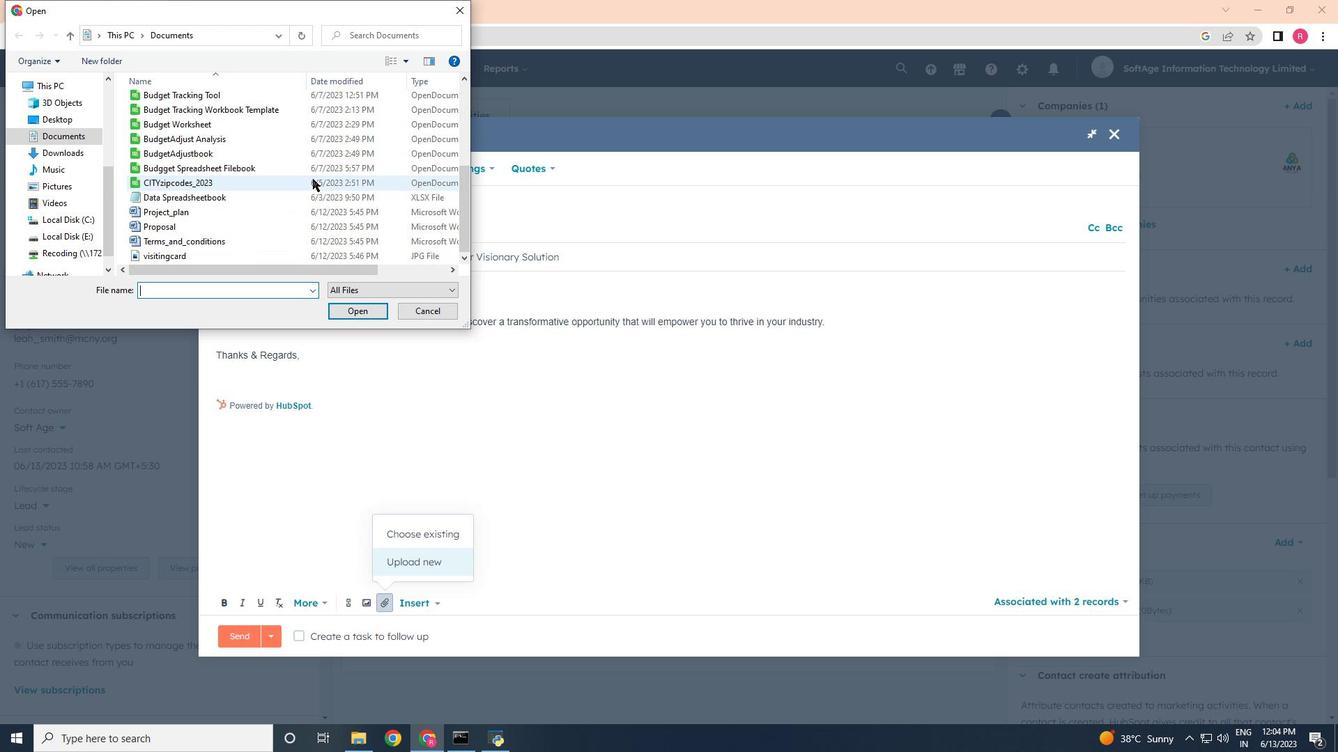 
Action: Mouse moved to (312, 181)
Screenshot: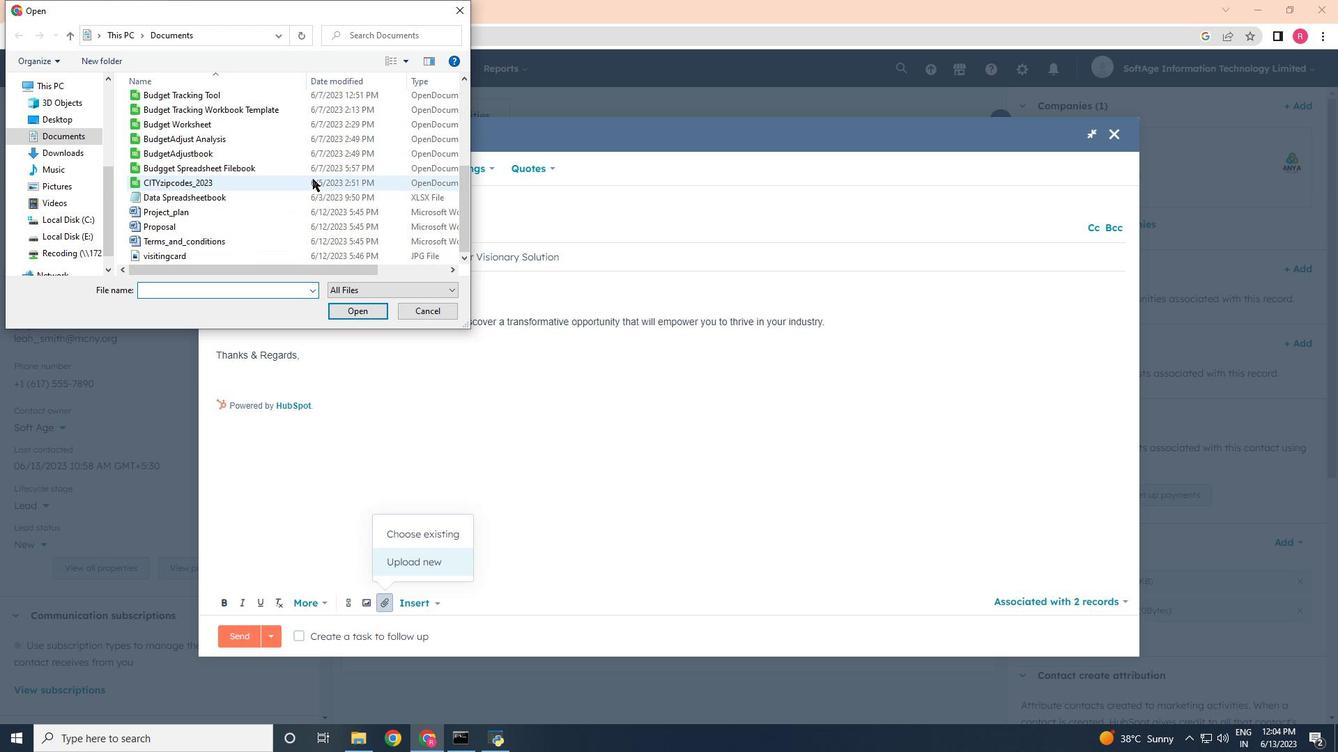 
Action: Mouse scrolled (312, 180) with delta (0, 0)
Screenshot: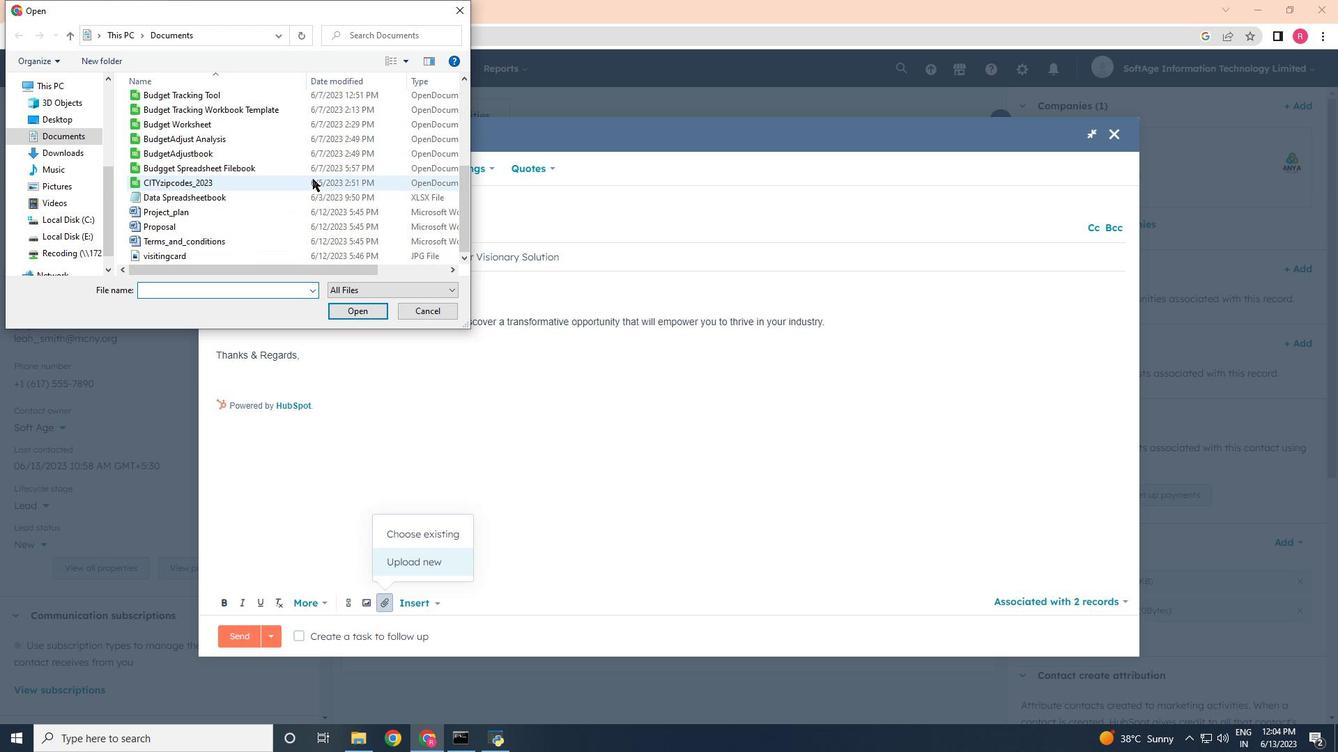 
Action: Mouse moved to (312, 182)
Screenshot: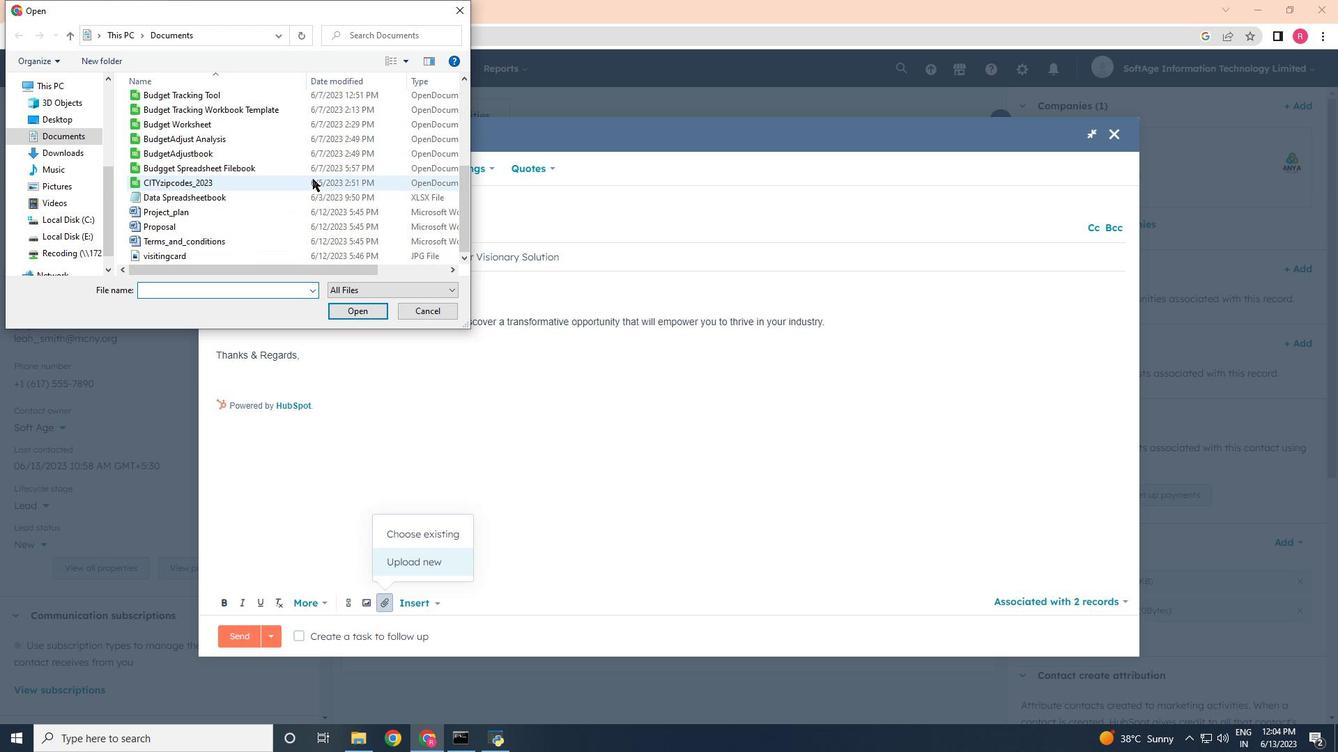
Action: Mouse scrolled (312, 181) with delta (0, 0)
Screenshot: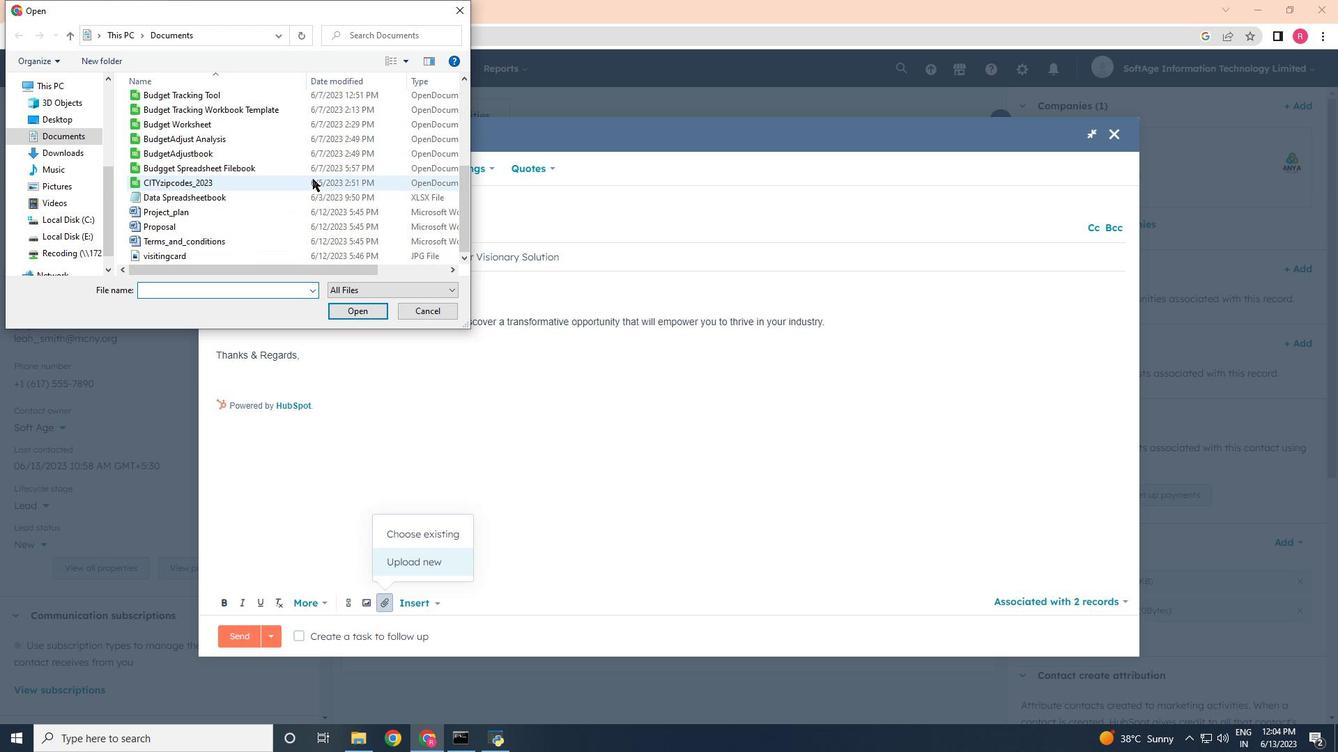 
Action: Mouse moved to (271, 212)
Screenshot: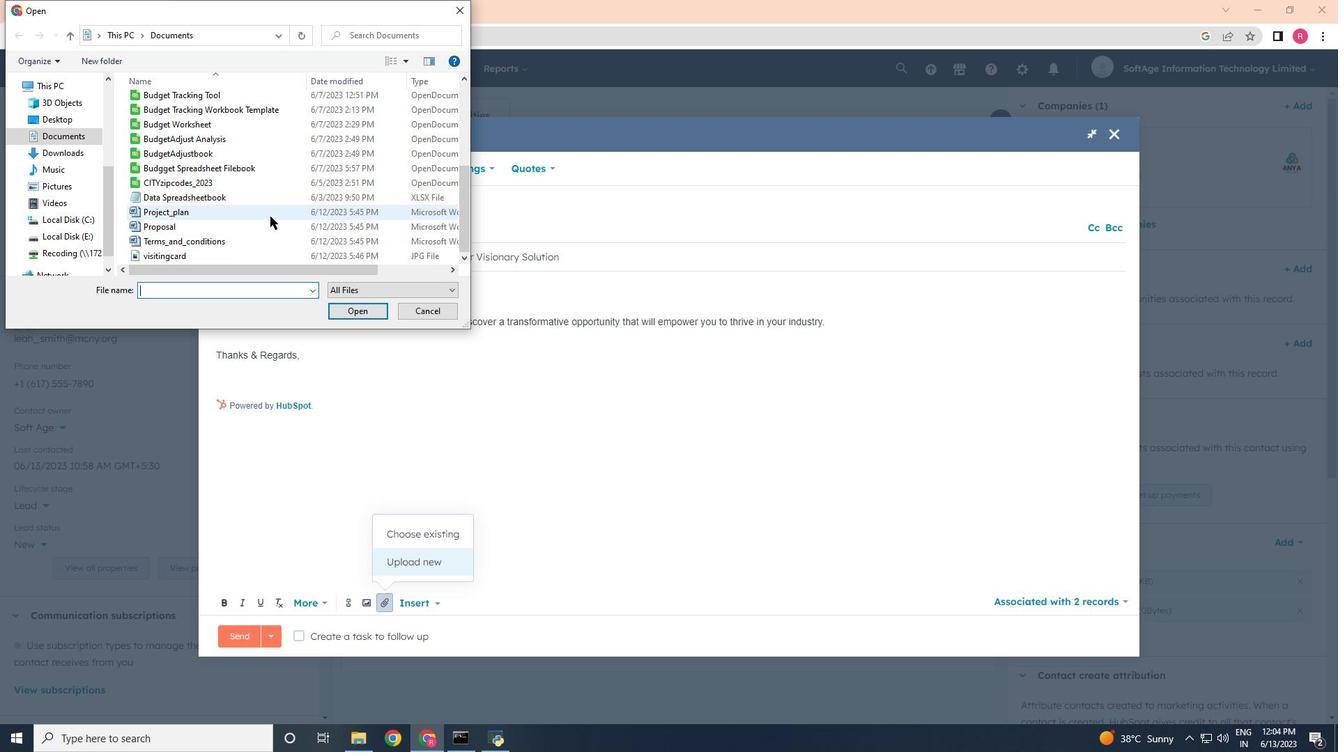 
Action: Mouse pressed left at (271, 212)
Screenshot: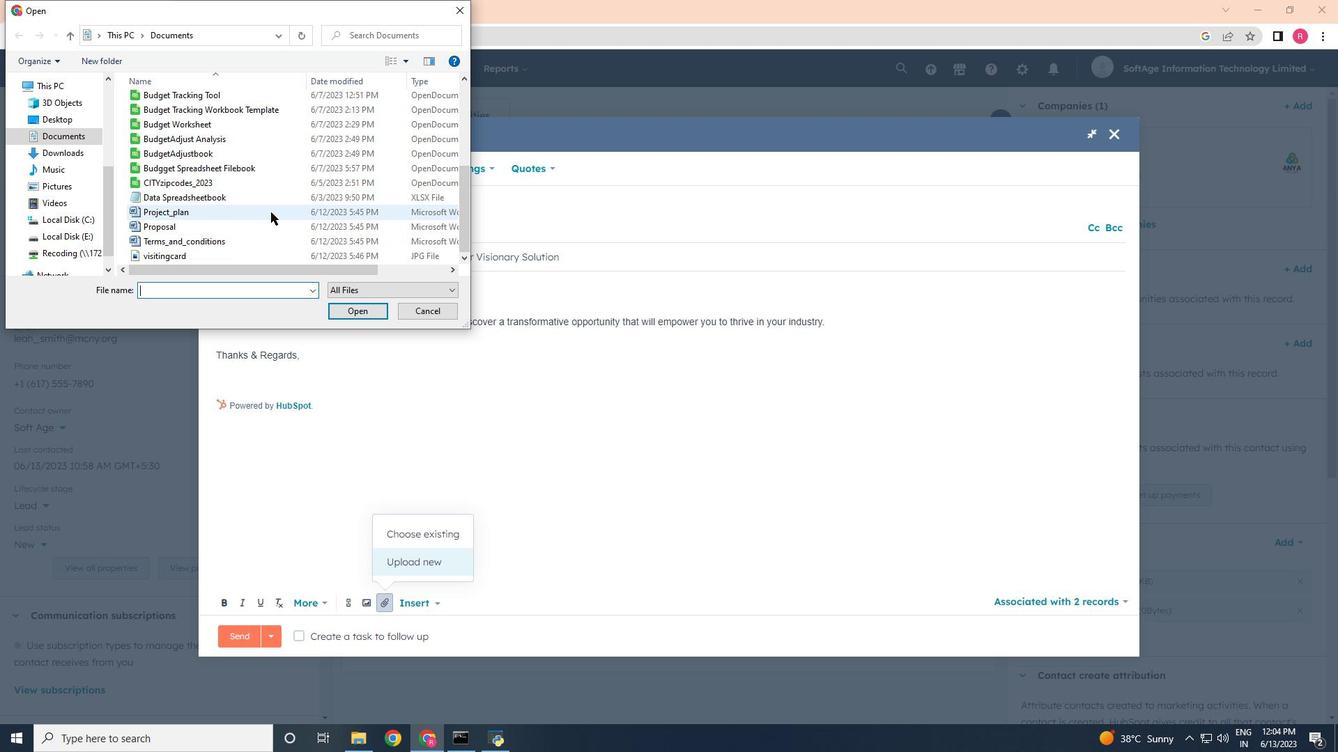 
Action: Mouse moved to (345, 308)
Screenshot: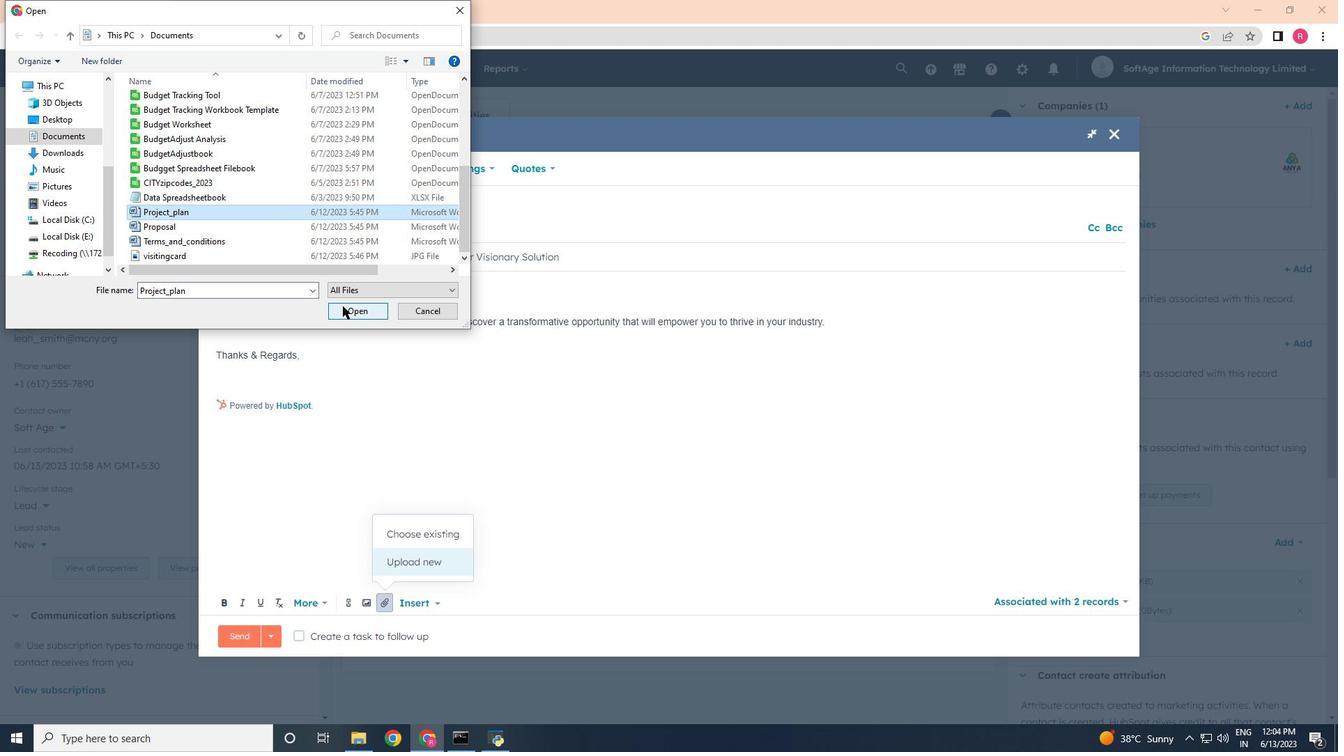 
Action: Mouse pressed left at (345, 308)
Screenshot: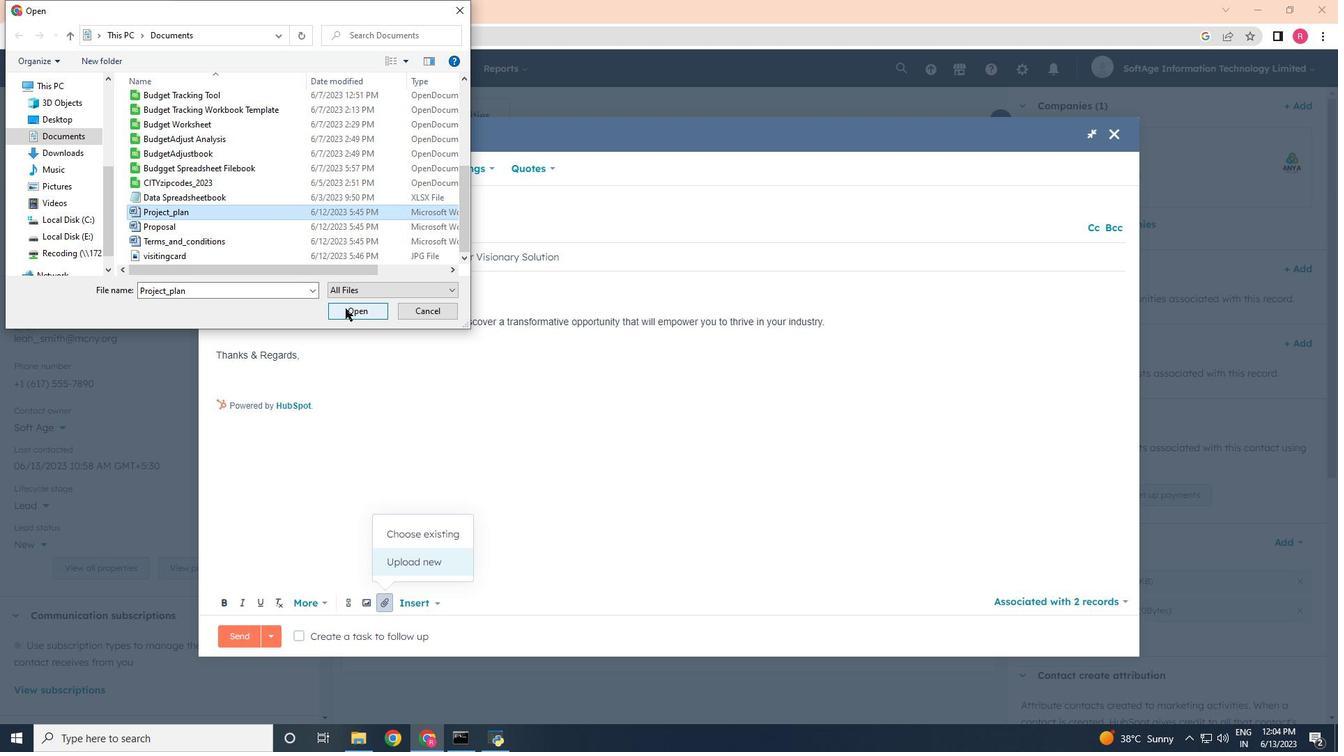 
Action: Mouse moved to (384, 566)
Screenshot: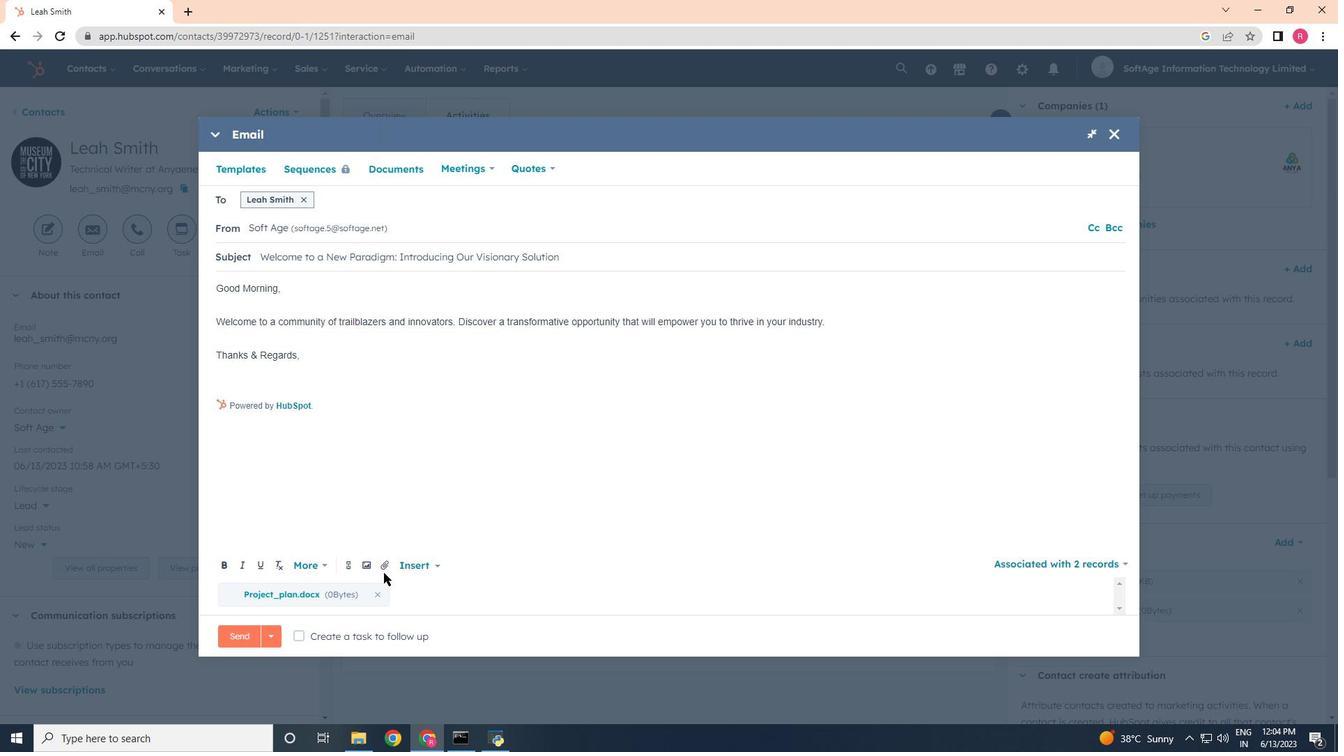 
Action: Mouse pressed left at (384, 566)
Screenshot: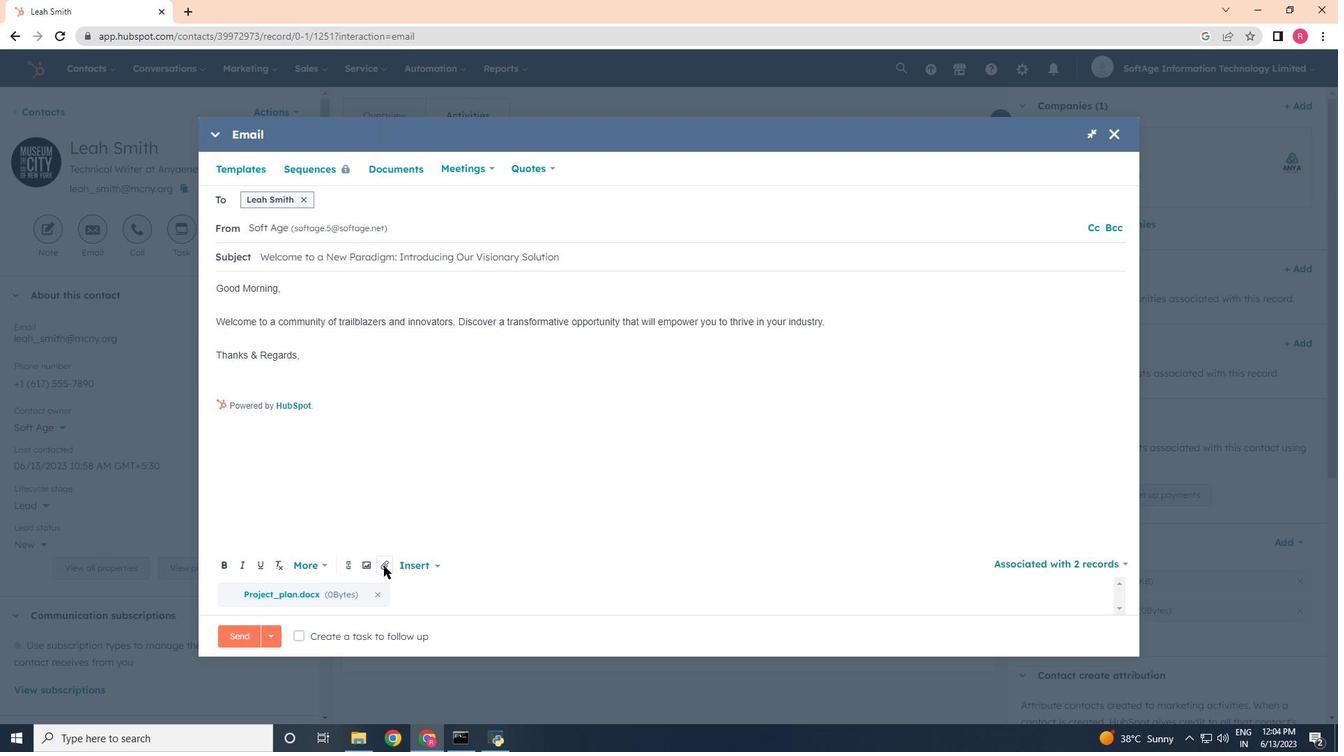 
Action: Mouse moved to (425, 528)
Screenshot: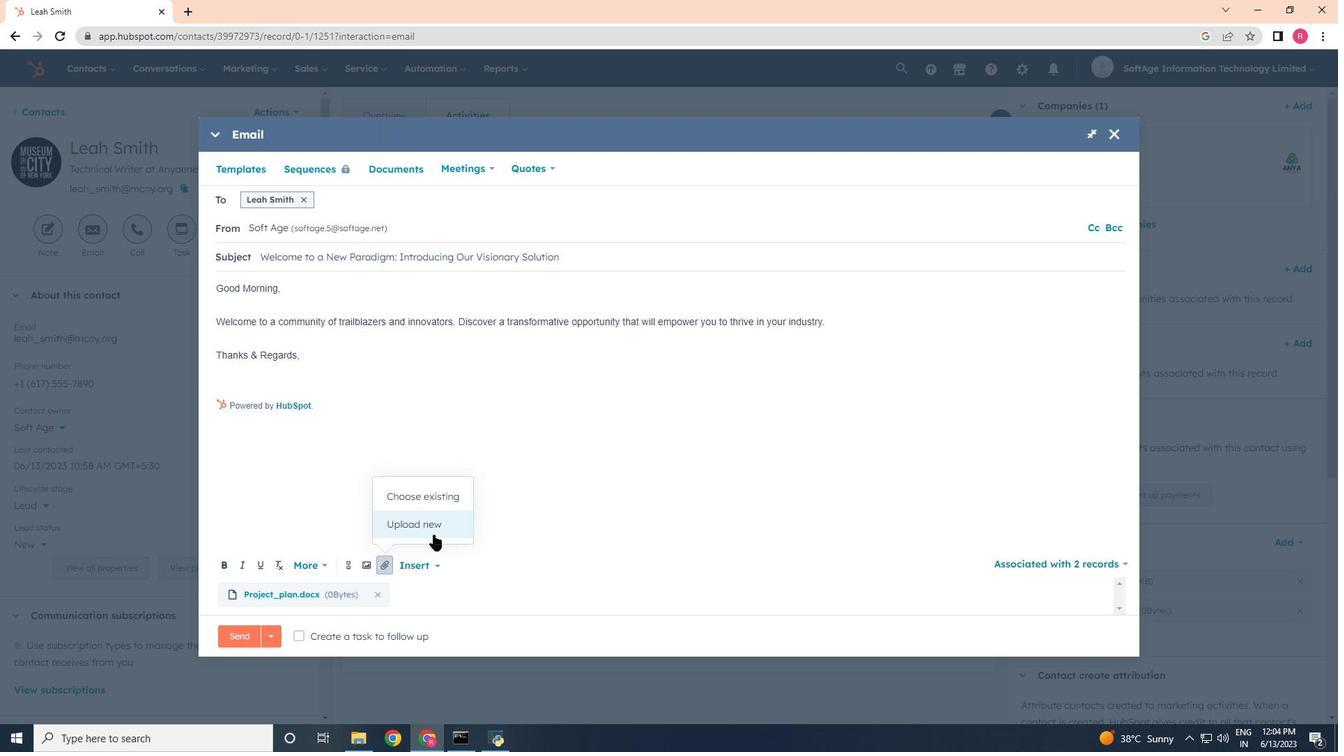 
Action: Mouse pressed left at (425, 528)
Screenshot: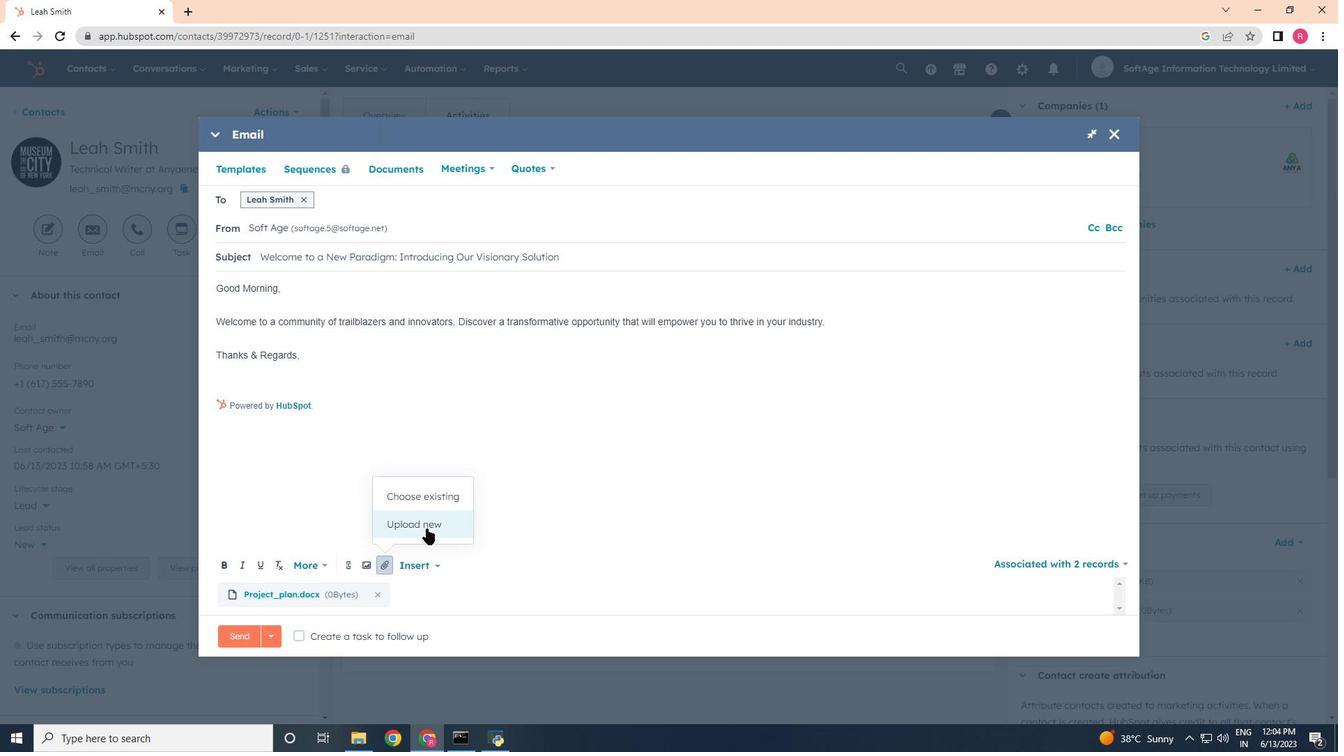 
Action: Mouse moved to (280, 204)
Screenshot: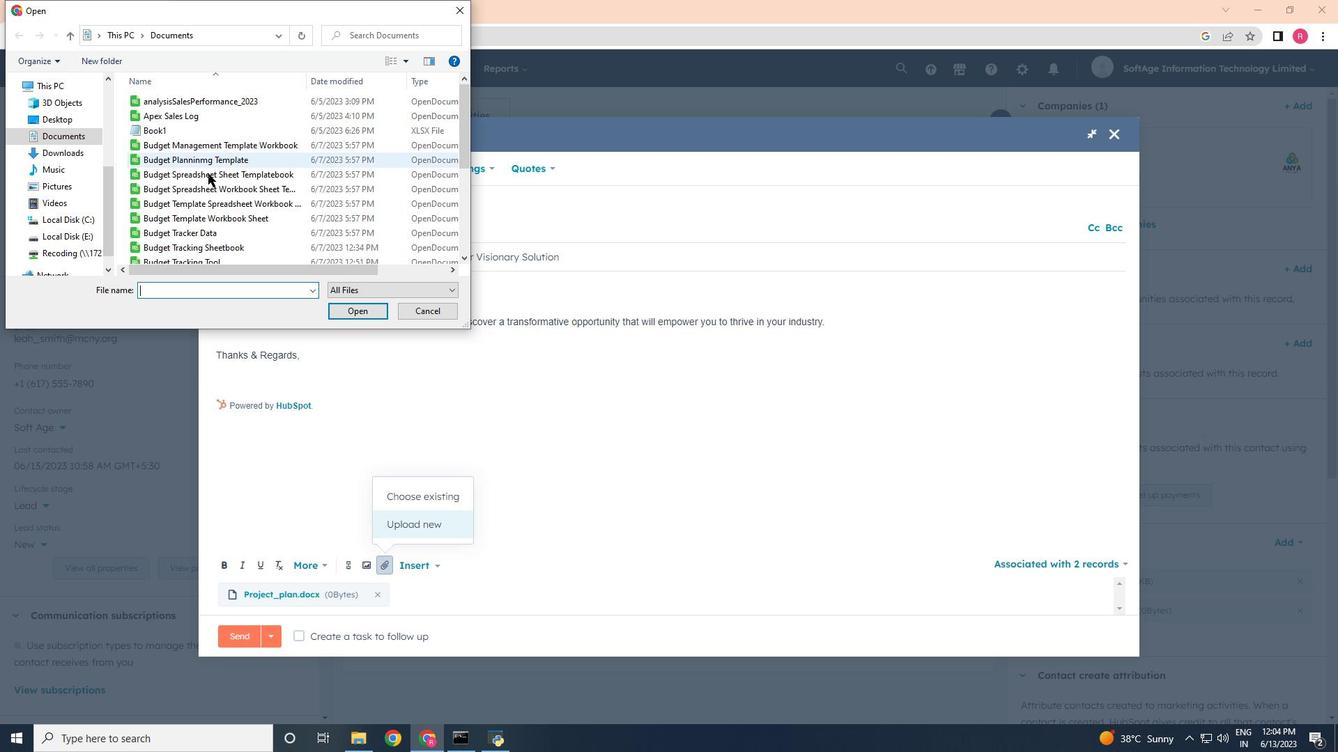 
Action: Mouse scrolled (280, 203) with delta (0, 0)
Screenshot: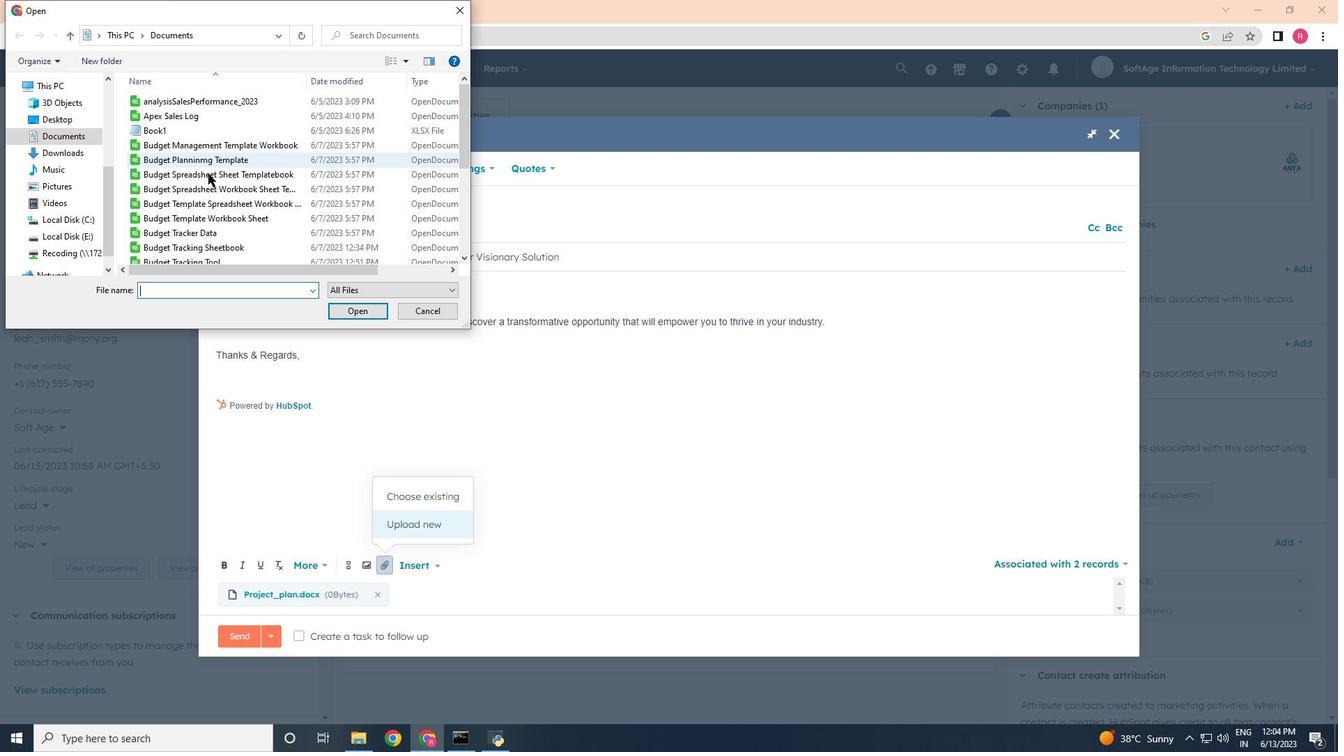 
Action: Mouse moved to (280, 205)
Screenshot: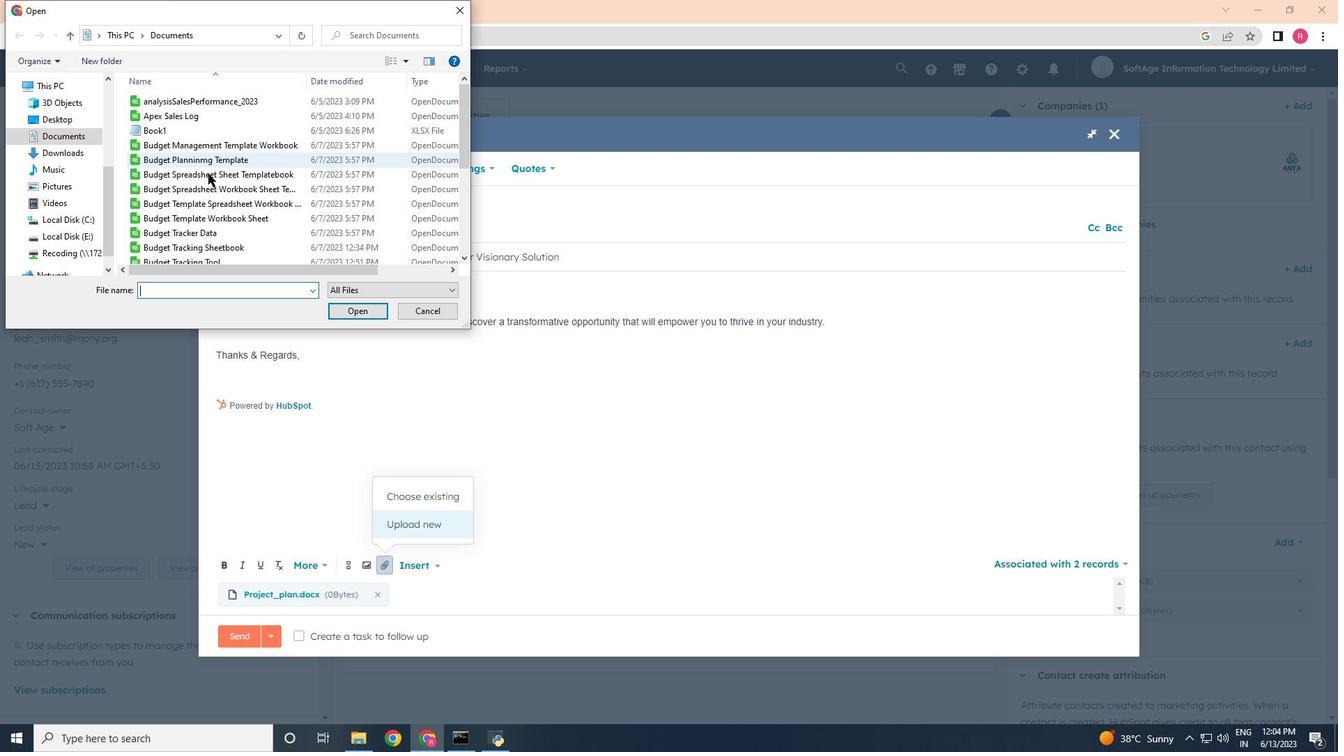
Action: Mouse scrolled (280, 204) with delta (0, 0)
Screenshot: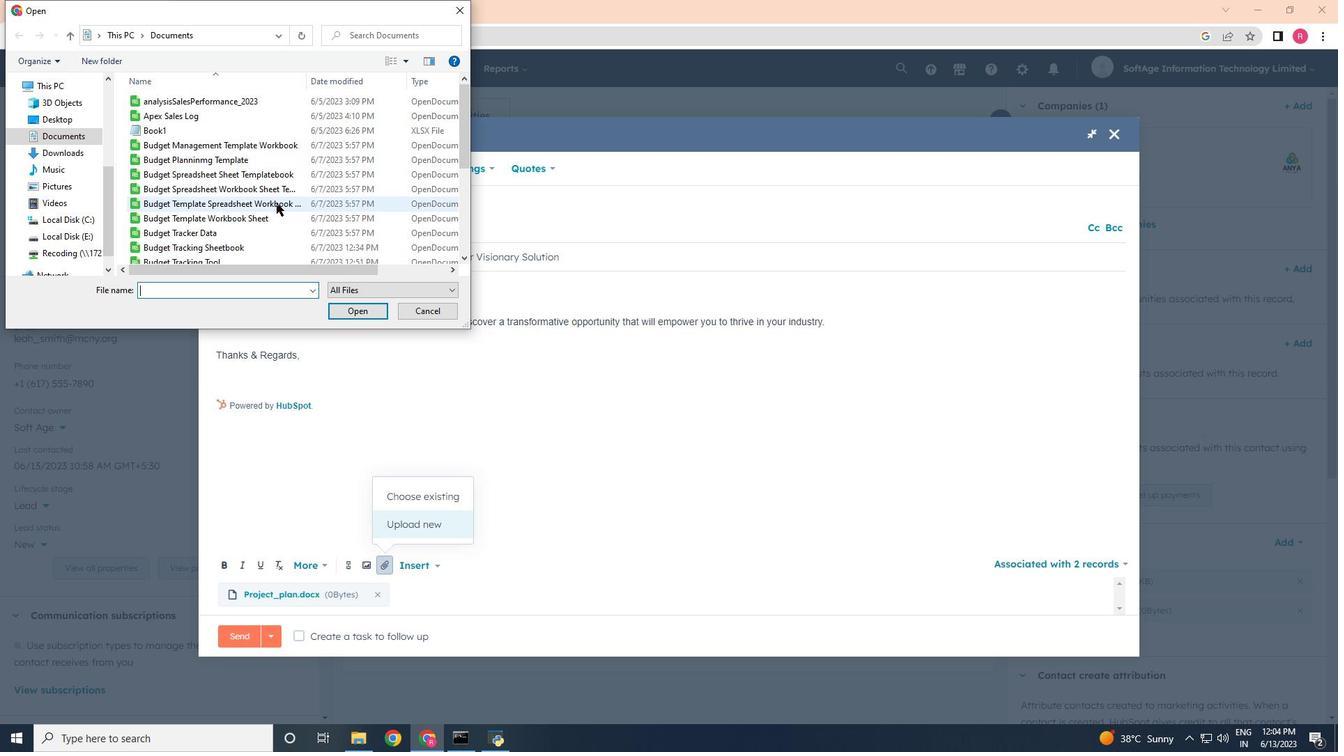 
Action: Mouse moved to (280, 205)
Screenshot: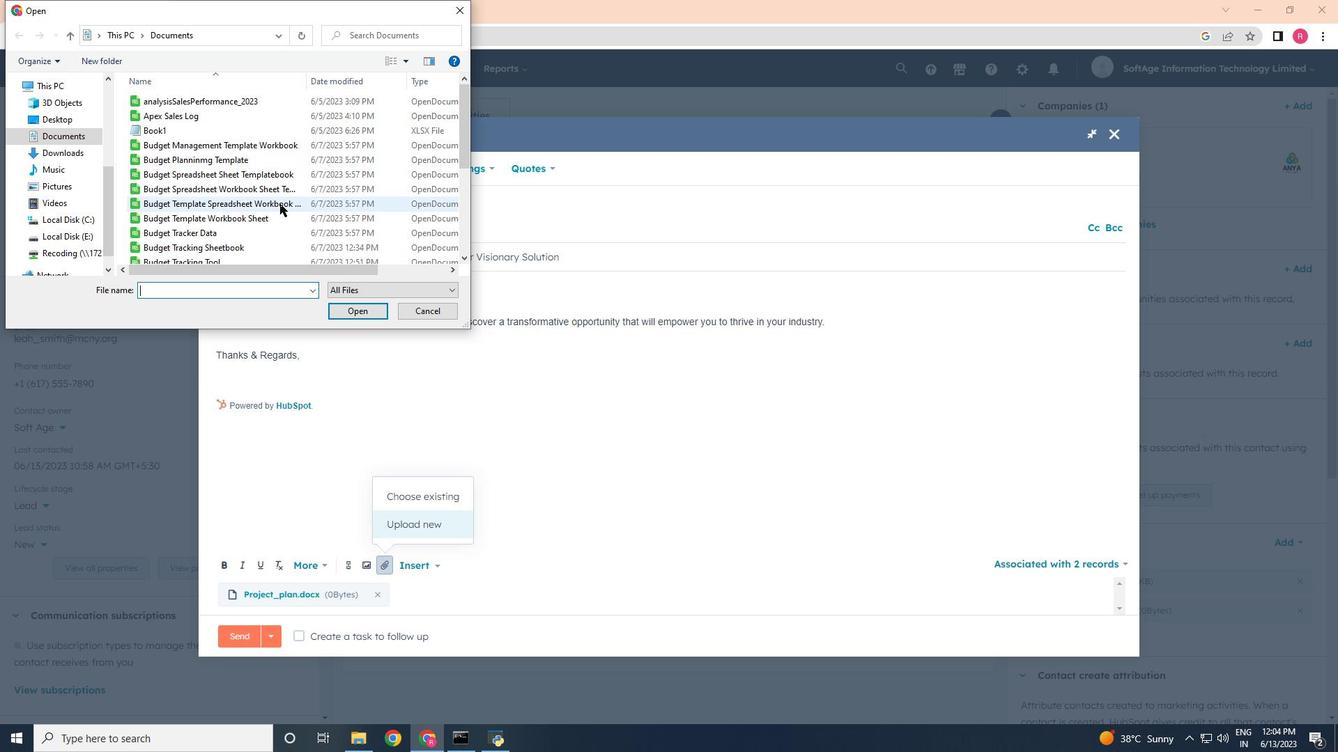 
Action: Mouse scrolled (280, 204) with delta (0, 0)
Screenshot: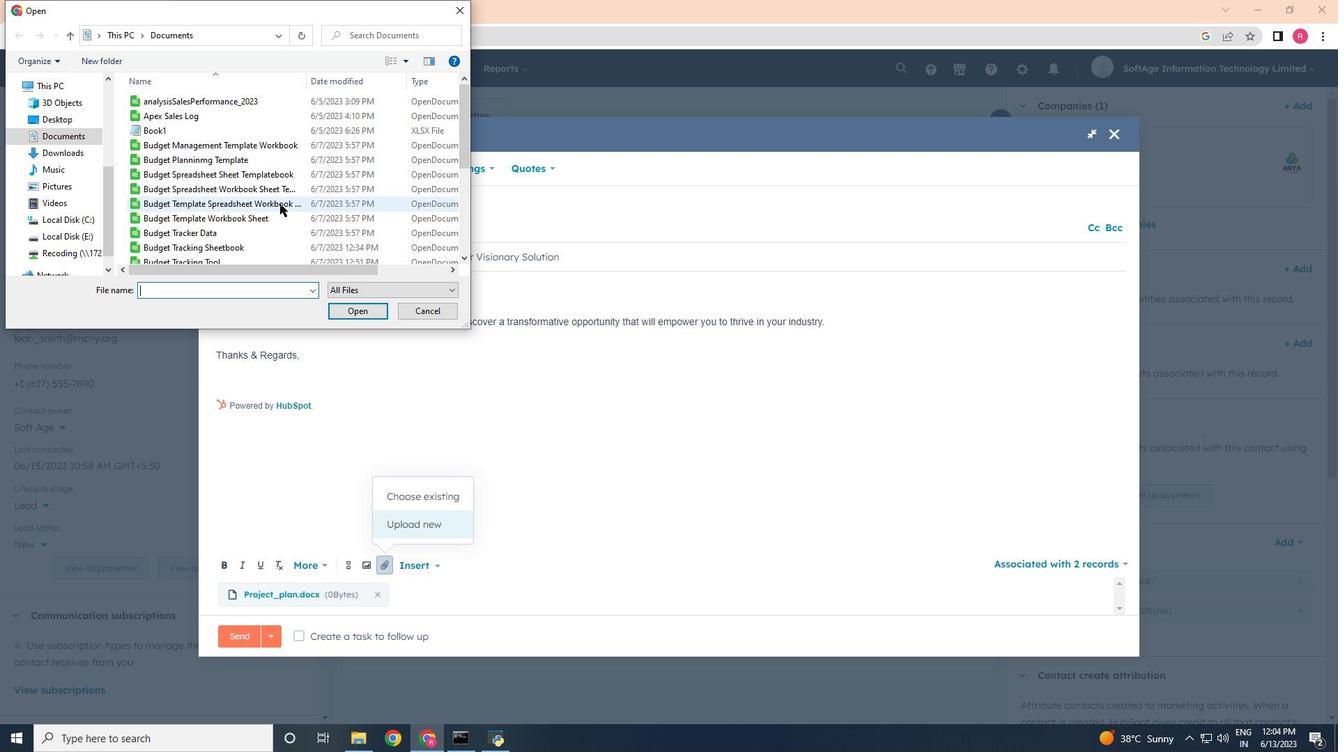 
Action: Mouse moved to (280, 206)
Screenshot: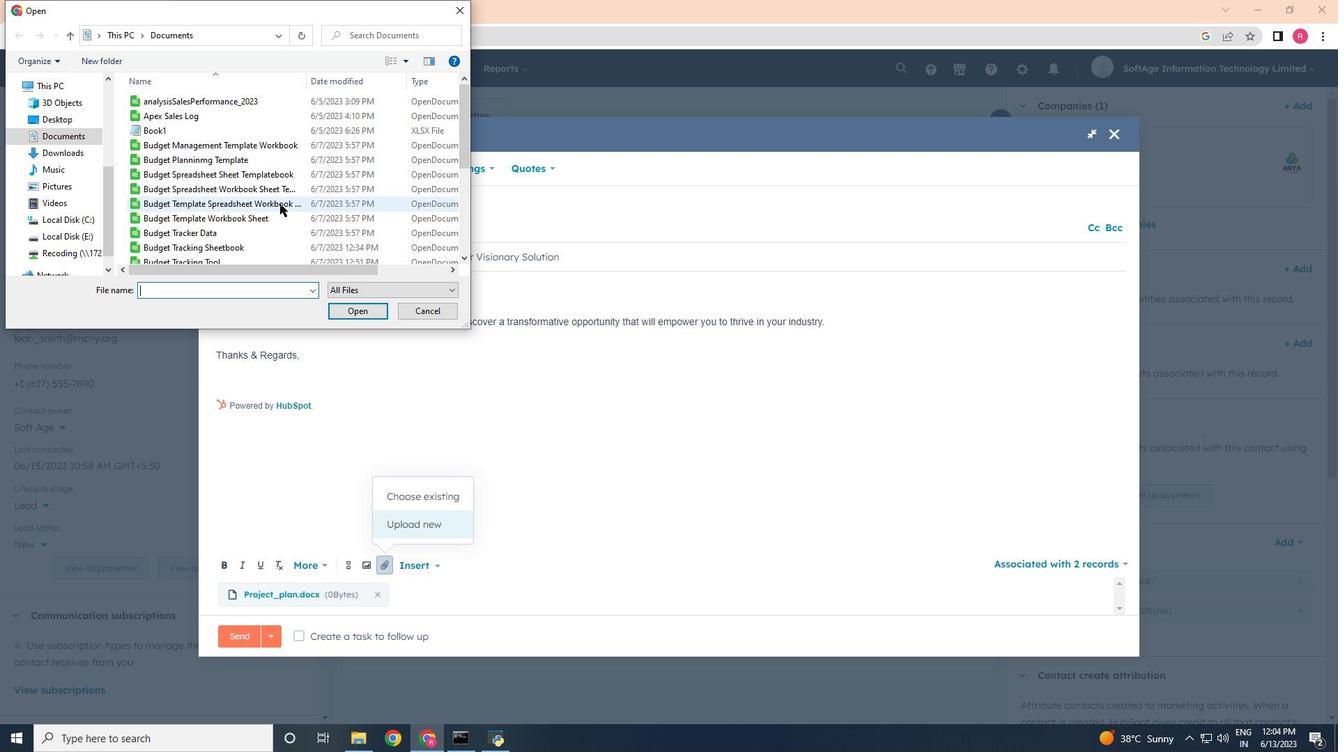 
Action: Mouse scrolled (280, 205) with delta (0, 0)
Screenshot: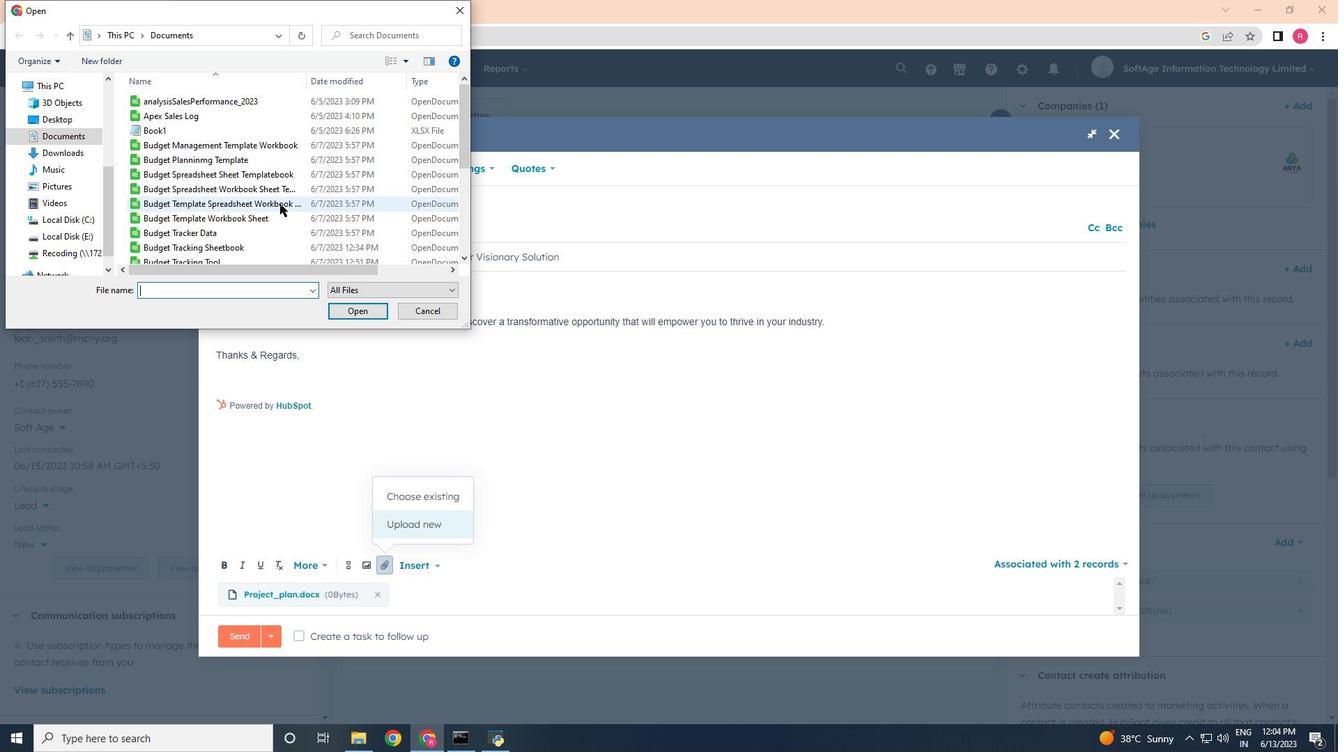 
Action: Mouse scrolled (280, 205) with delta (0, 0)
Screenshot: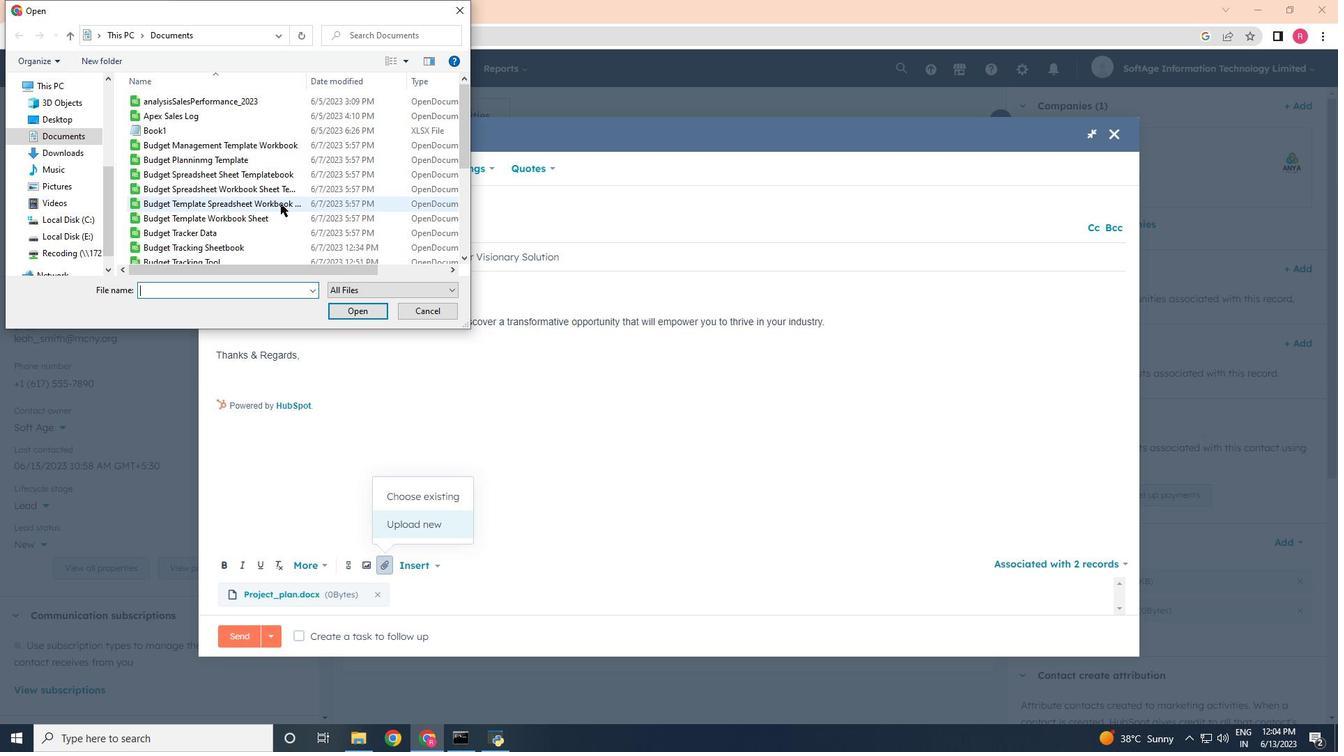 
Action: Mouse moved to (204, 262)
Screenshot: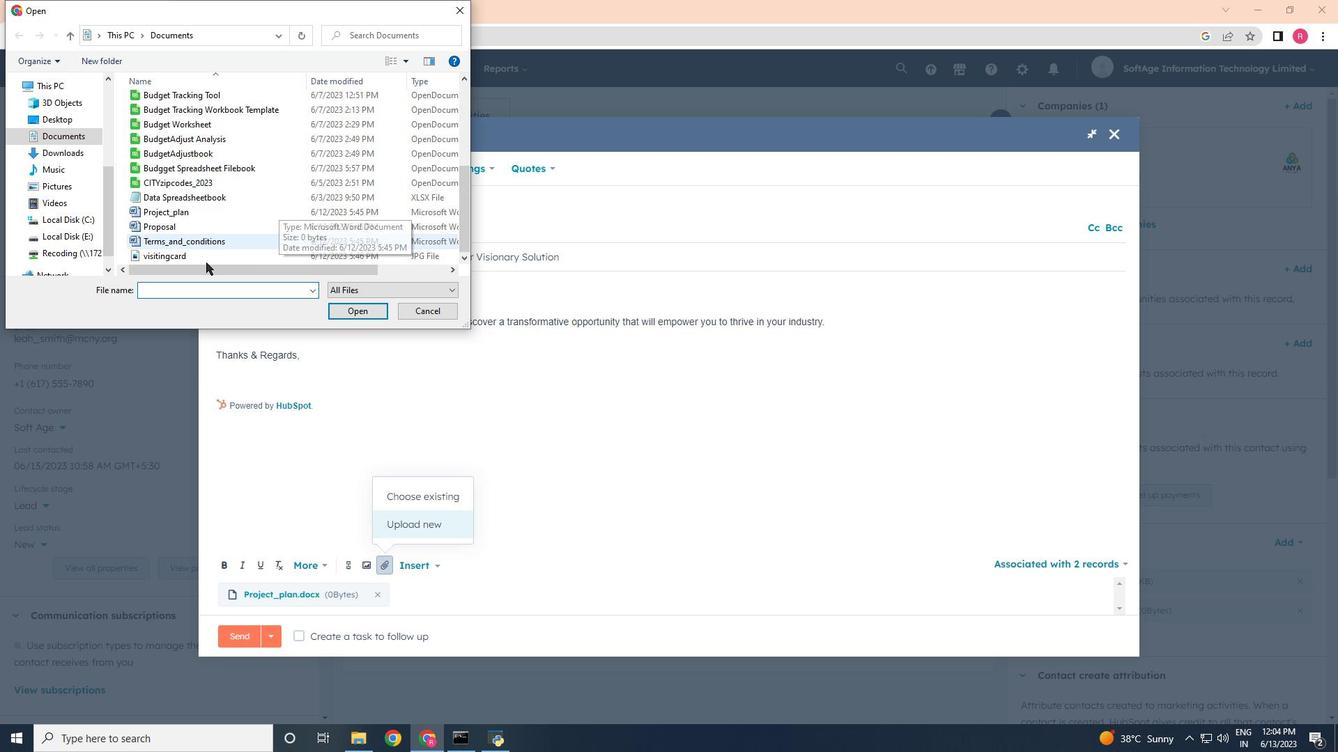 
Action: Mouse pressed left at (204, 262)
Screenshot: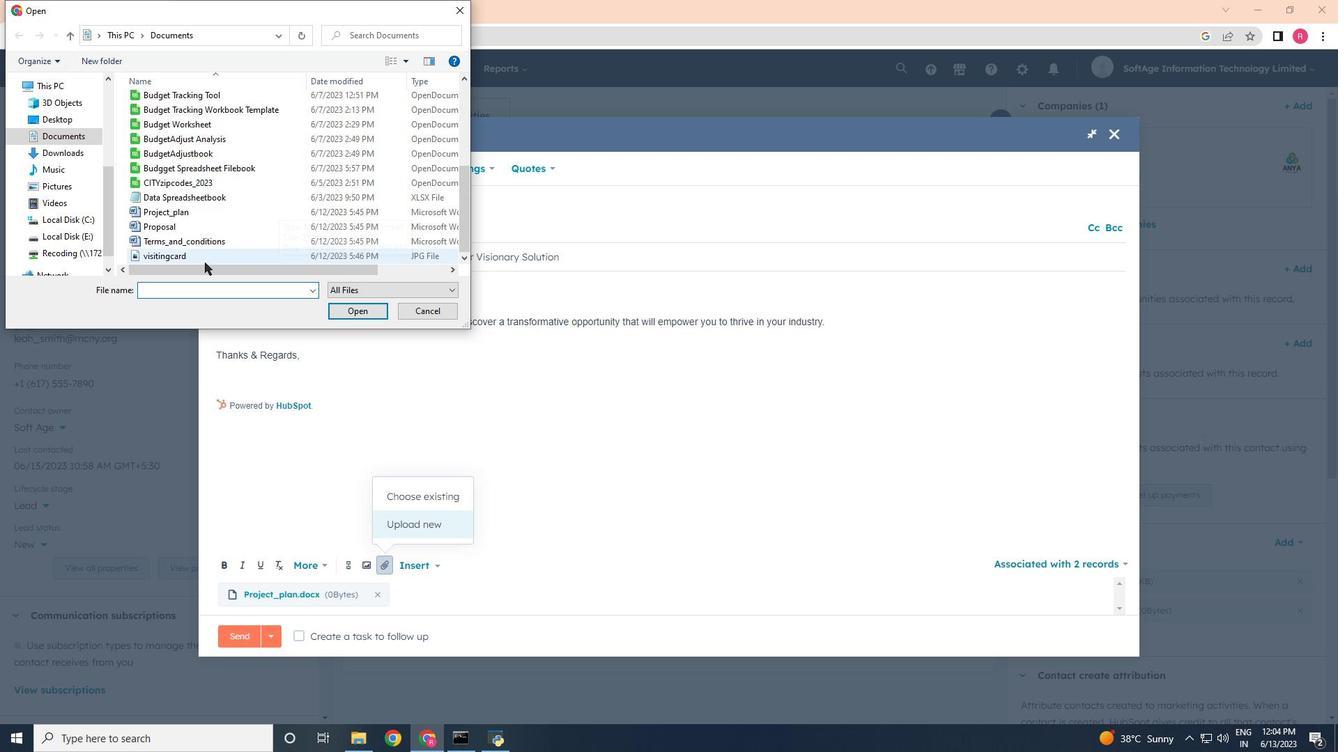 
Action: Mouse moved to (359, 314)
Screenshot: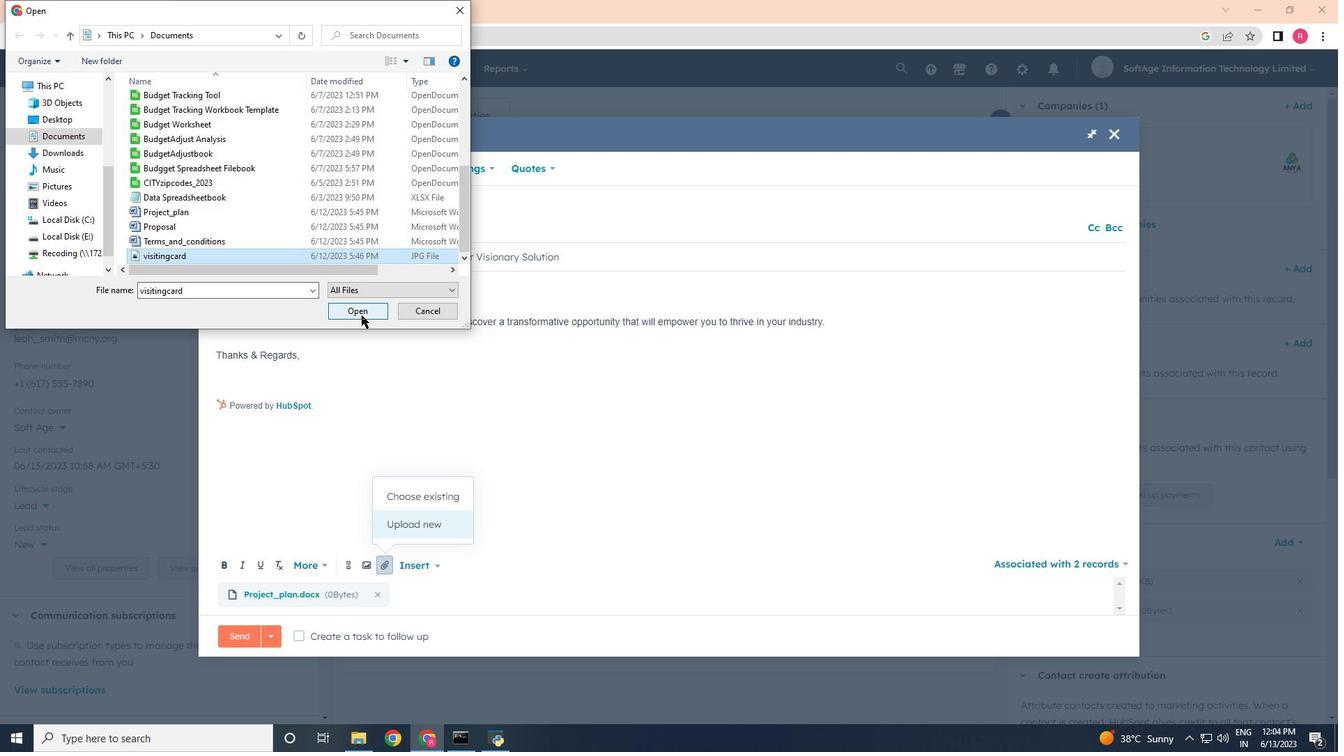 
Action: Mouse pressed left at (359, 314)
Screenshot: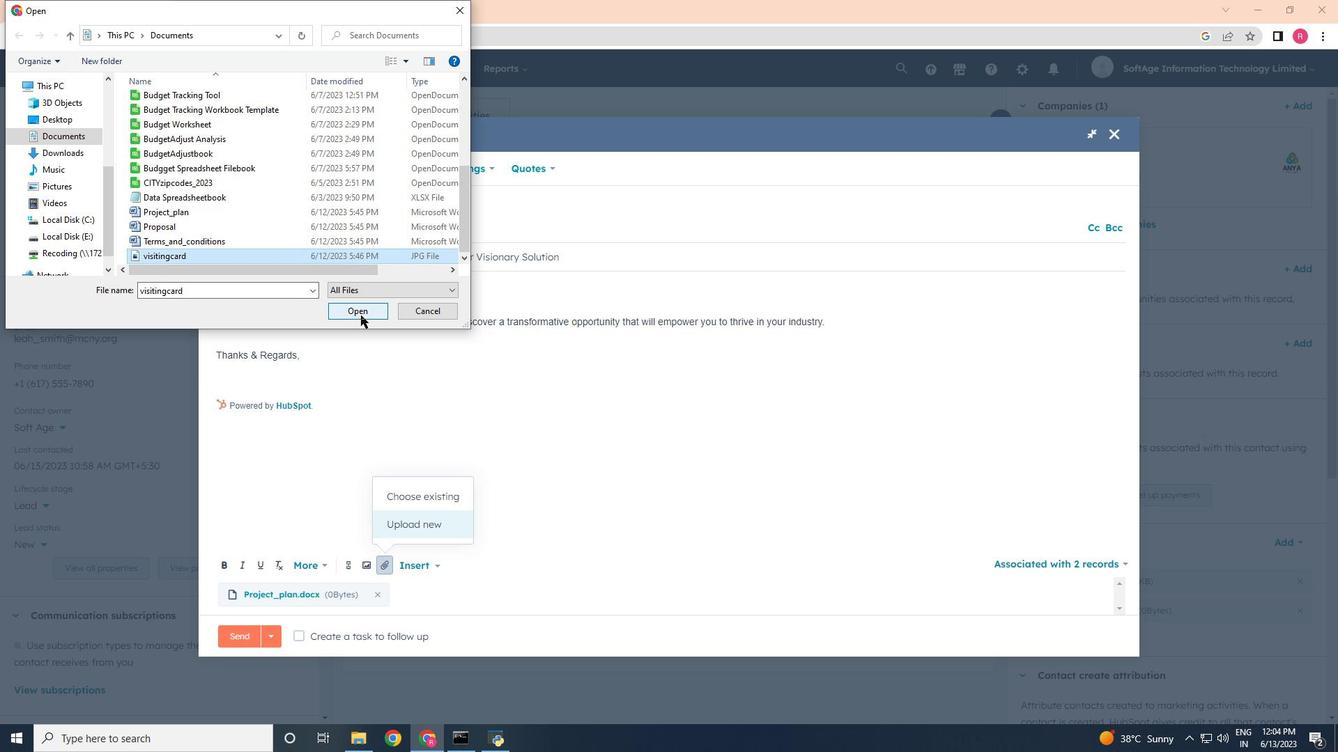 
Action: Mouse moved to (353, 368)
Screenshot: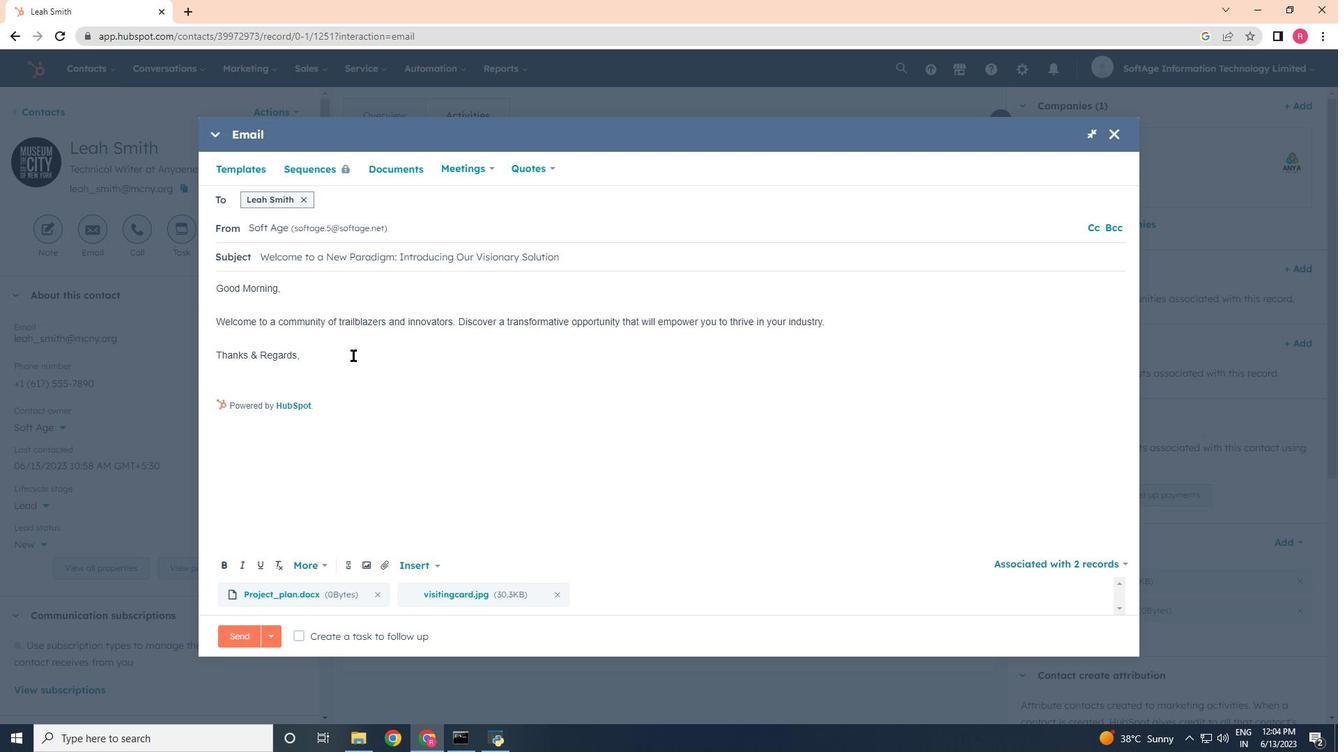 
Action: Mouse scrolled (353, 368) with delta (0, 0)
Screenshot: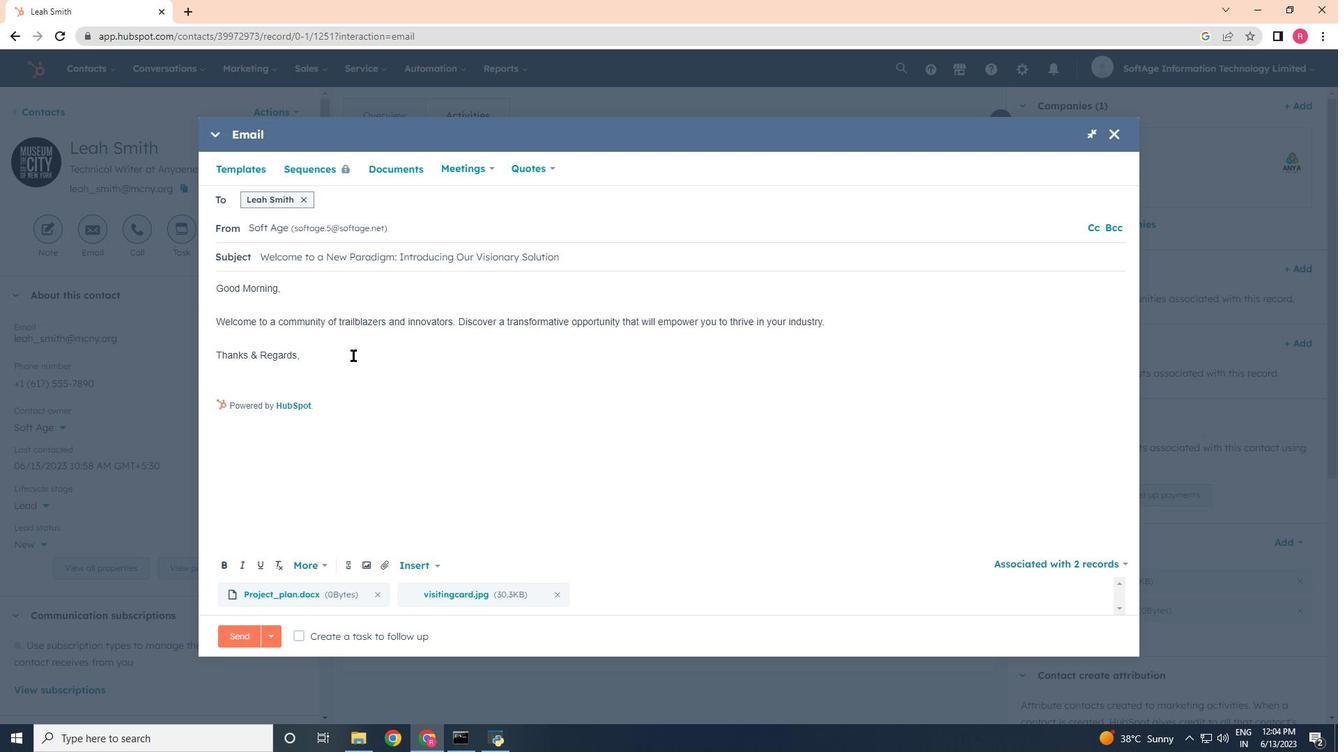 
Action: Mouse moved to (353, 375)
Screenshot: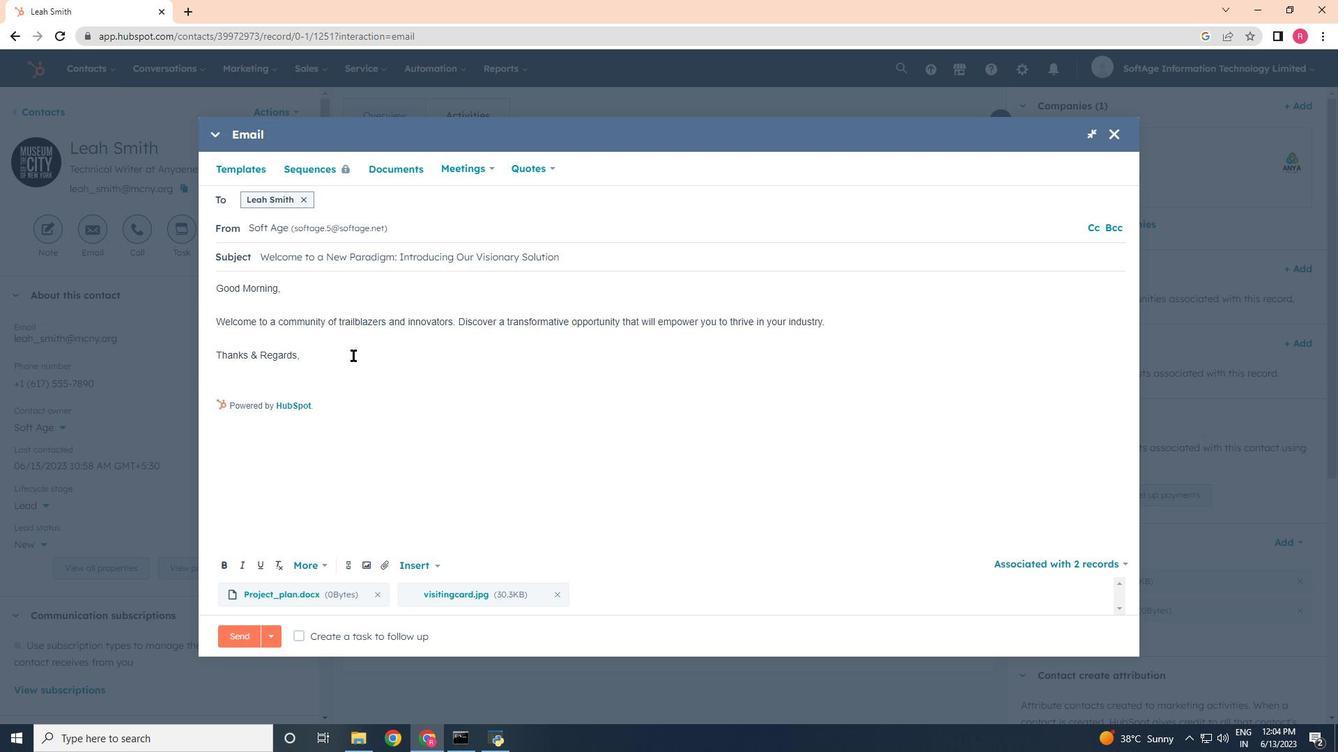 
Action: Mouse scrolled (353, 375) with delta (0, 0)
Screenshot: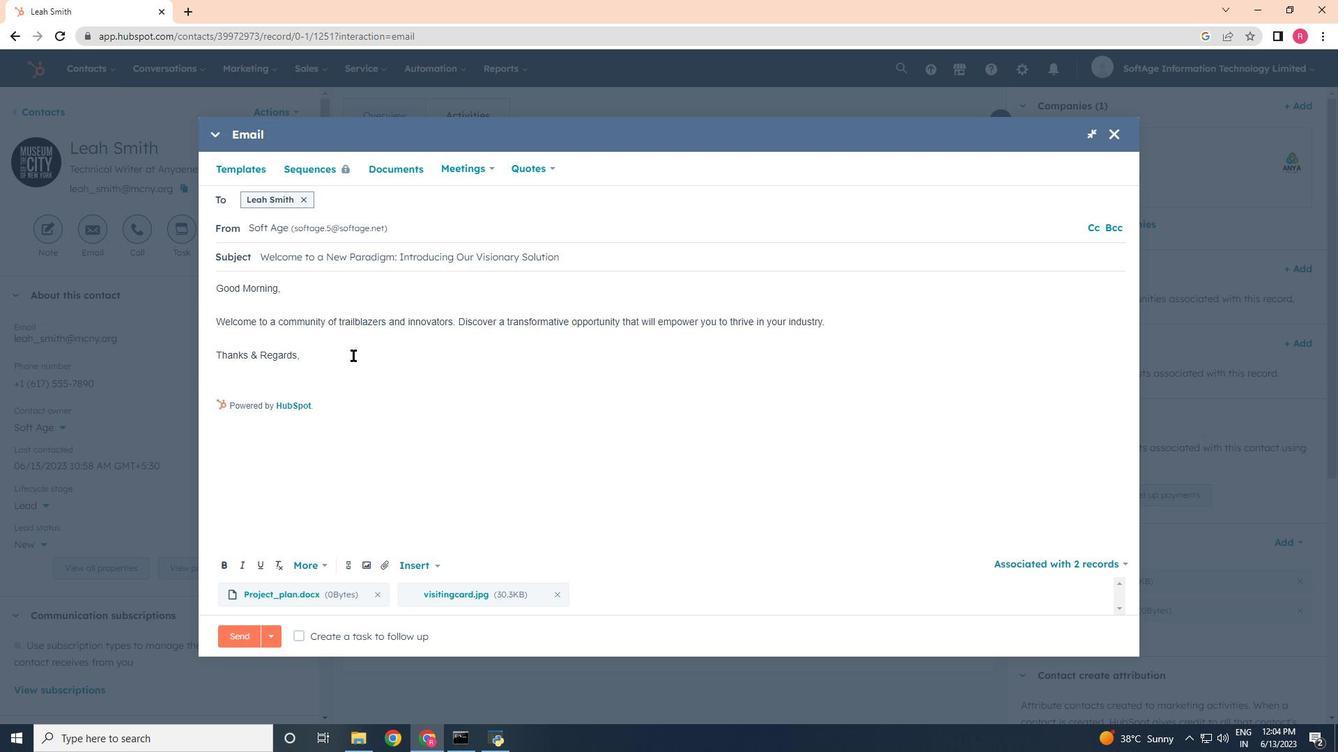 
Action: Mouse moved to (353, 378)
Screenshot: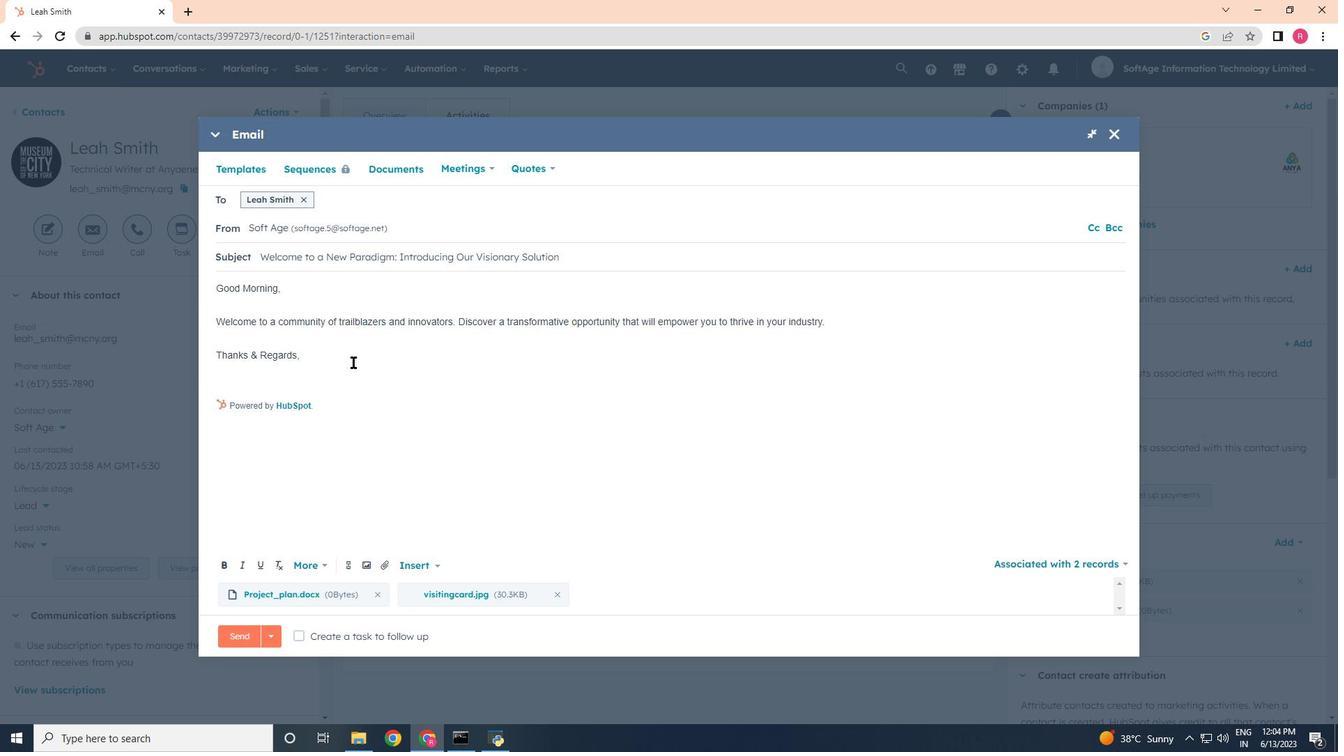 
Action: Mouse scrolled (353, 377) with delta (0, 0)
Screenshot: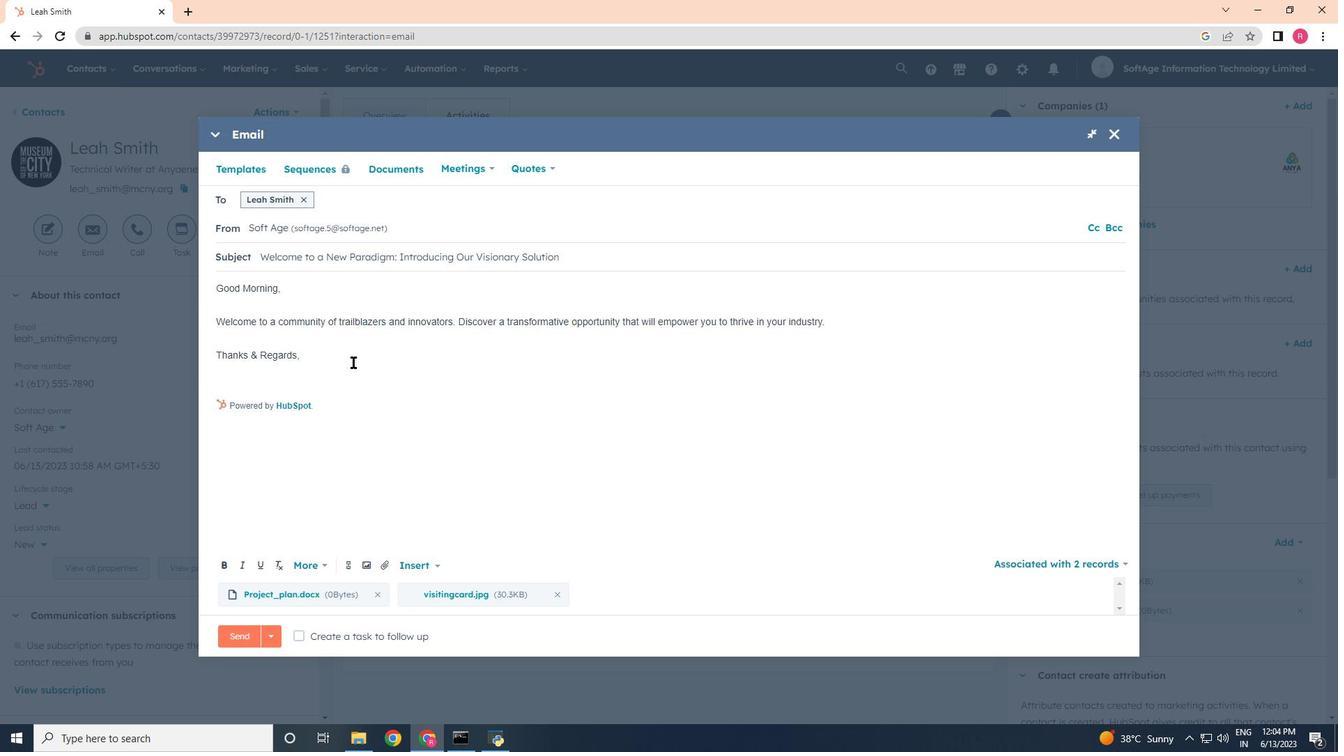 
Action: Mouse moved to (353, 384)
Screenshot: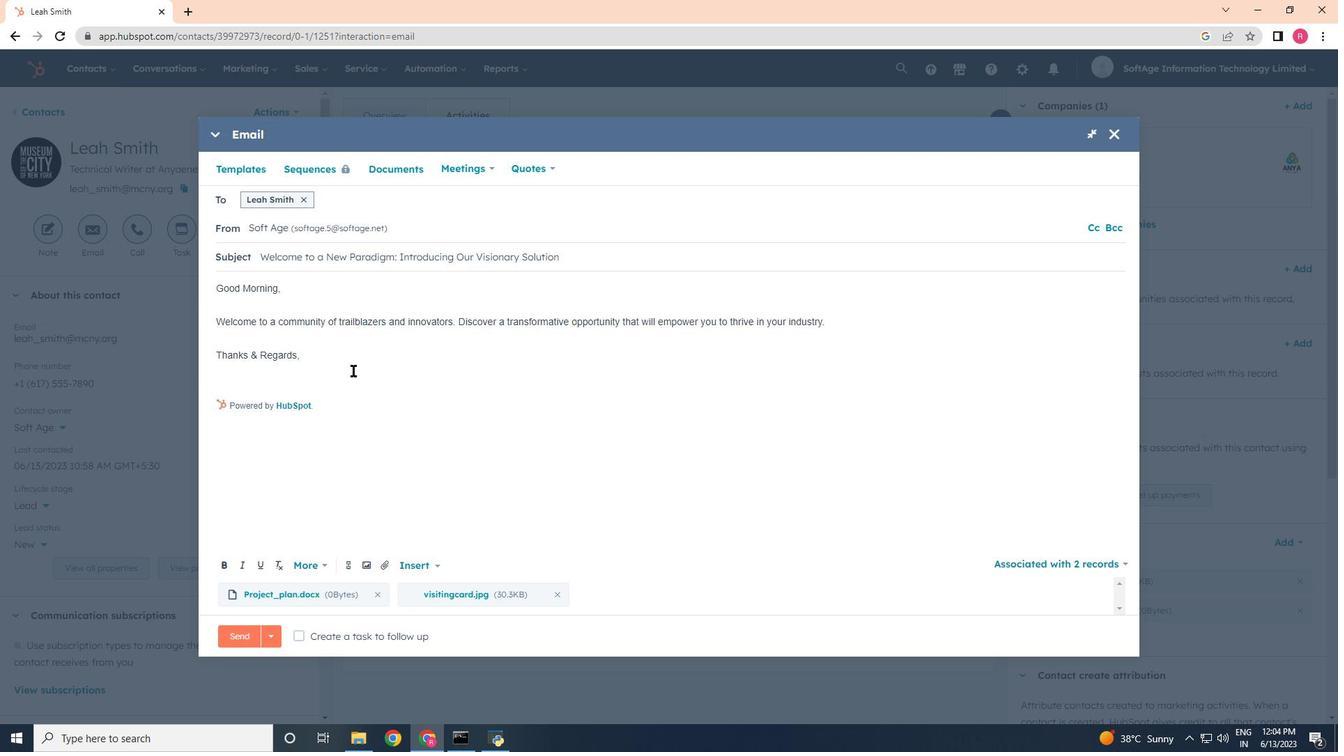 
Action: Mouse scrolled (353, 384) with delta (0, 0)
Screenshot: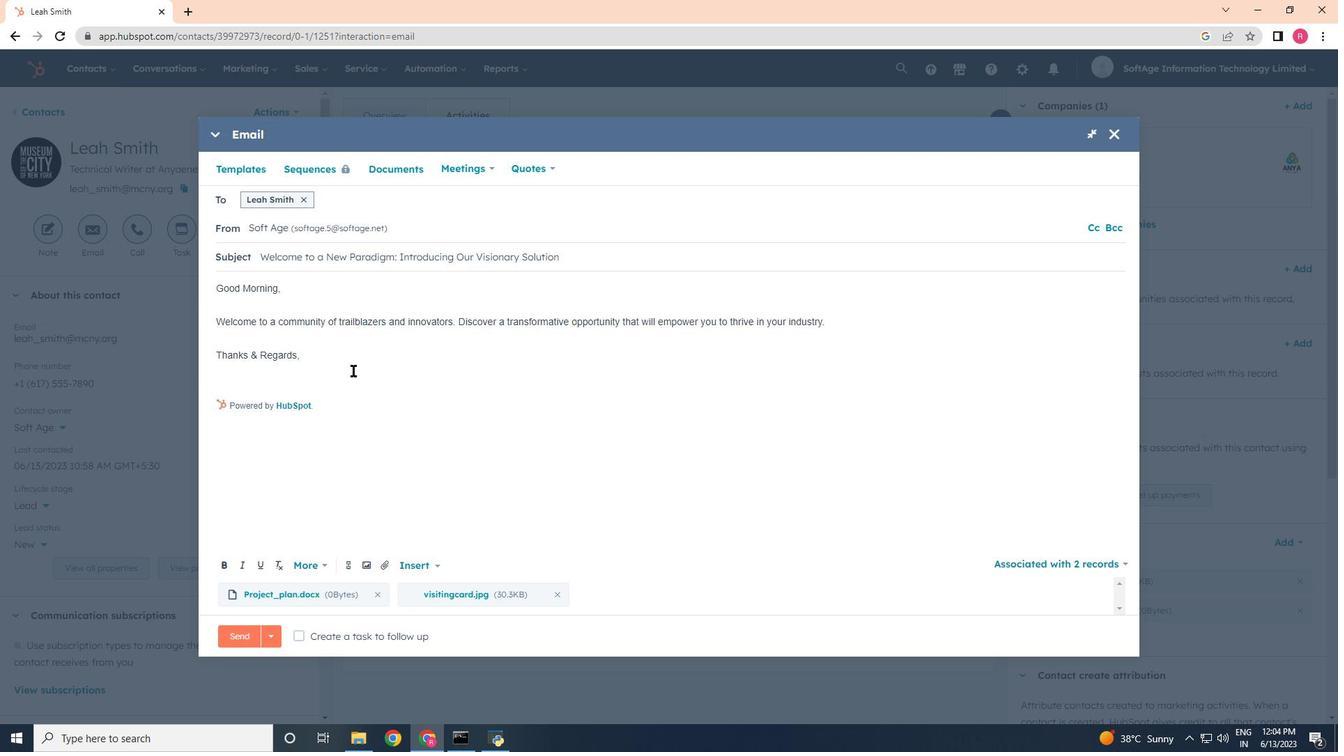 
Action: Mouse moved to (241, 372)
Screenshot: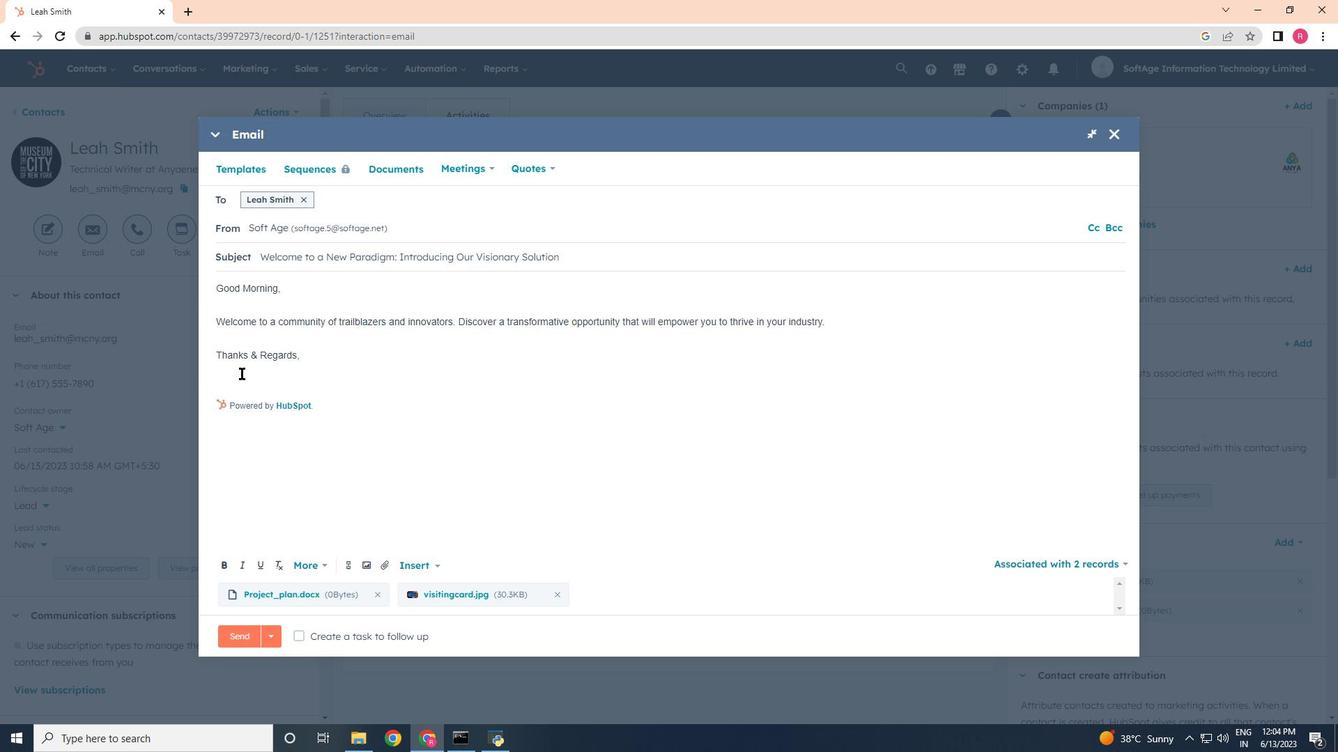 
Action: Mouse pressed left at (241, 372)
Screenshot: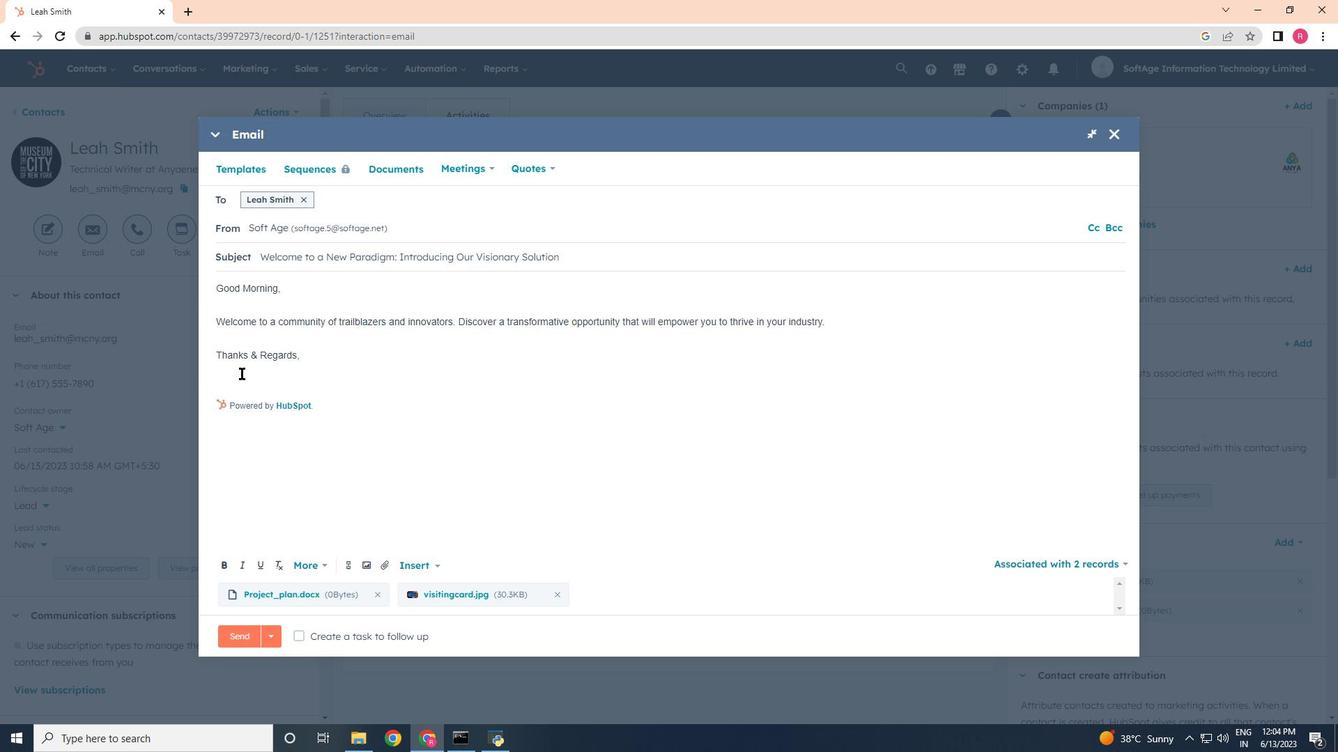 
Action: Mouse moved to (350, 567)
Screenshot: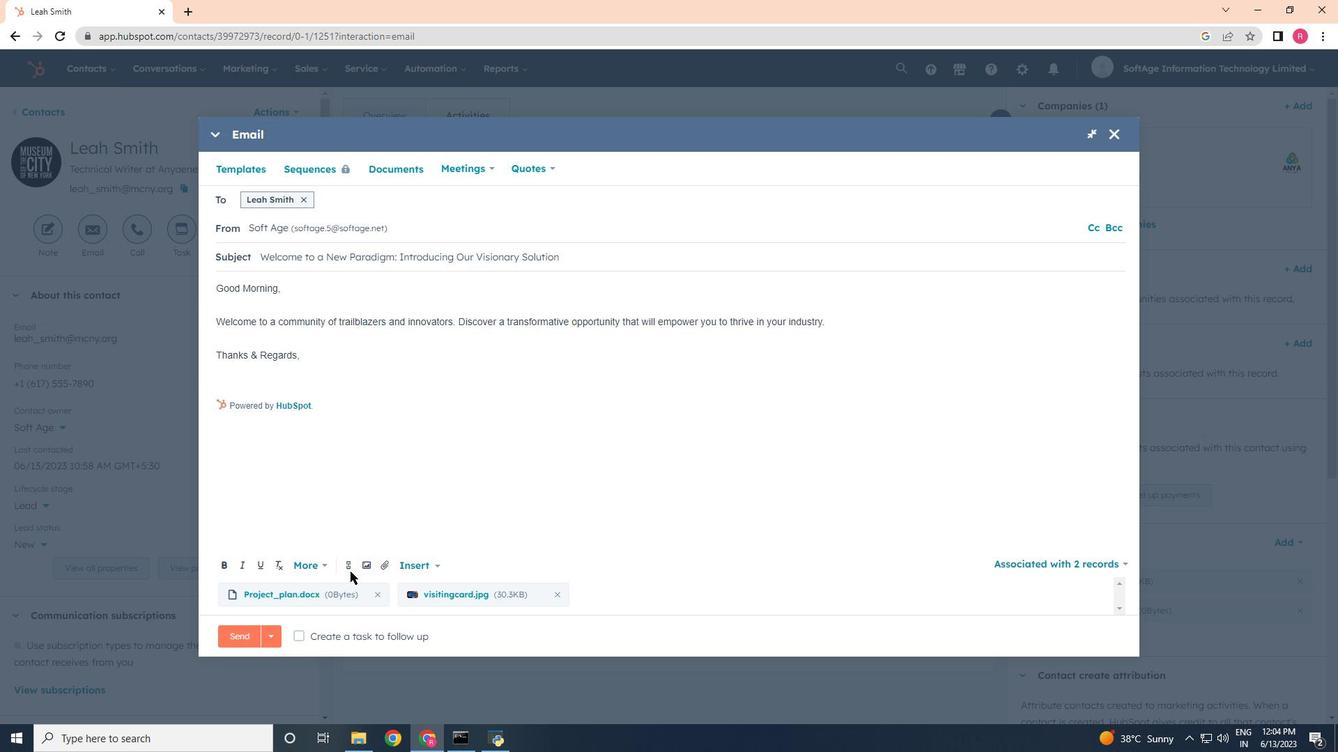 
Action: Mouse pressed left at (350, 567)
Screenshot: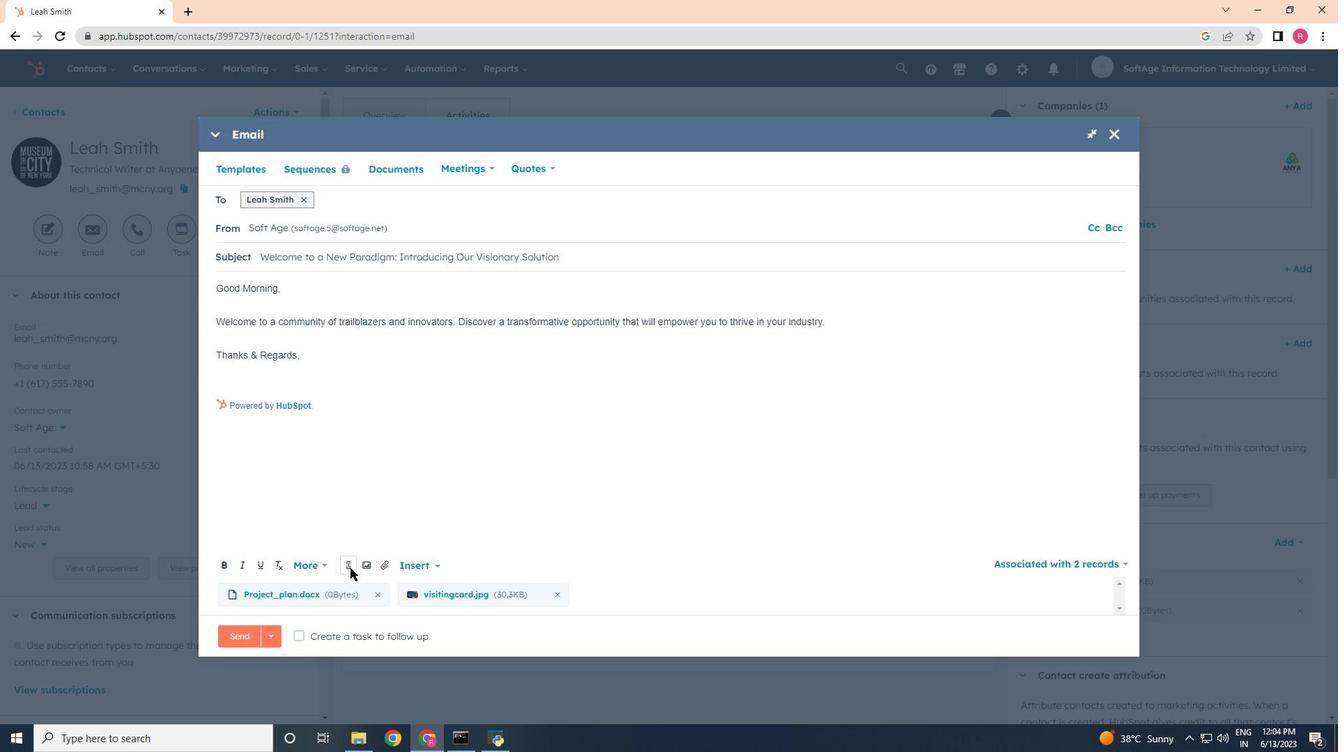 
Action: Mouse moved to (389, 413)
Screenshot: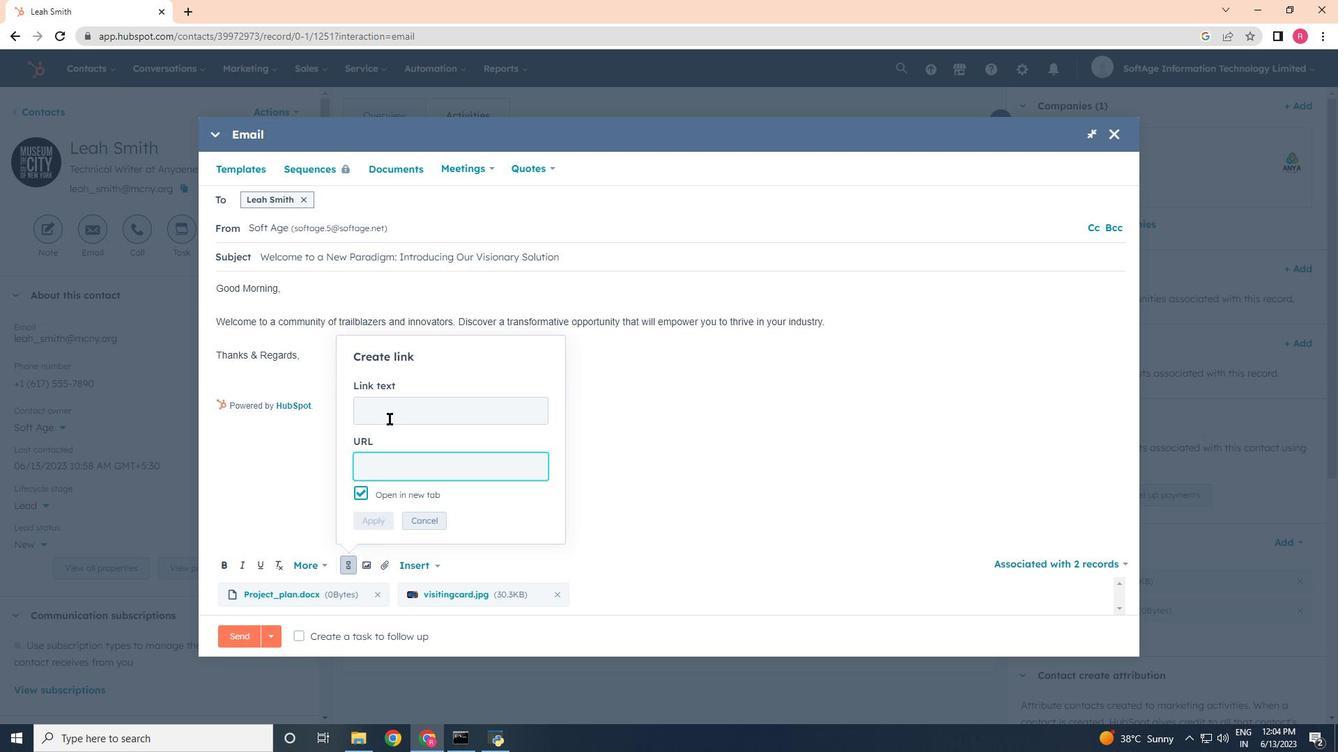 
Action: Mouse pressed left at (389, 413)
Screenshot: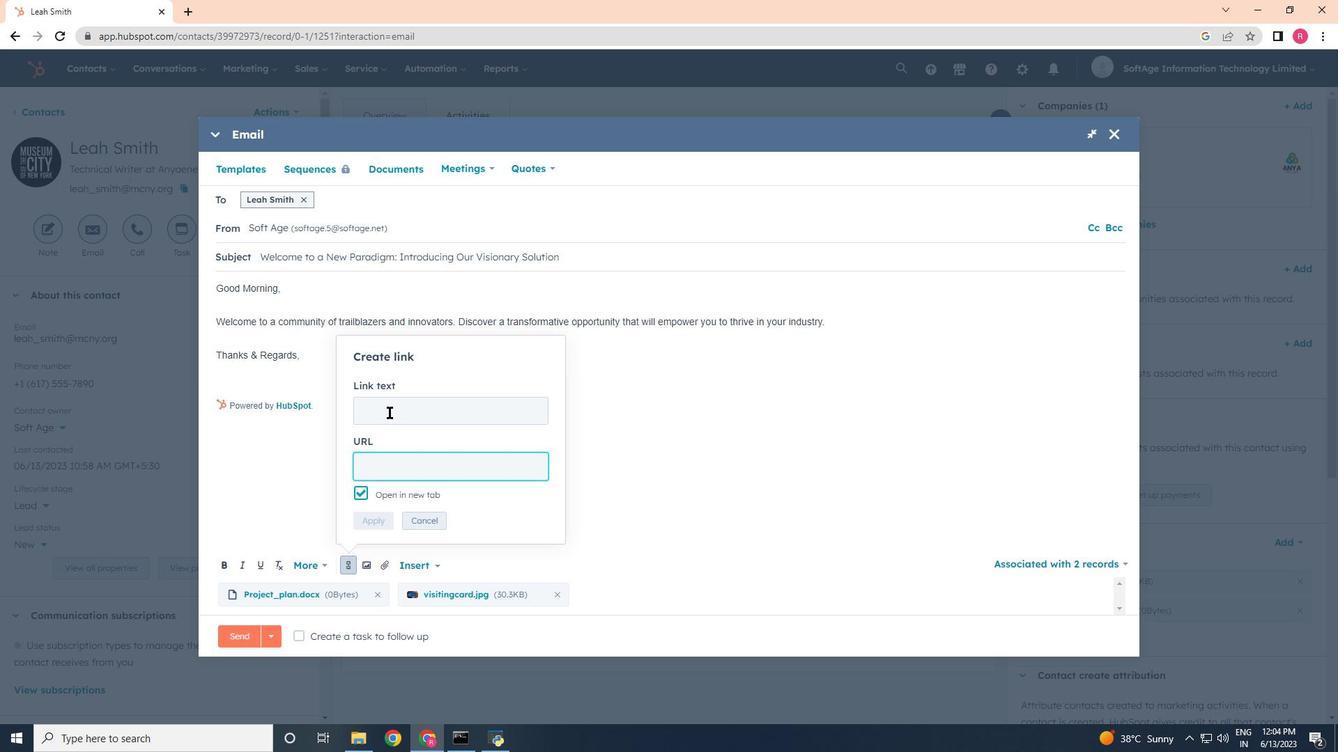 
Action: Key pressed <Key.shift>facebok
Screenshot: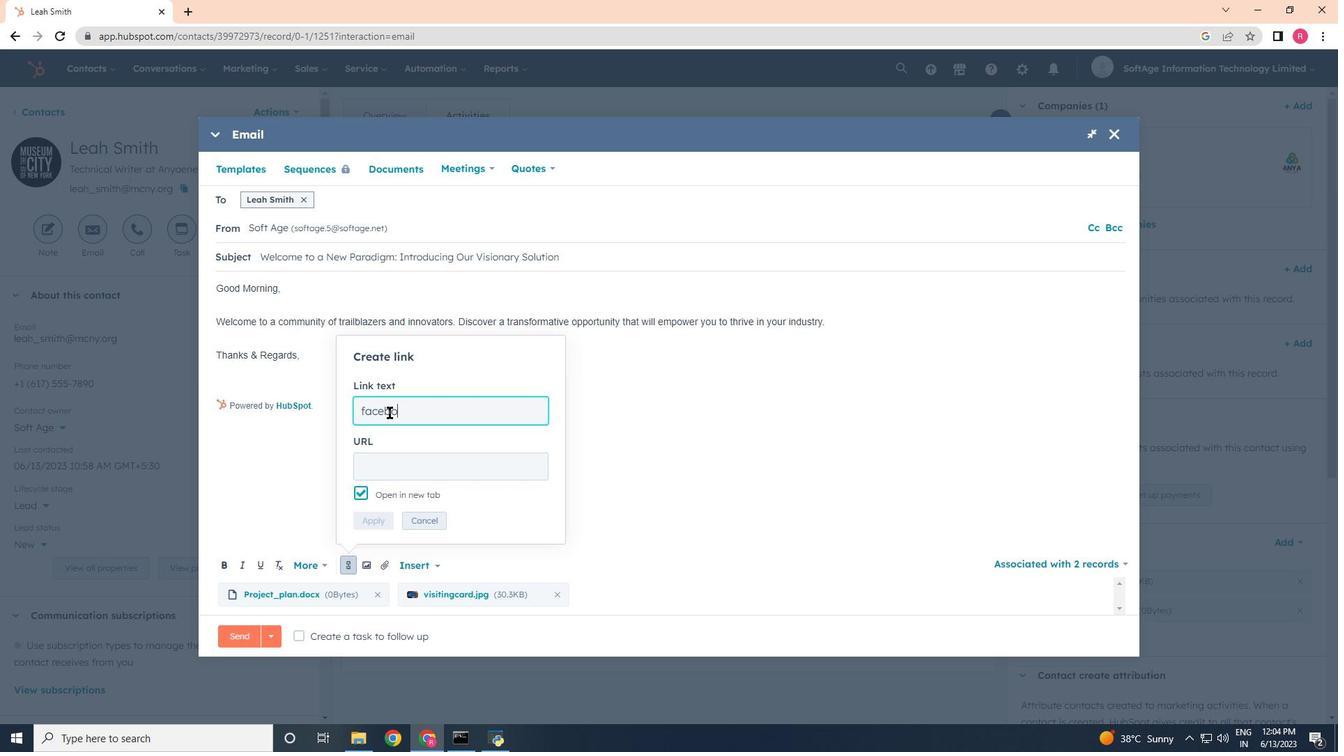 
Action: Mouse moved to (395, 408)
Screenshot: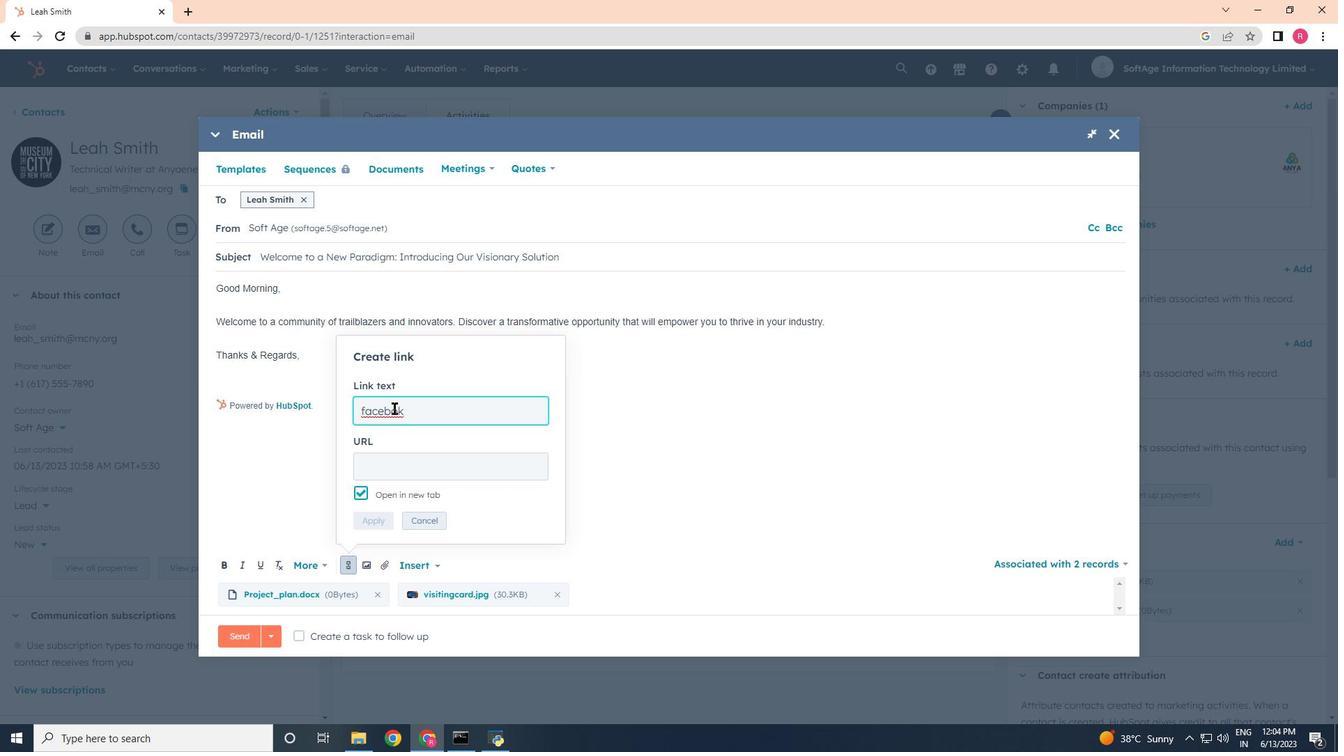
Action: Mouse pressed left at (395, 408)
Screenshot: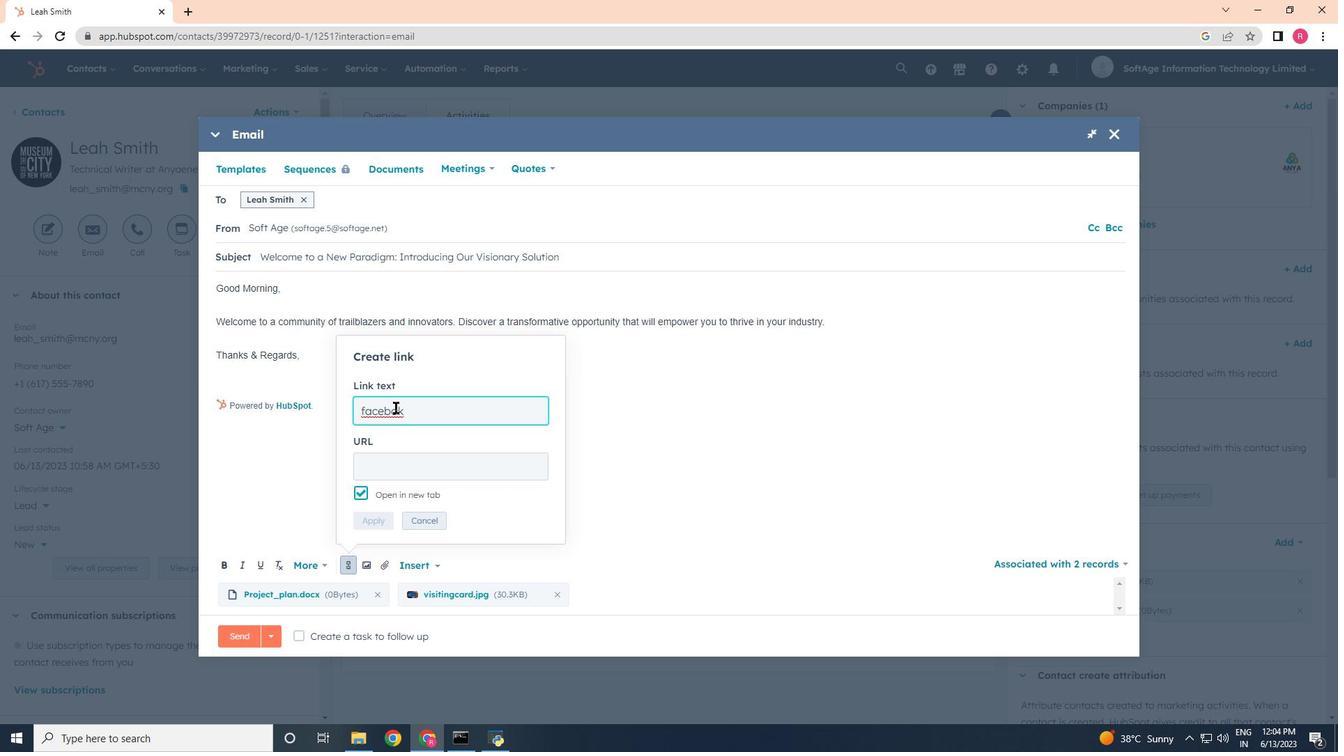 
Action: Mouse moved to (396, 408)
Screenshot: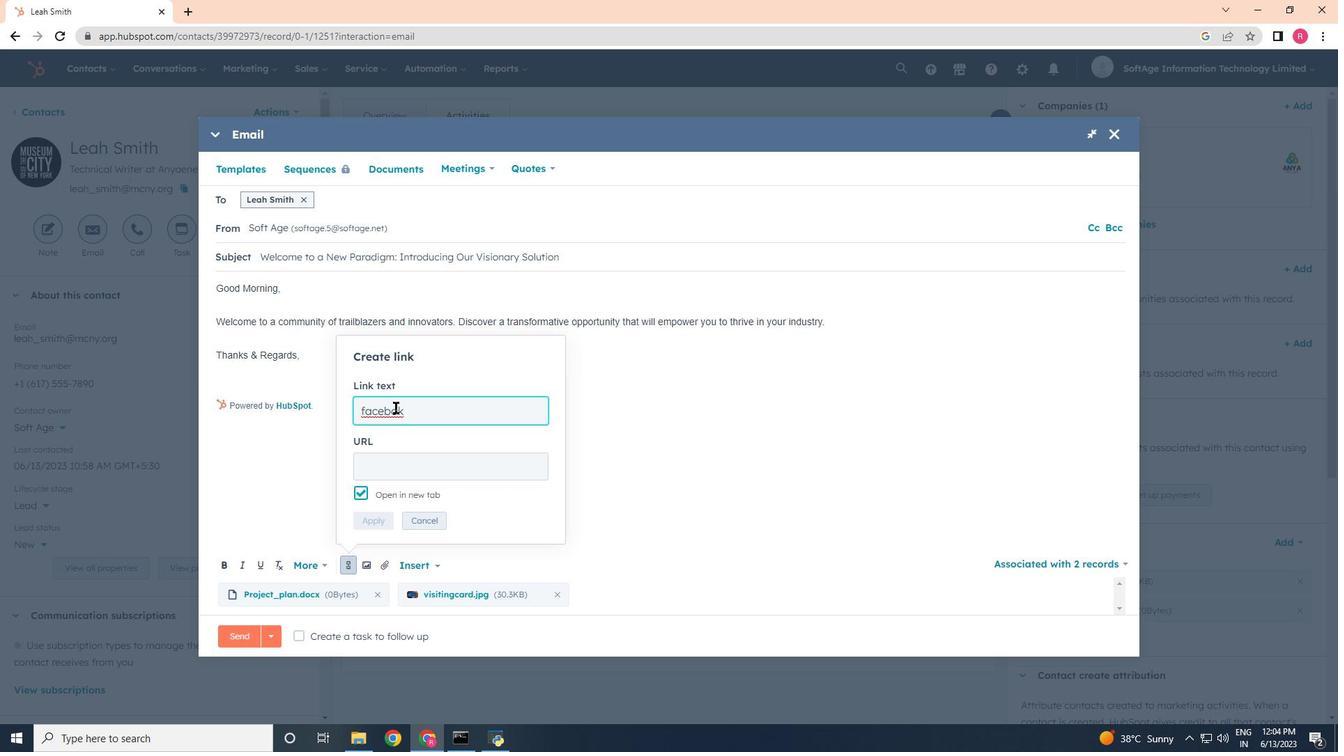 
Action: Key pressed o
Screenshot: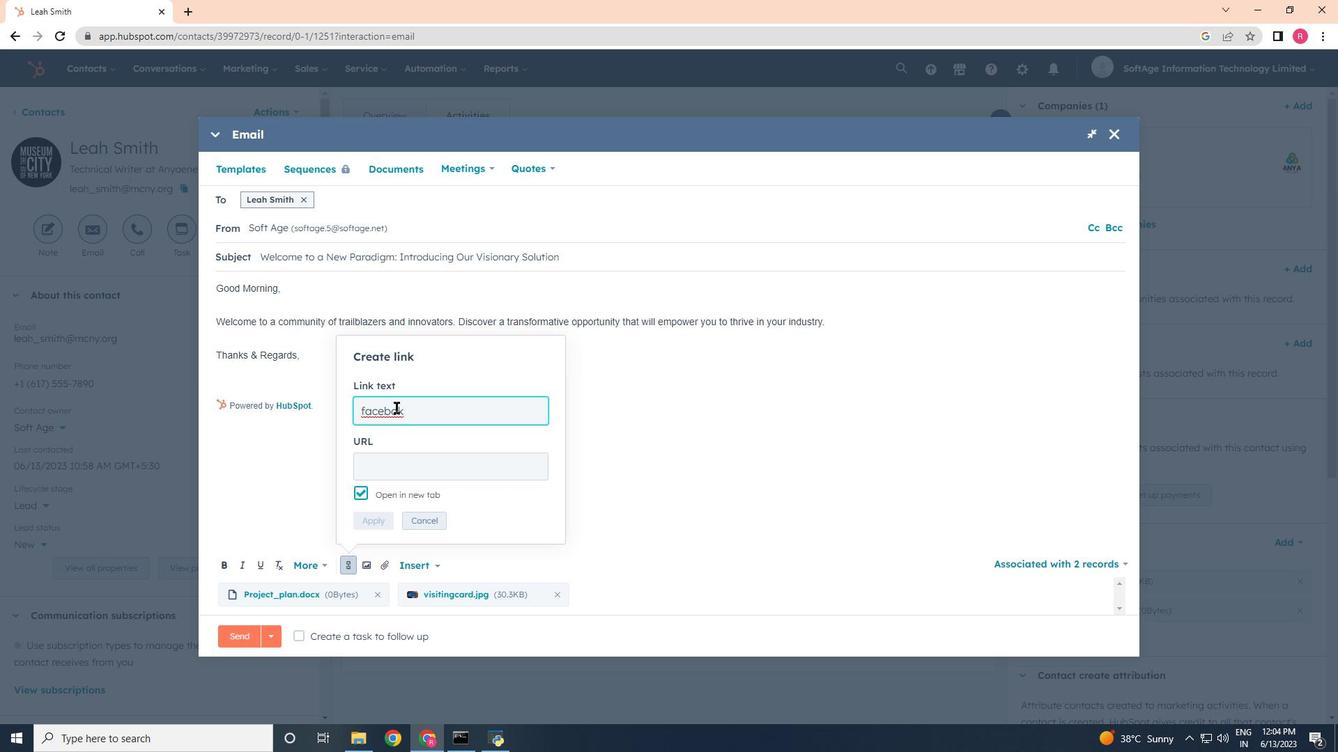 
Action: Mouse moved to (393, 474)
Screenshot: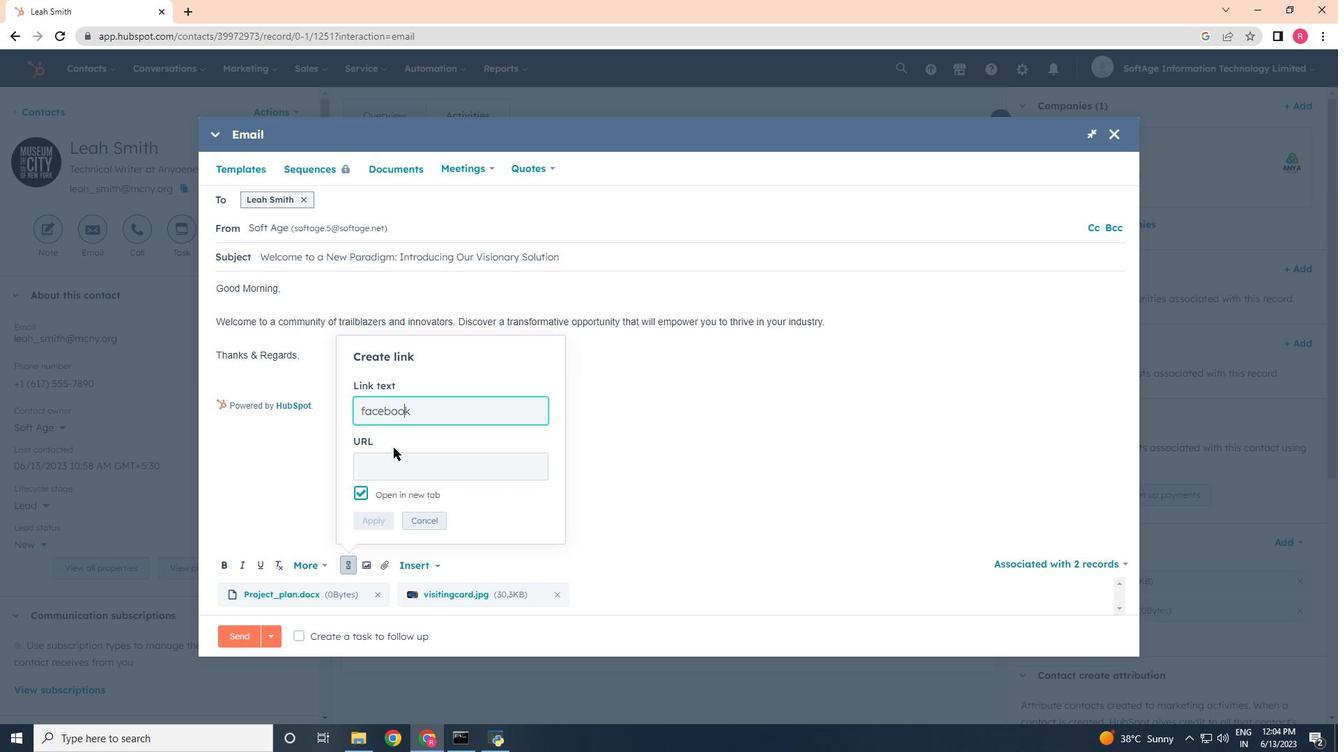 
Action: Mouse pressed left at (393, 474)
Screenshot: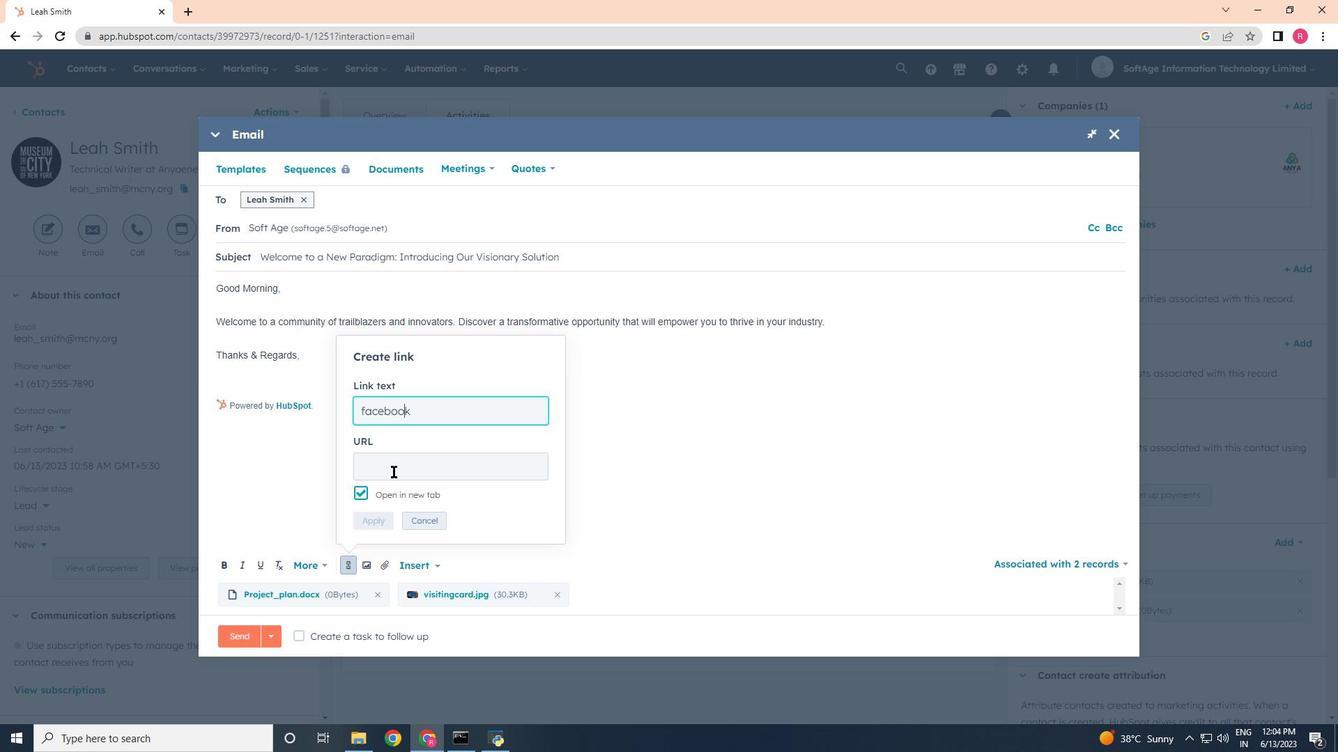 
Action: Key pressed www.fav<Key.backspace>cebook.com
Screenshot: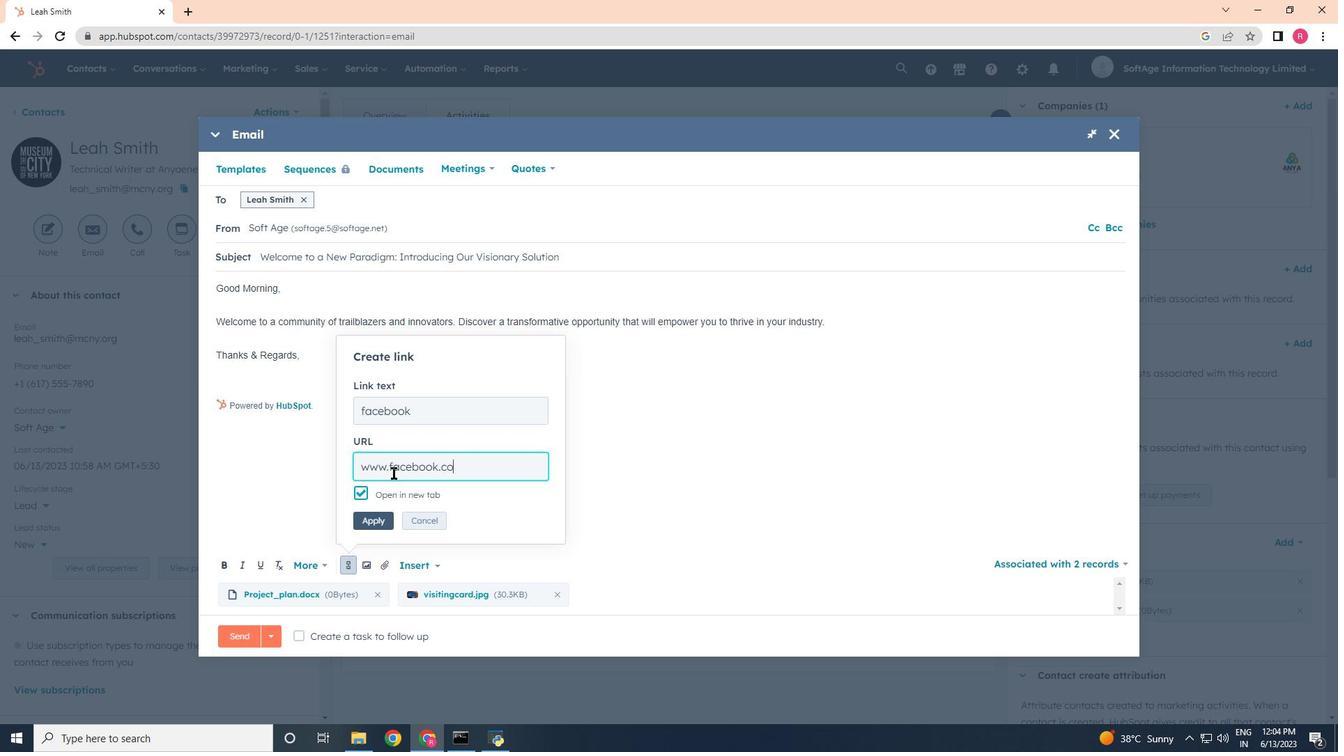 
Action: Mouse moved to (375, 517)
Screenshot: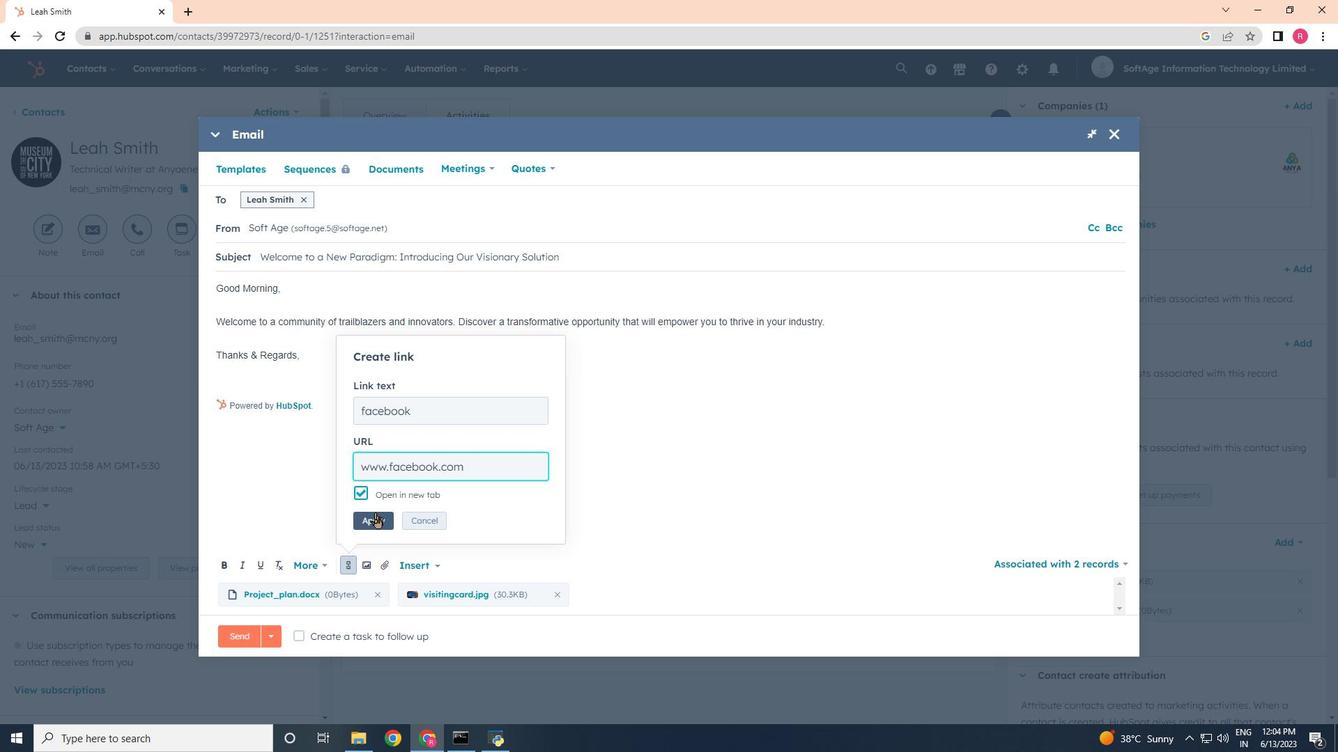 
Action: Mouse pressed left at (375, 517)
Screenshot: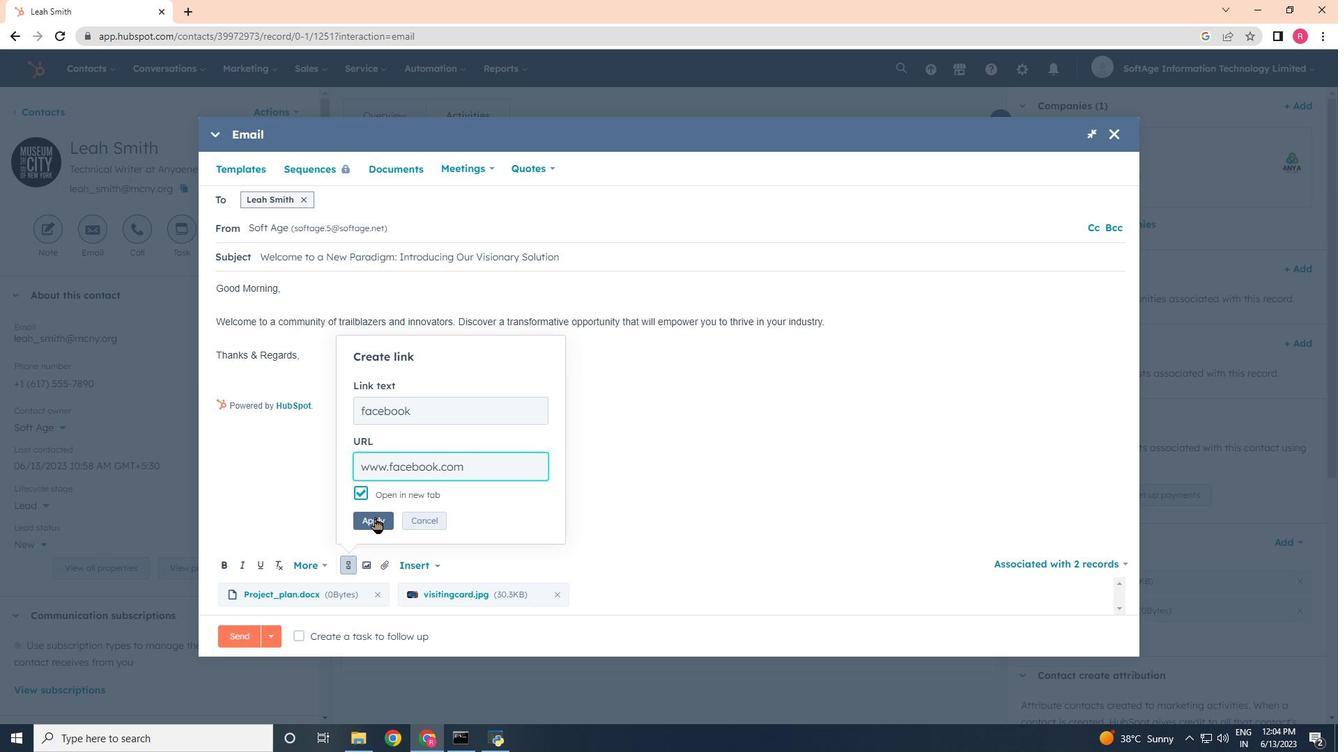 
Action: Mouse moved to (296, 644)
Screenshot: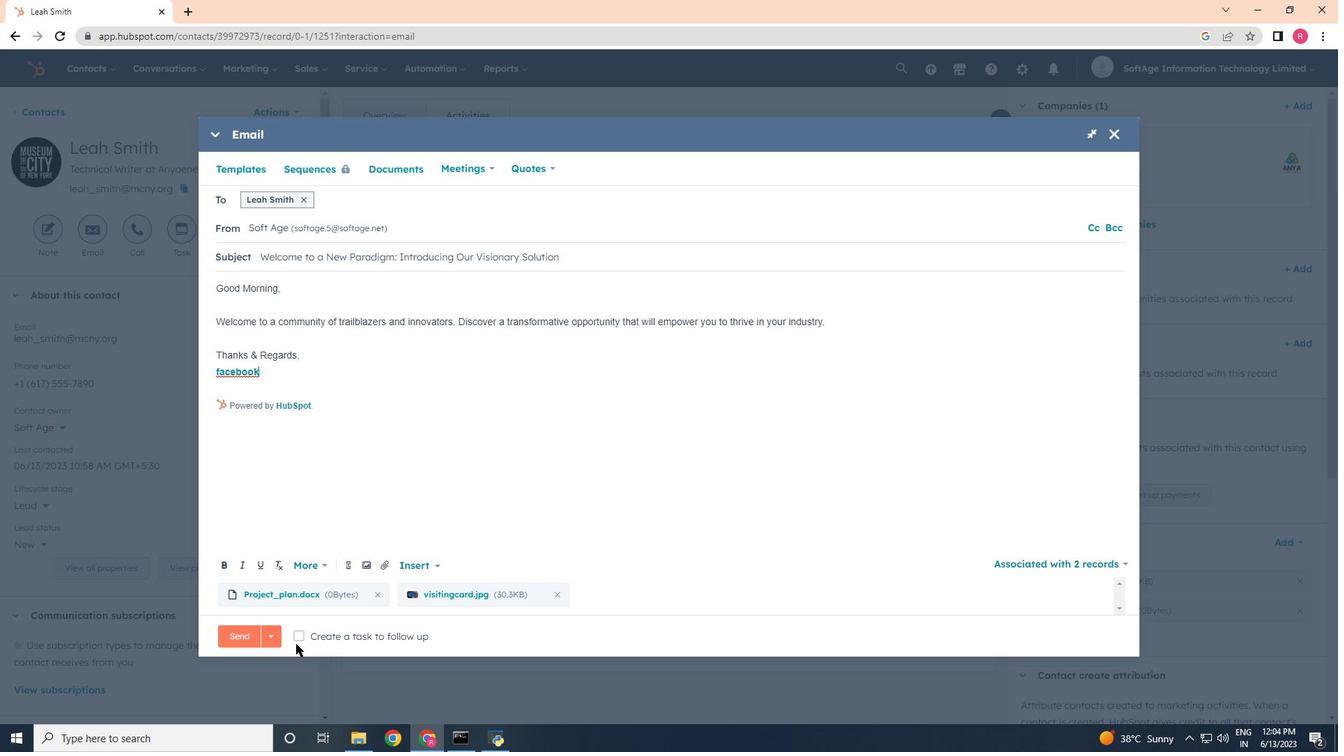 
Action: Mouse pressed left at (296, 644)
Screenshot: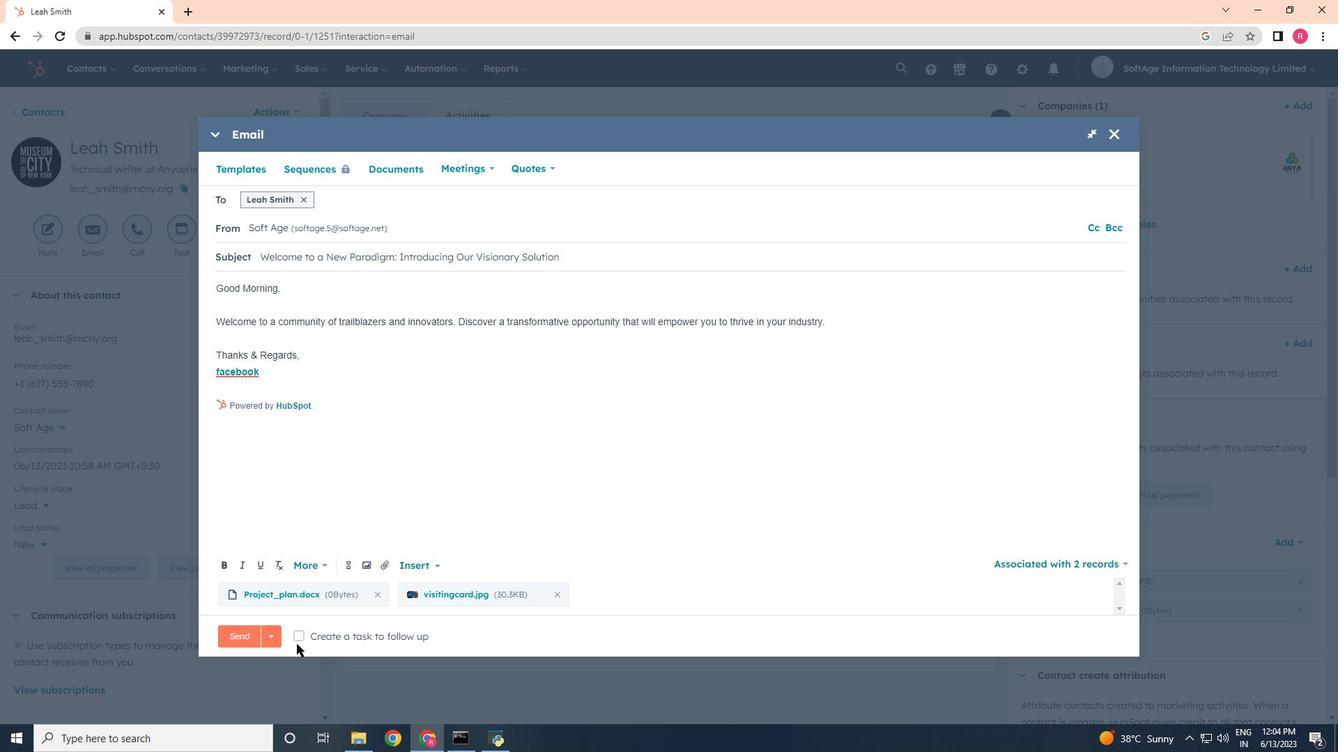 
Action: Mouse moved to (300, 637)
Screenshot: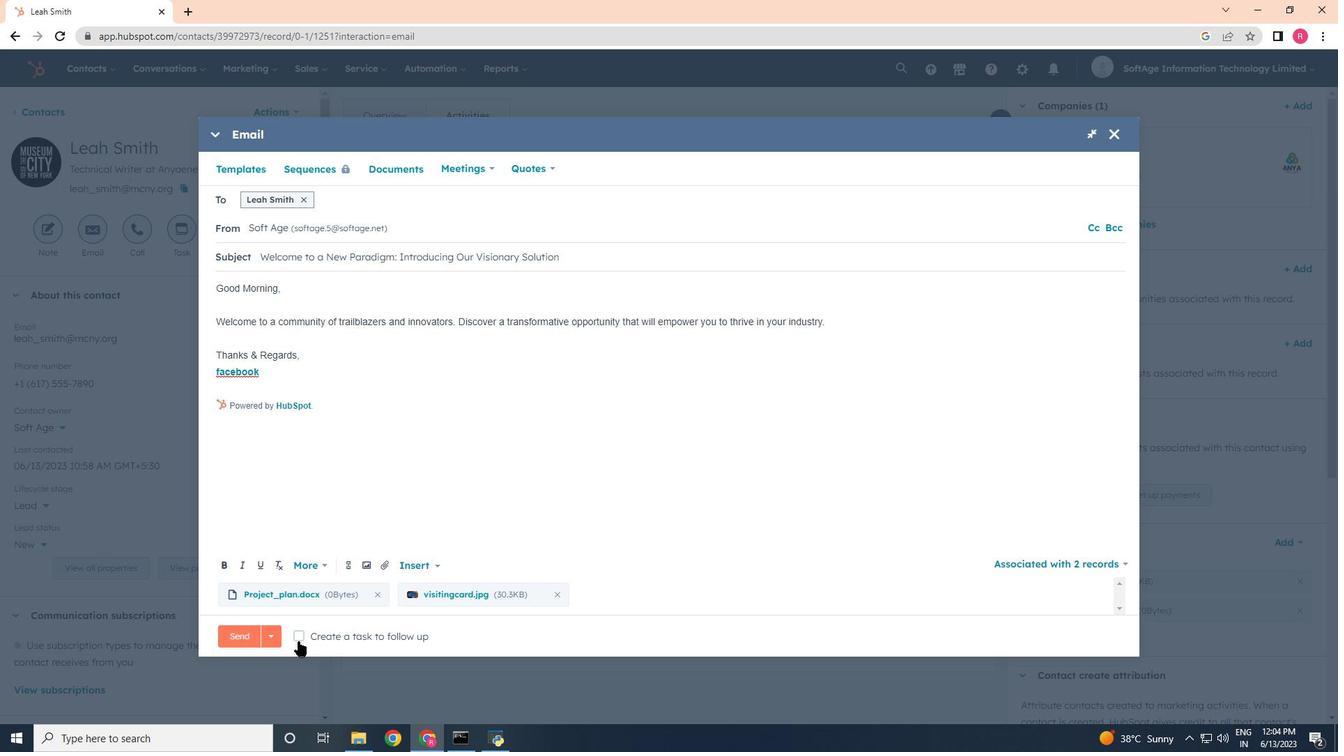 
Action: Mouse pressed left at (300, 637)
Screenshot: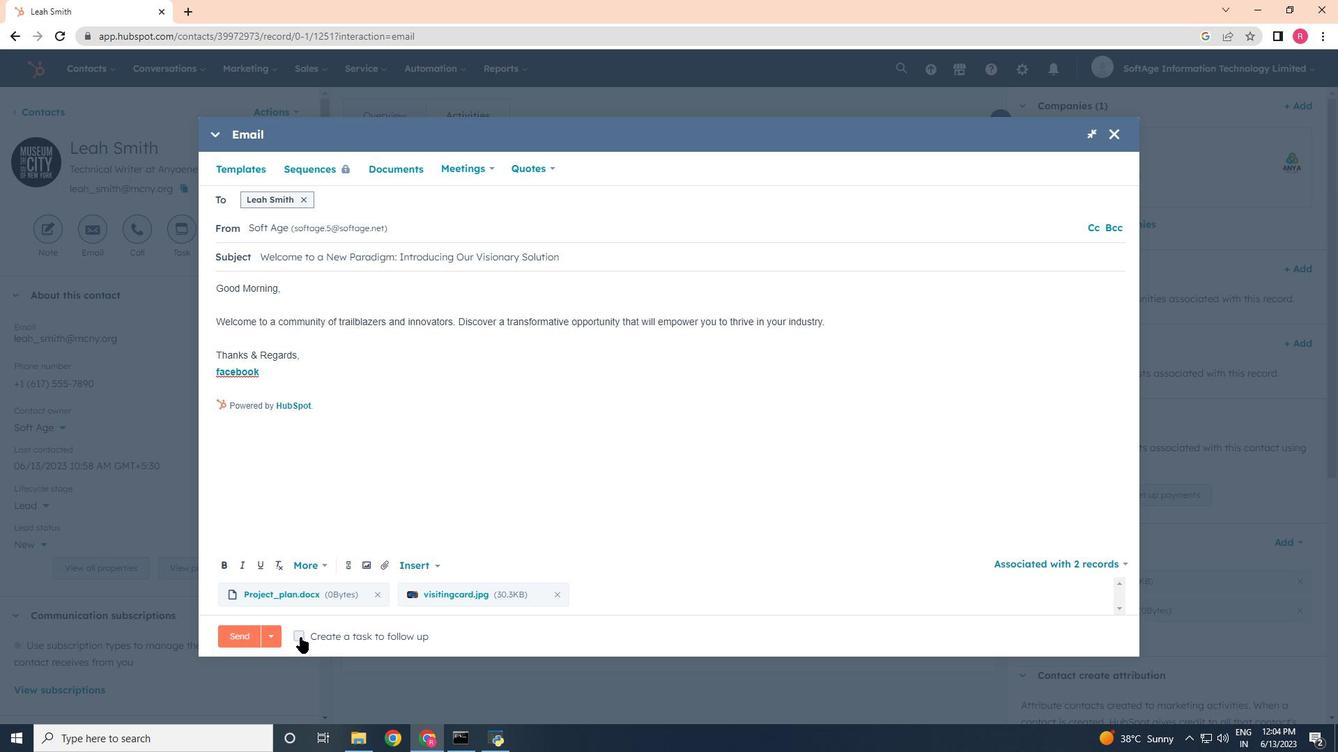 
Action: Mouse moved to (568, 638)
Screenshot: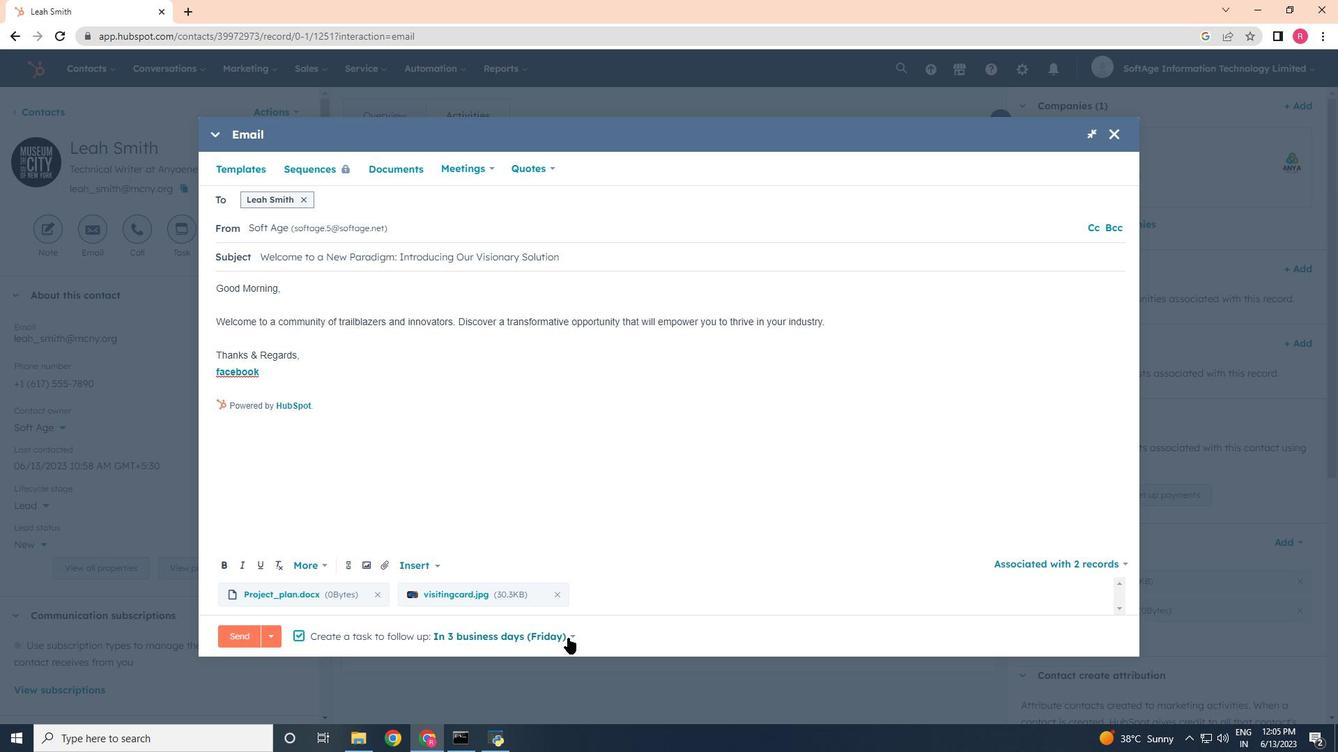 
Action: Mouse pressed left at (568, 638)
Screenshot: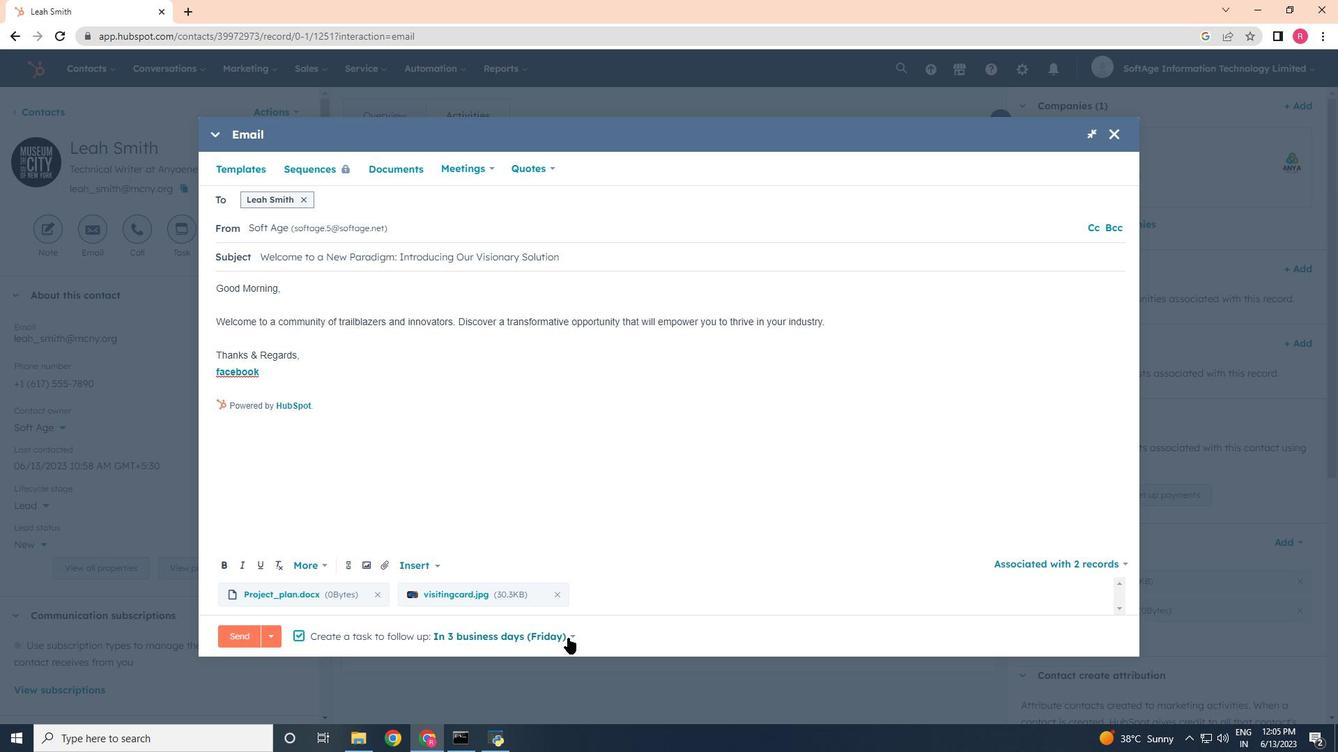 
Action: Mouse moved to (464, 561)
Screenshot: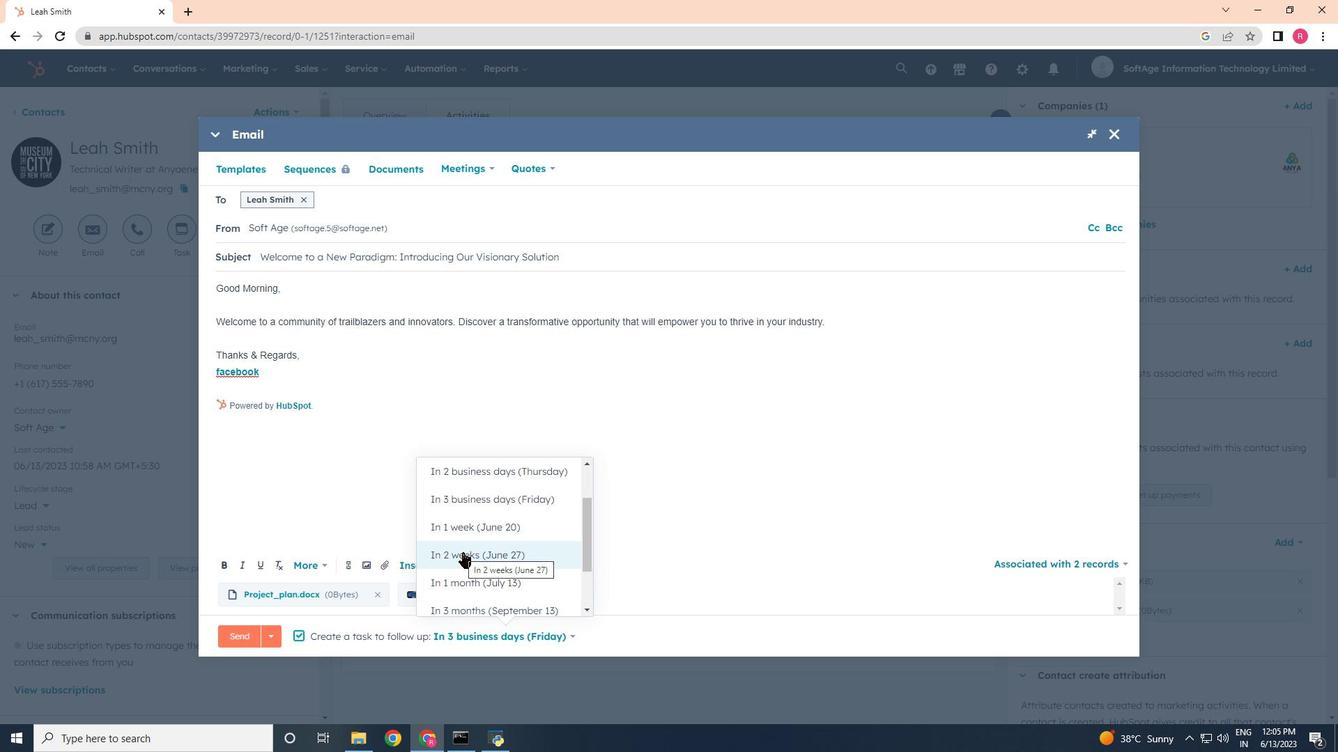 
Action: Mouse pressed left at (464, 561)
Screenshot: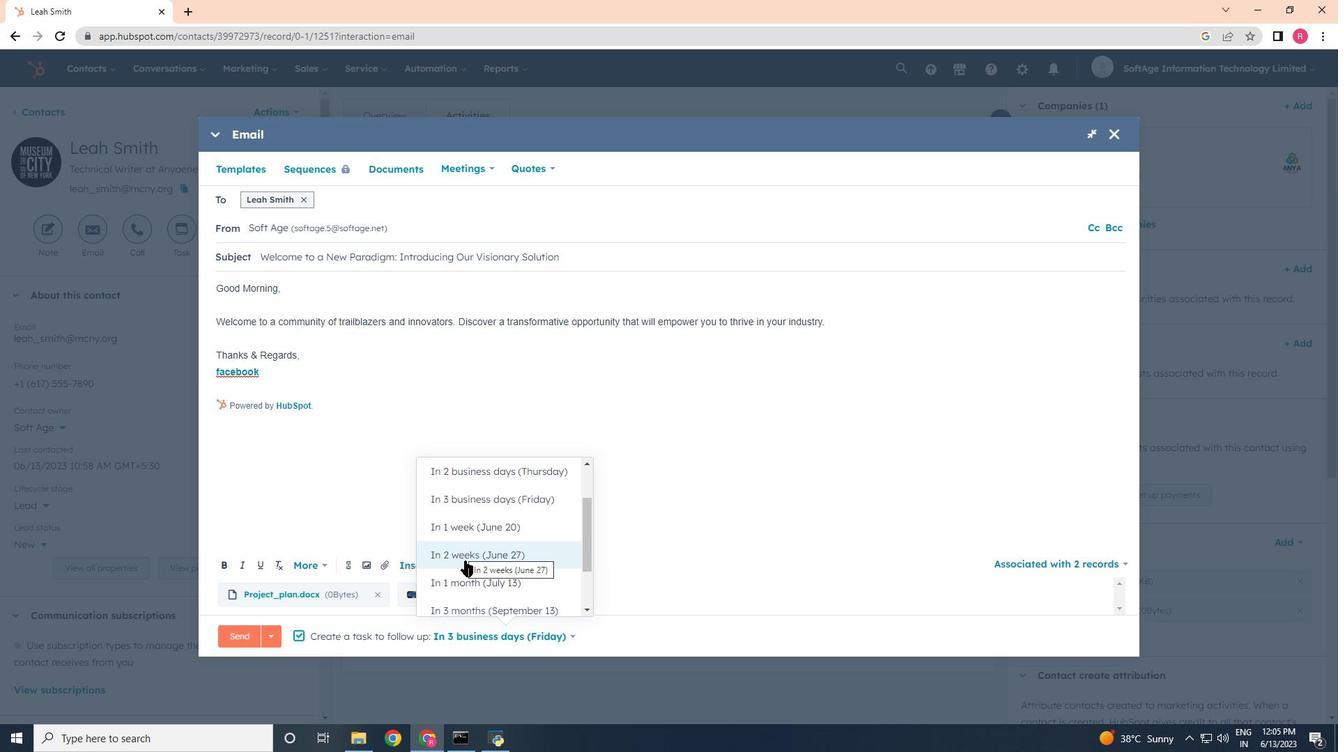
Action: Mouse moved to (238, 640)
Screenshot: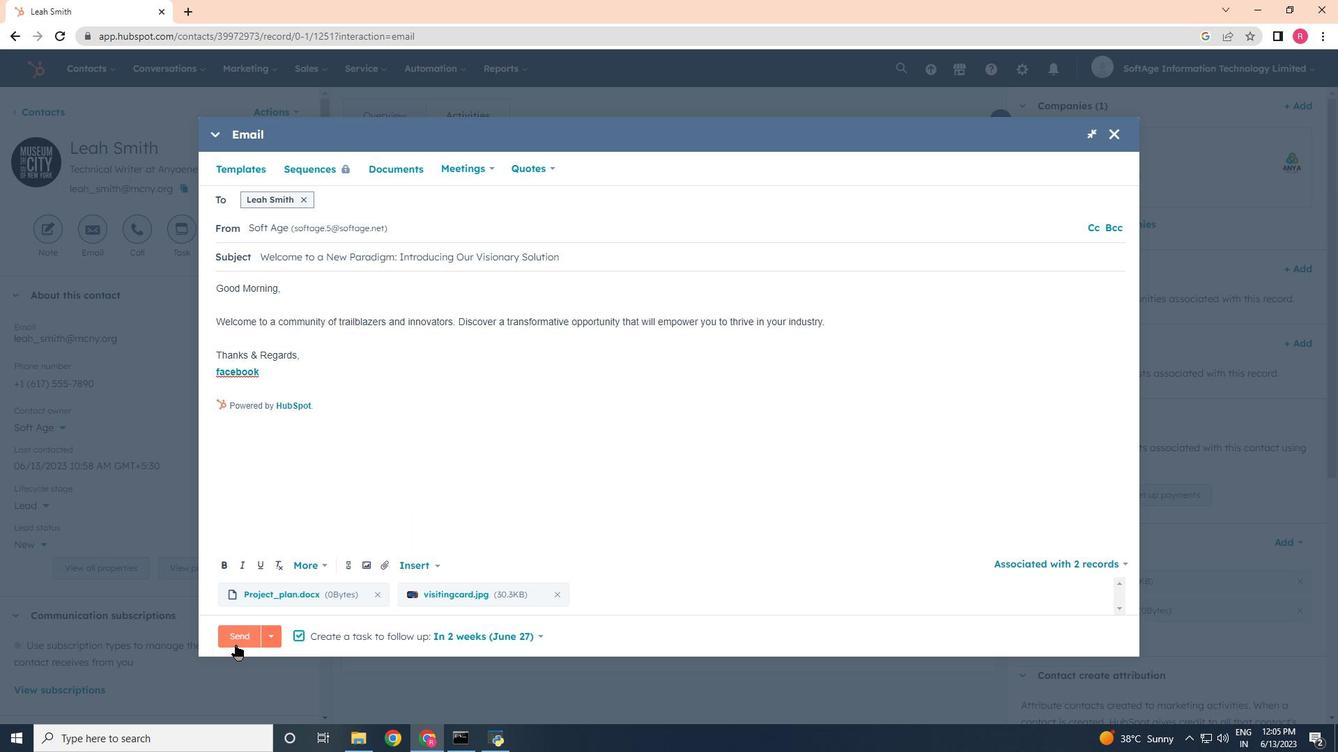 
Action: Mouse pressed left at (238, 640)
Screenshot: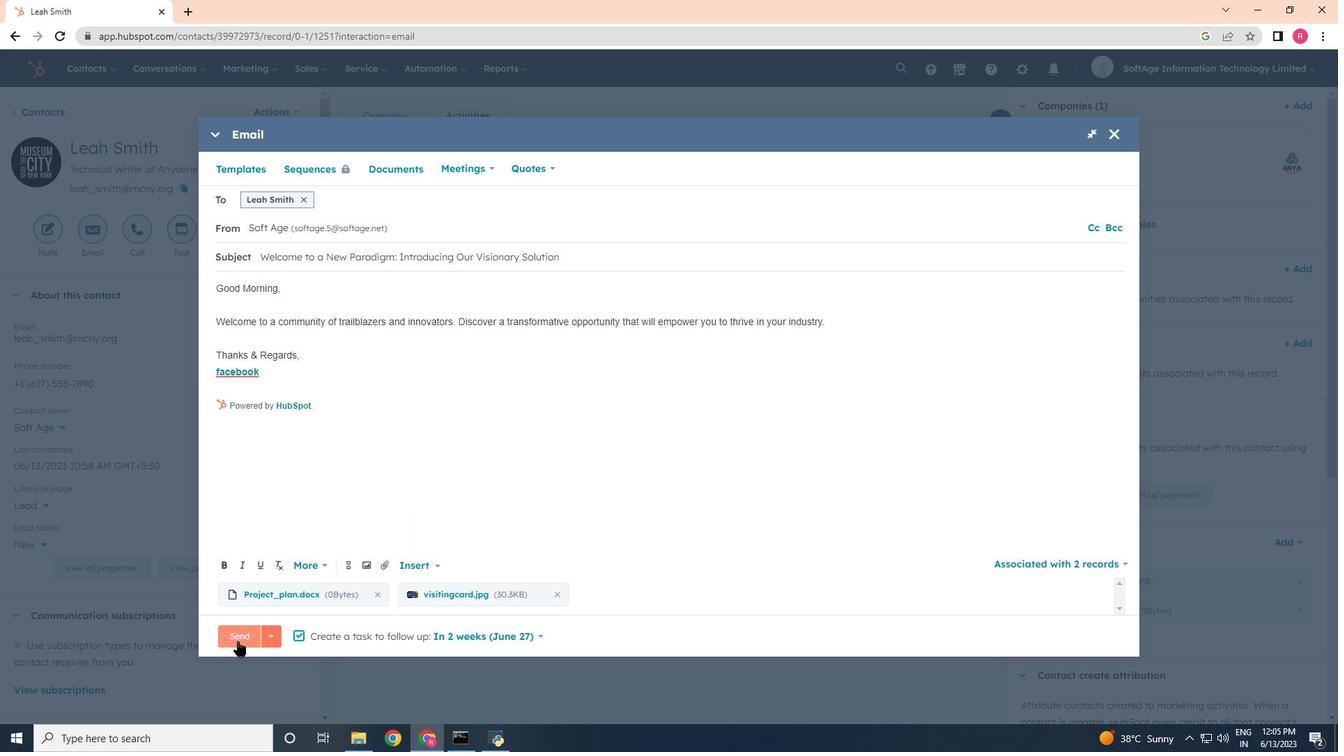 
Action: Mouse moved to (222, 630)
Screenshot: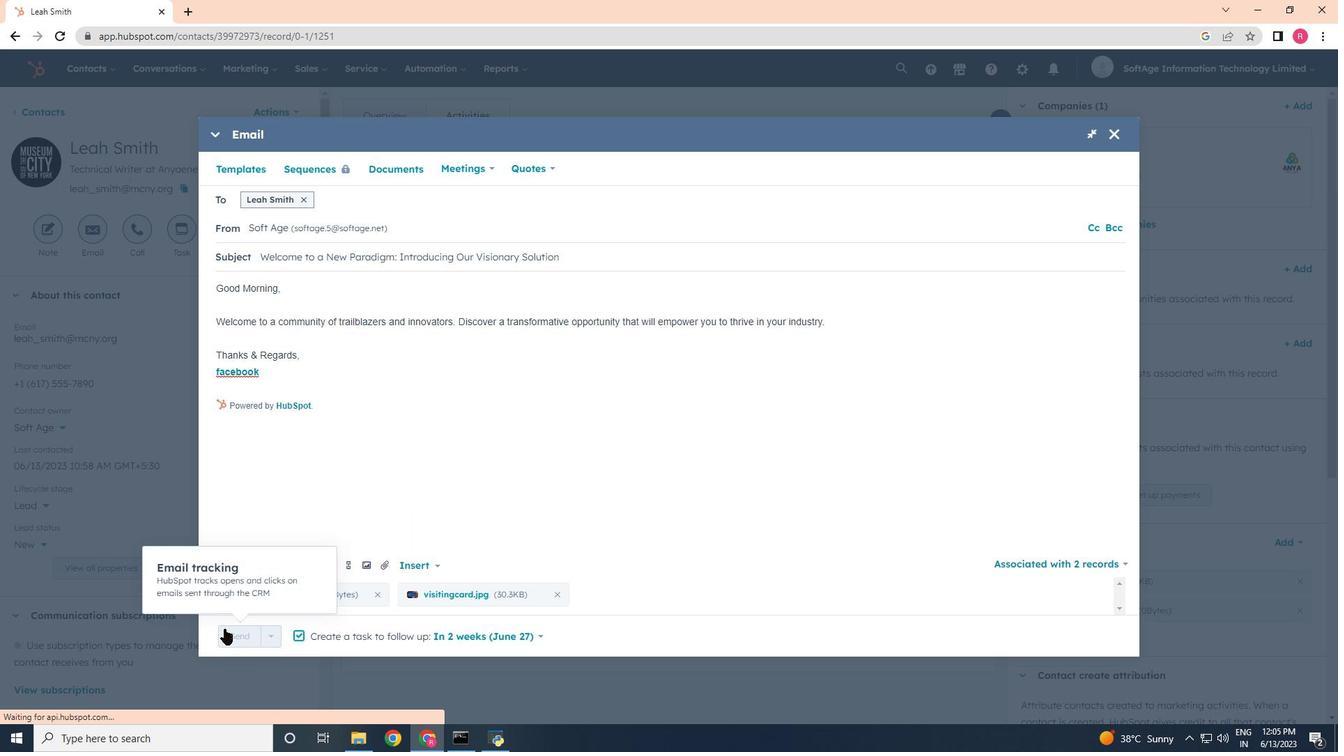 
